 Task: Find connections with filter location Bagar with filter topic #socialentrepreneurshipwith filter profile language German with filter current company World Resources Institute with filter school St. Anthony's High School - India with filter industry Industrial Machinery Manufacturing with filter service category Mortgage Lending with filter keywords title Customer Care Associate
Action: Mouse moved to (604, 78)
Screenshot: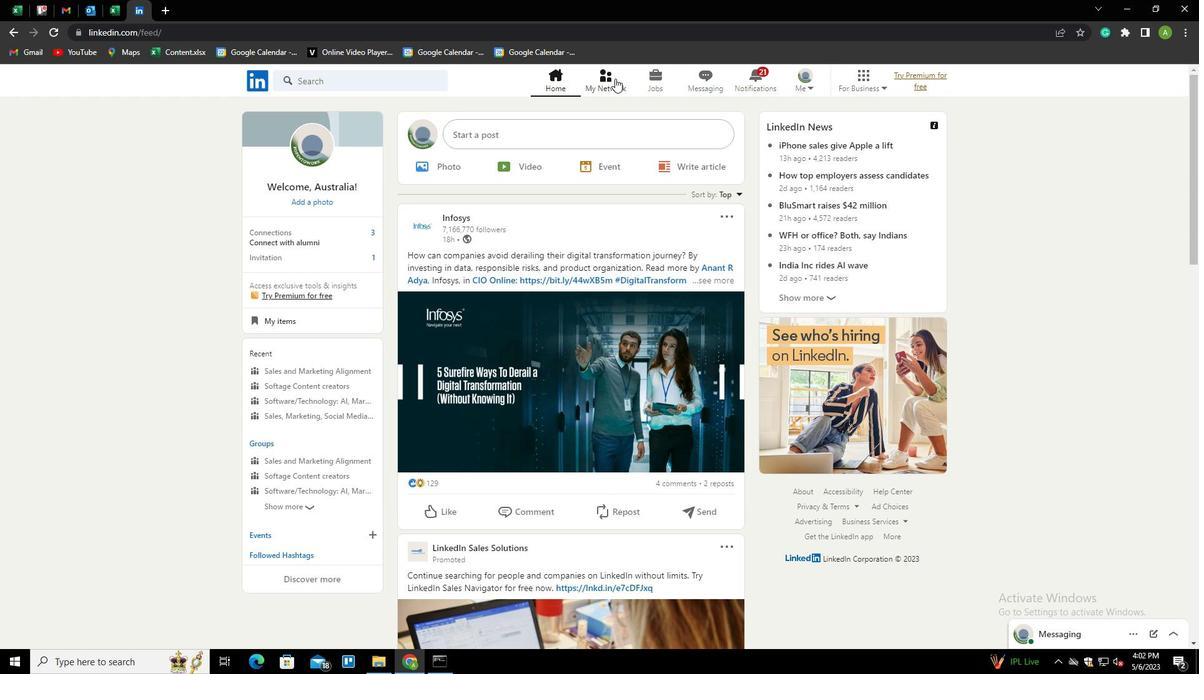 
Action: Mouse pressed left at (604, 78)
Screenshot: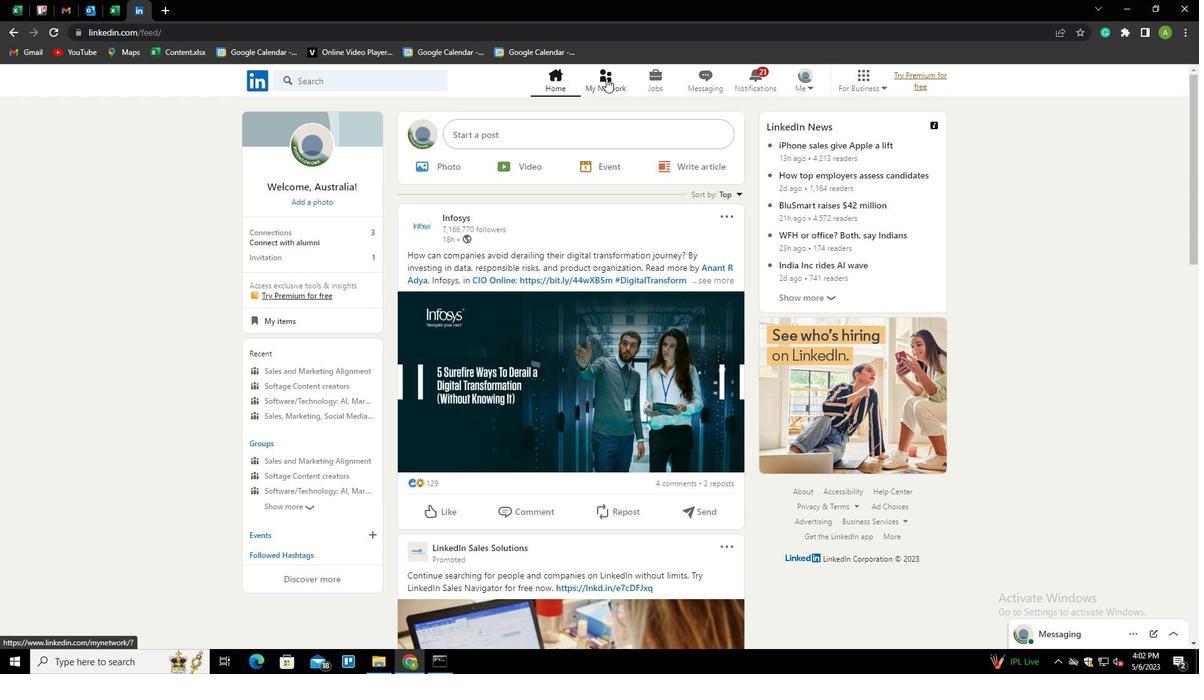 
Action: Mouse moved to (329, 148)
Screenshot: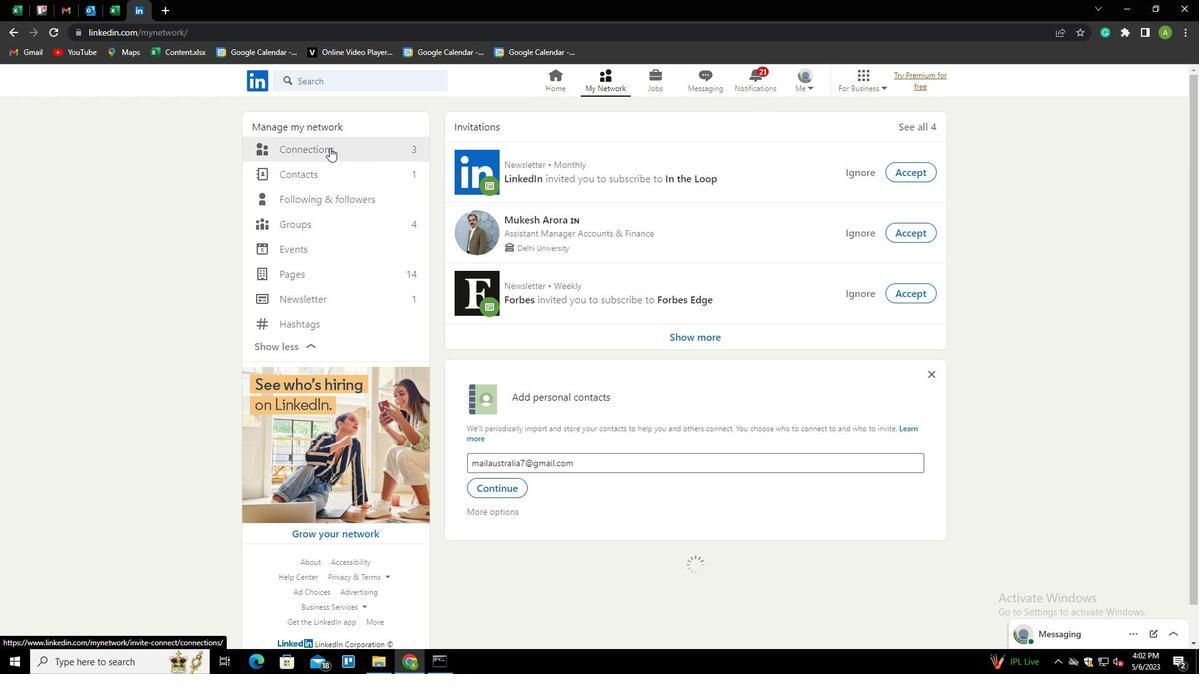 
Action: Mouse pressed left at (329, 148)
Screenshot: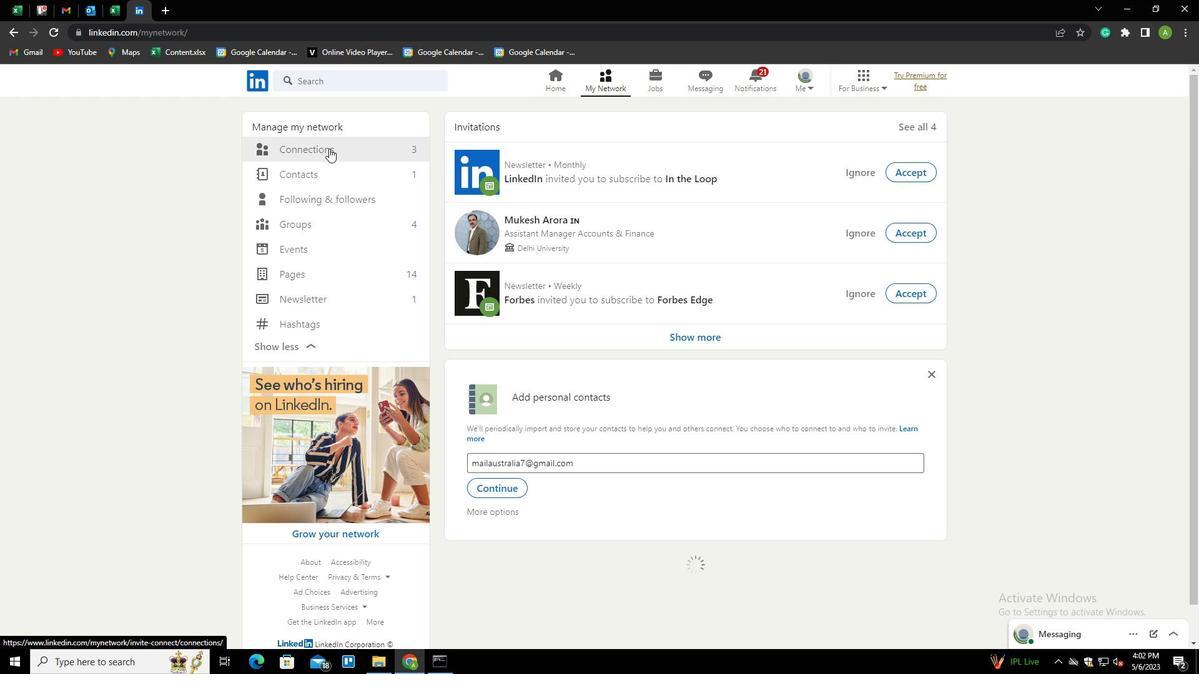 
Action: Mouse moved to (672, 148)
Screenshot: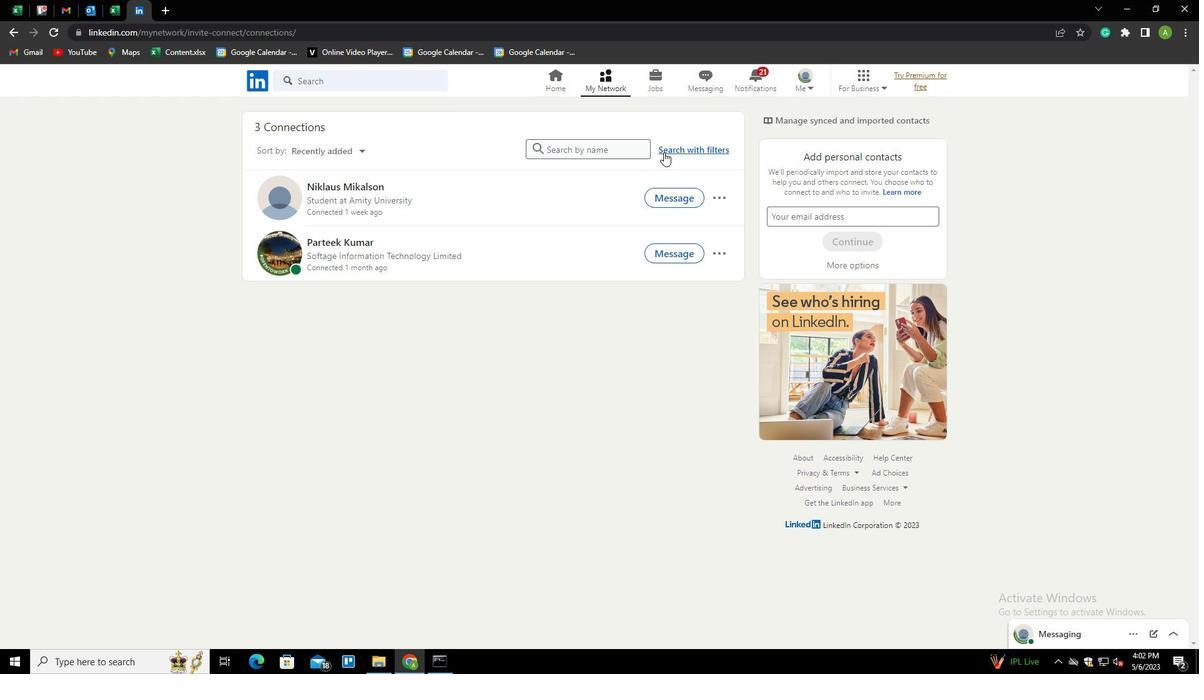 
Action: Mouse pressed left at (672, 148)
Screenshot: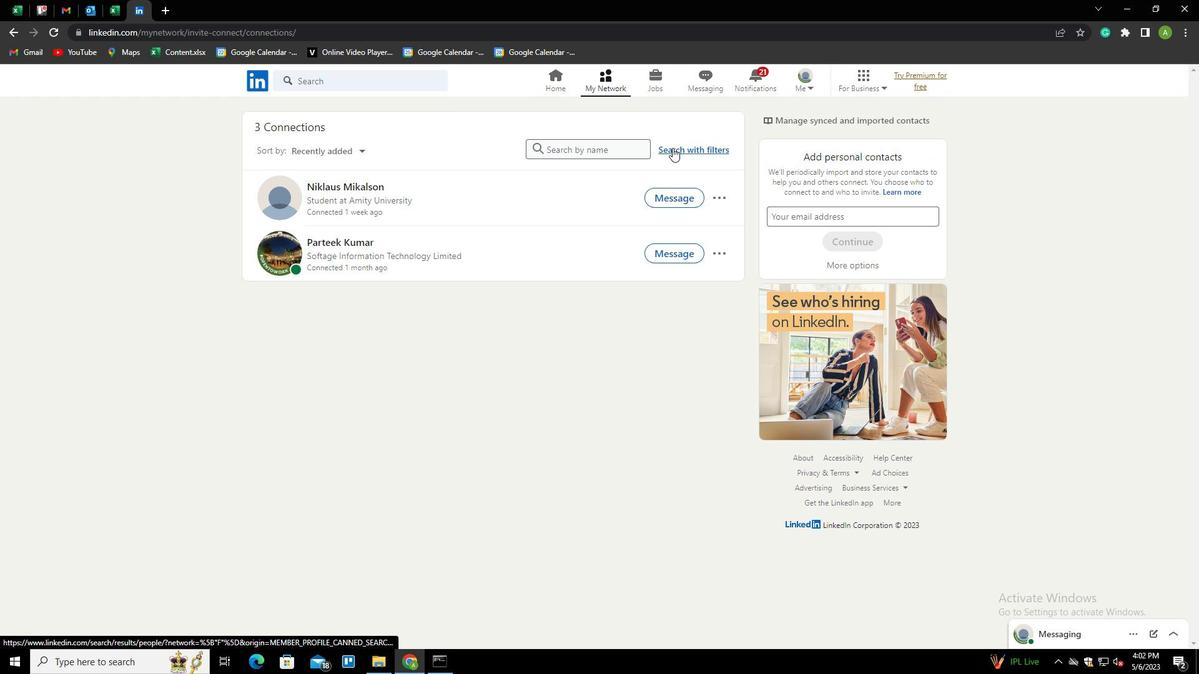 
Action: Mouse moved to (636, 114)
Screenshot: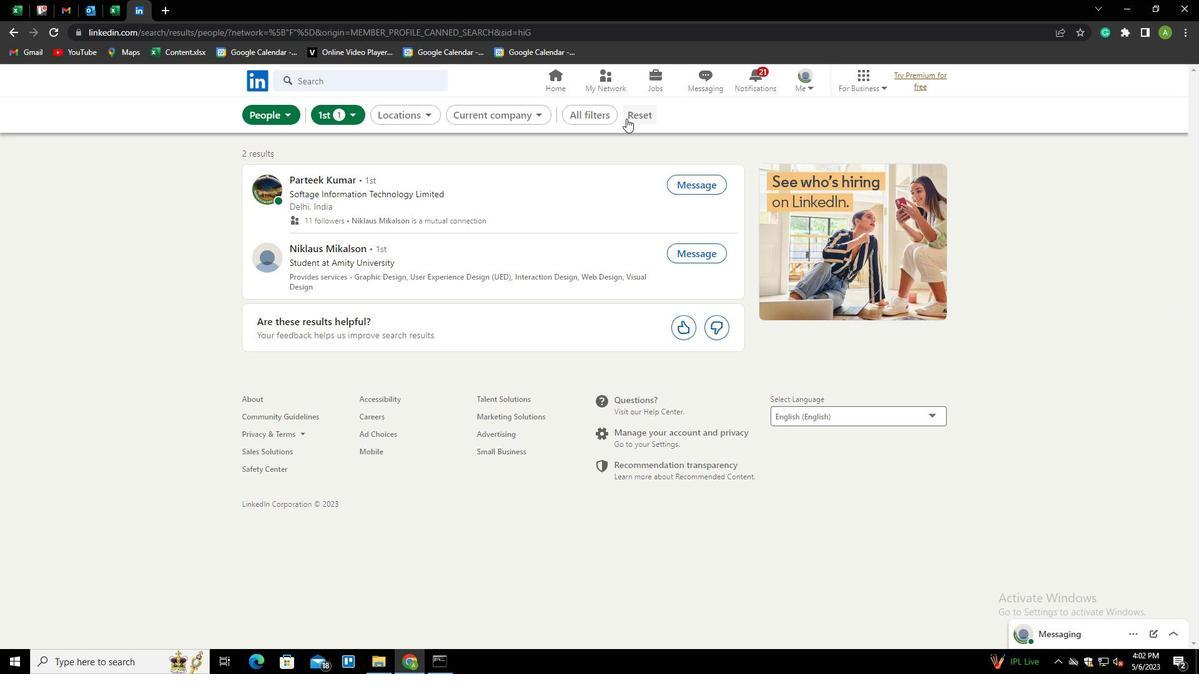 
Action: Mouse pressed left at (636, 114)
Screenshot: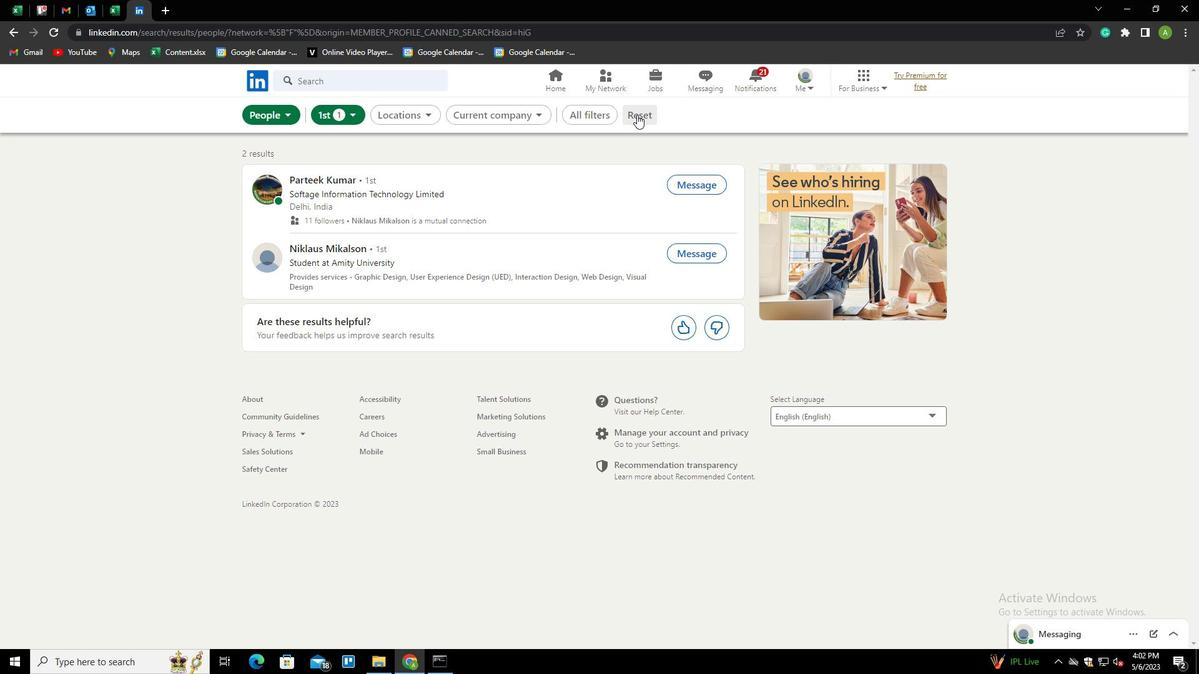 
Action: Mouse moved to (618, 116)
Screenshot: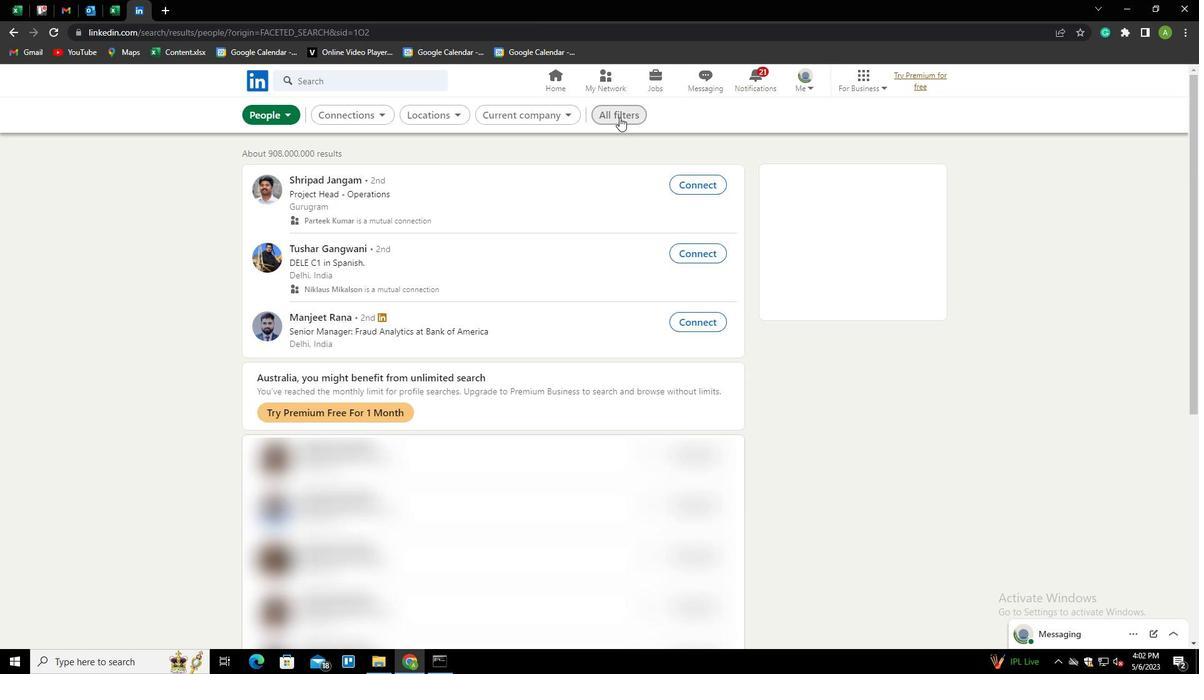 
Action: Mouse pressed left at (618, 116)
Screenshot: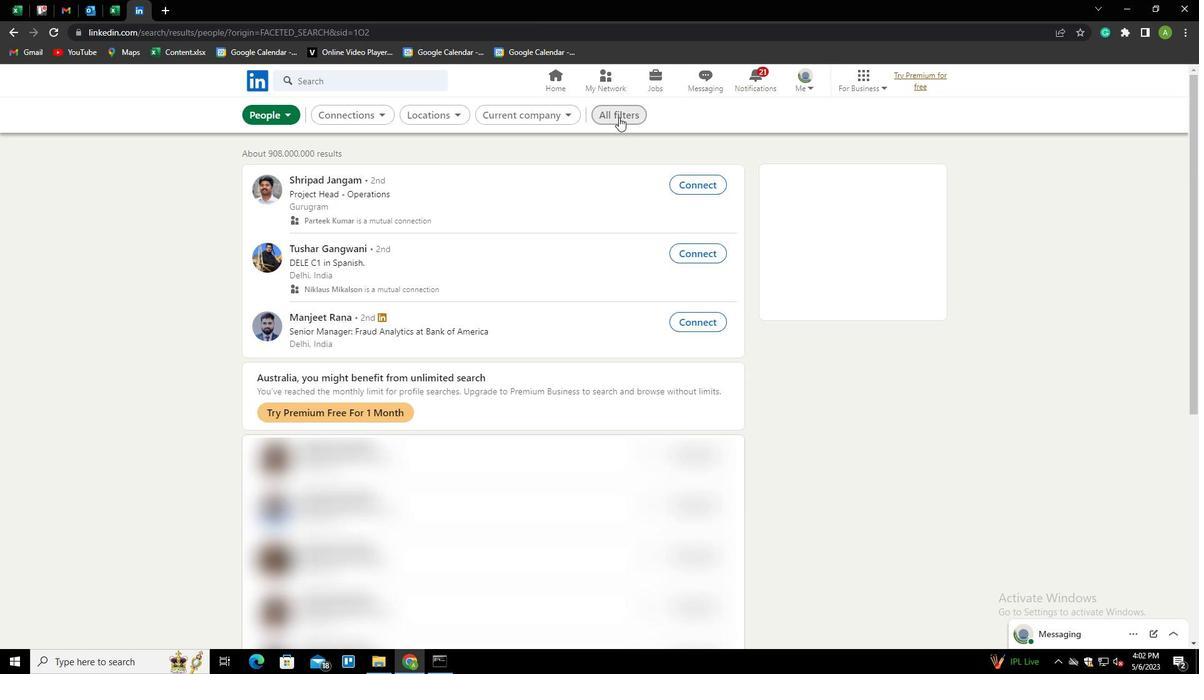 
Action: Mouse moved to (1054, 424)
Screenshot: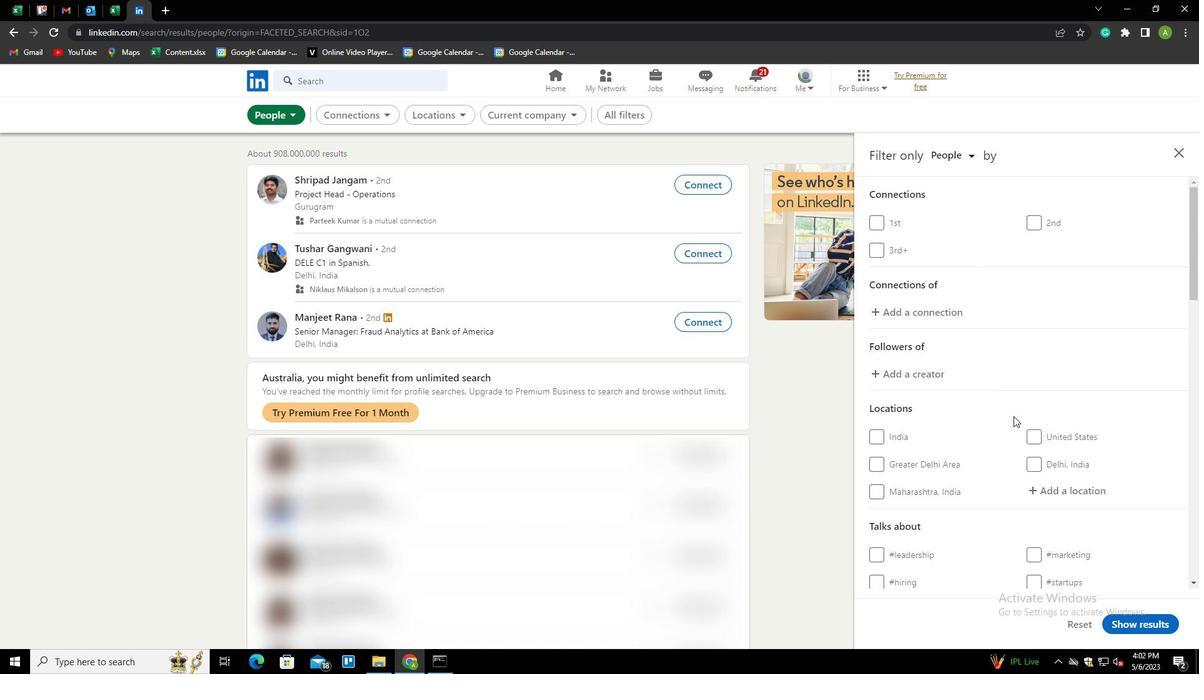 
Action: Mouse scrolled (1054, 424) with delta (0, 0)
Screenshot: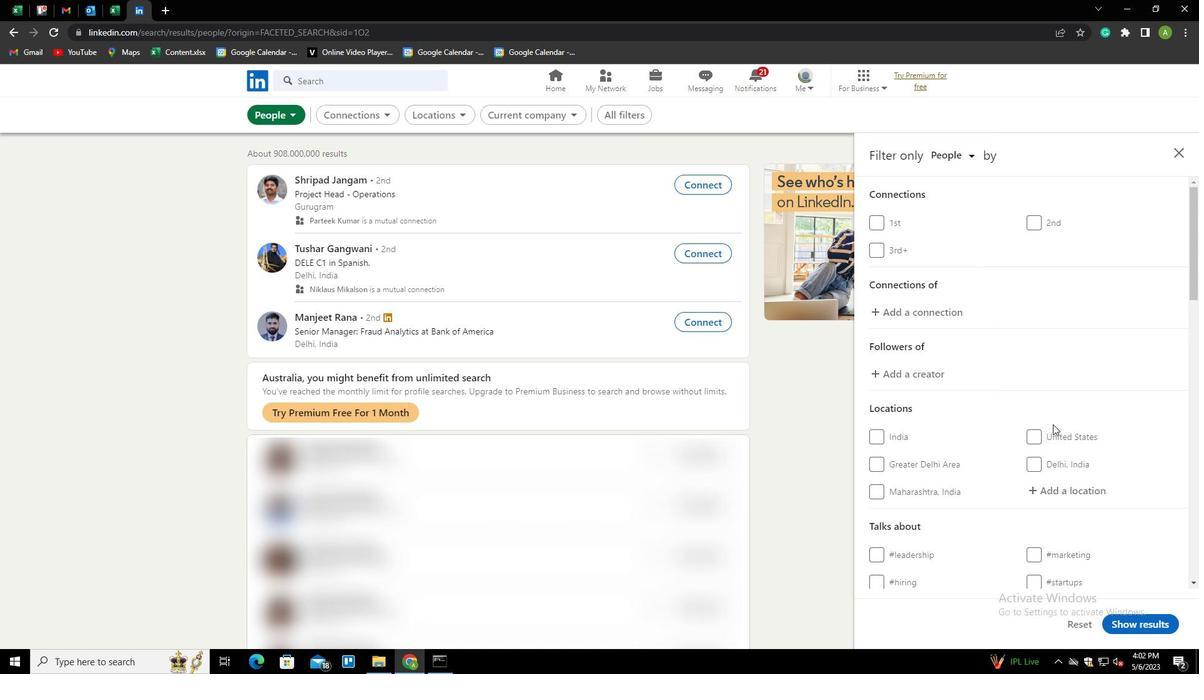 
Action: Mouse scrolled (1054, 424) with delta (0, 0)
Screenshot: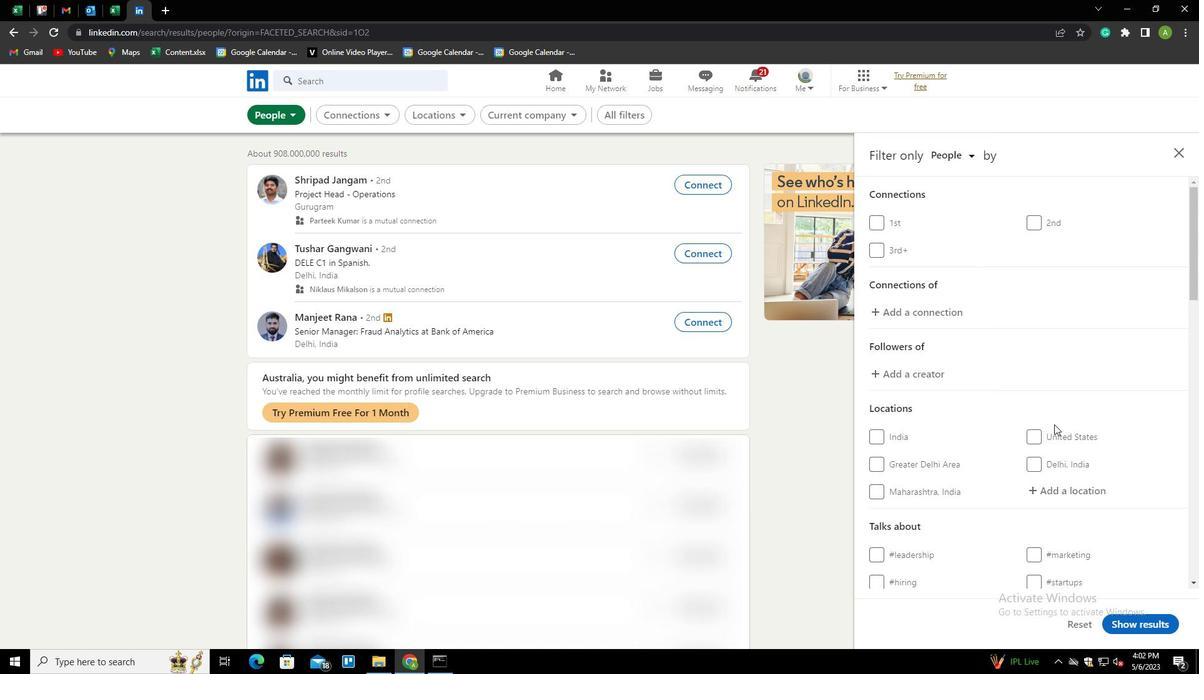 
Action: Mouse moved to (1058, 372)
Screenshot: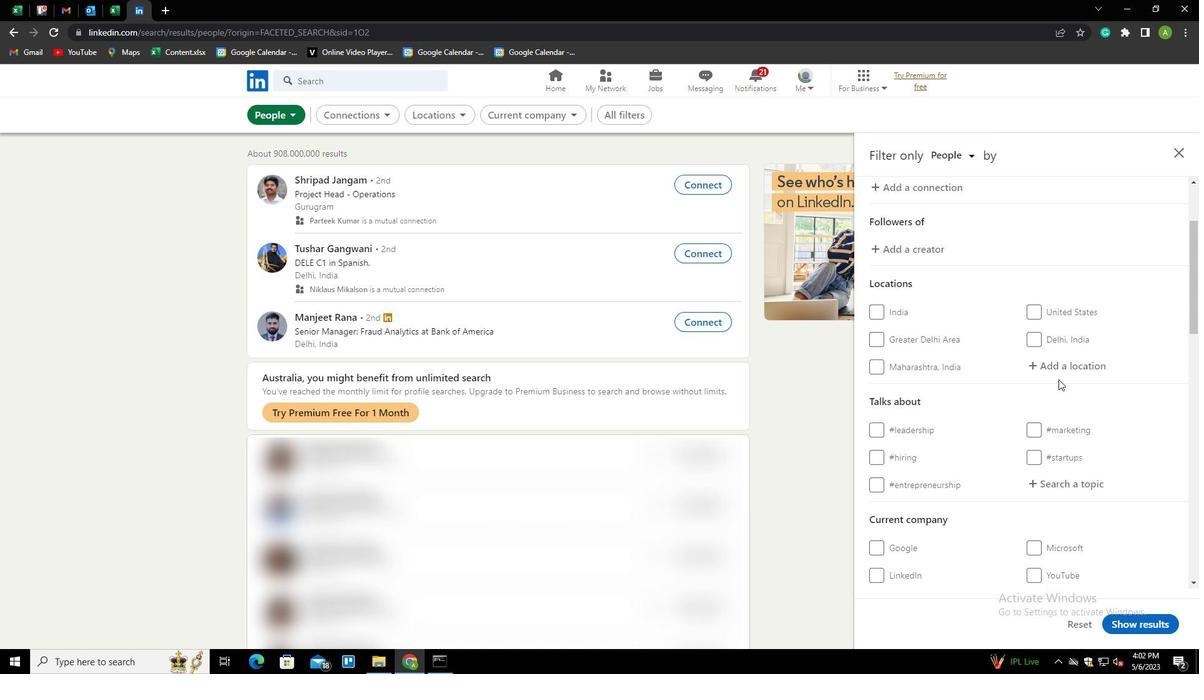 
Action: Mouse pressed left at (1058, 372)
Screenshot: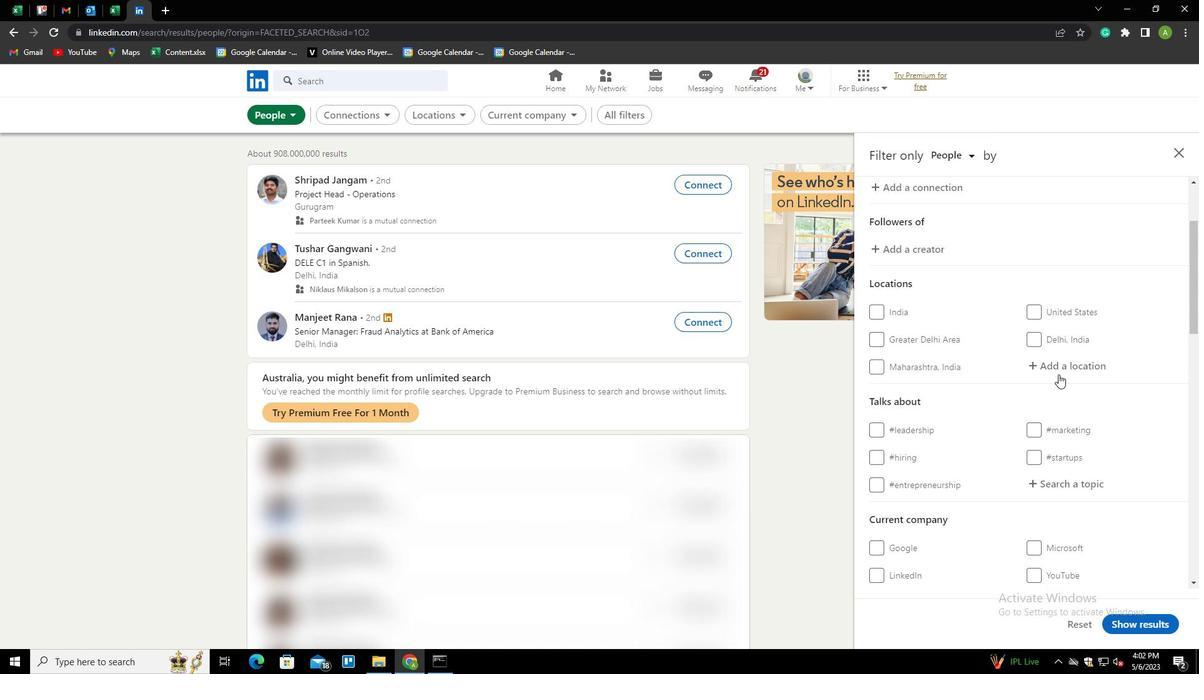 
Action: Key pressed <Key.shift><Key.shift>BA
Screenshot: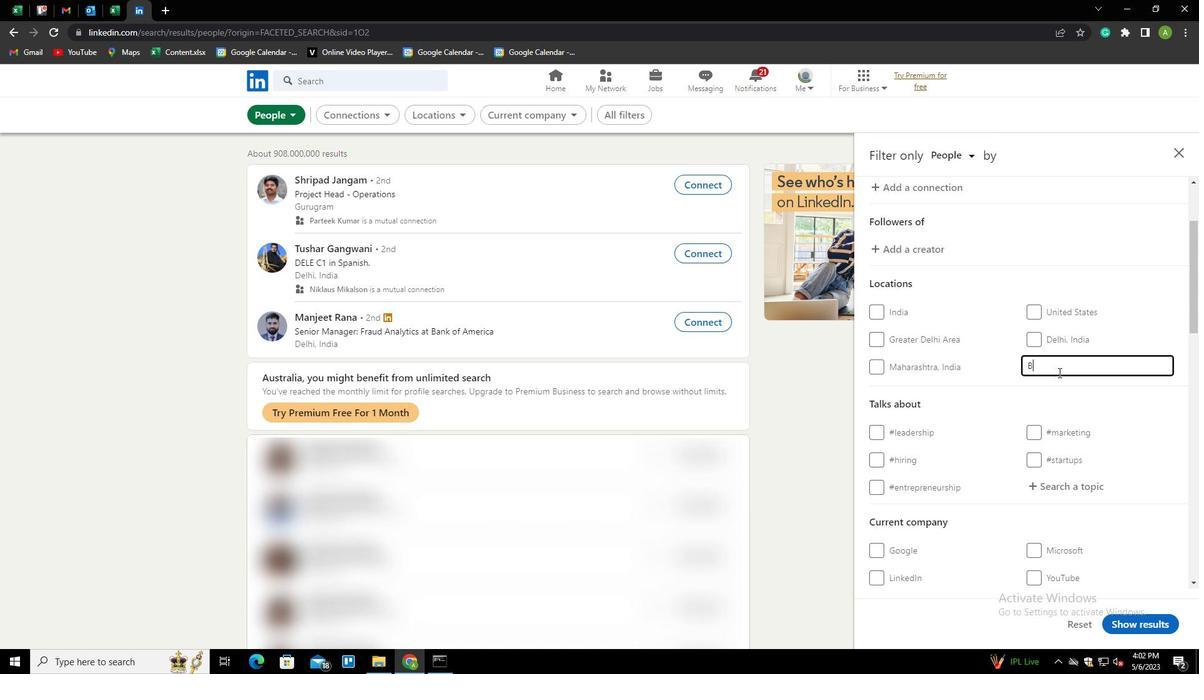 
Action: Mouse moved to (1134, 268)
Screenshot: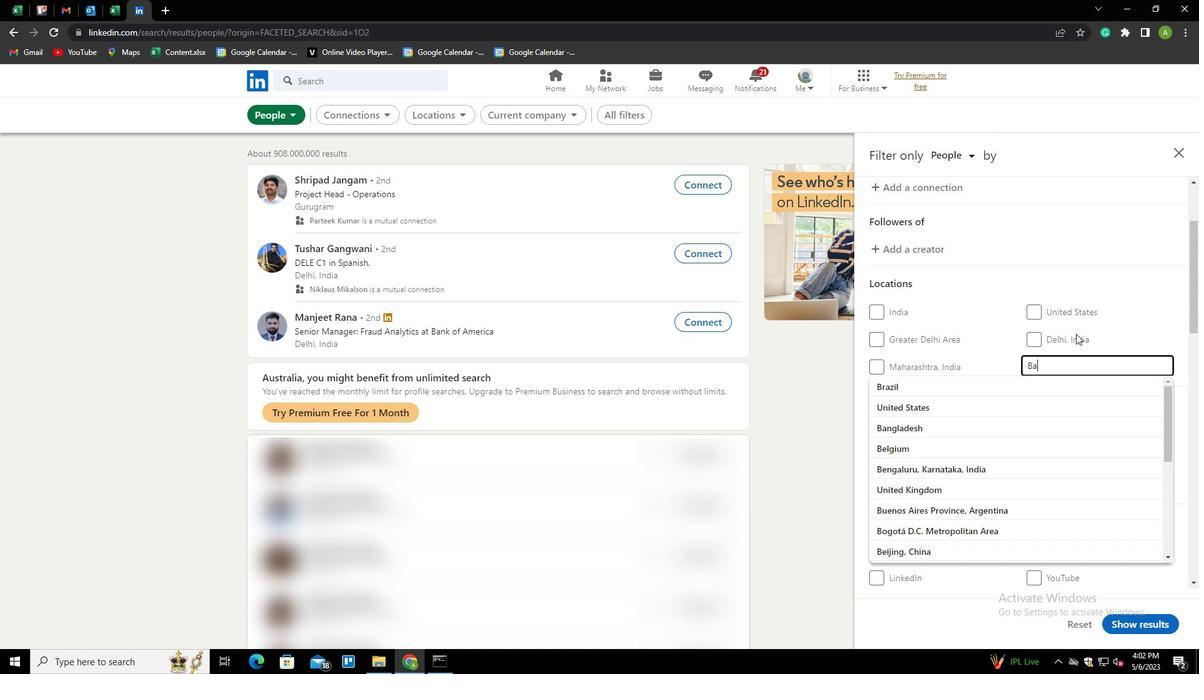 
Action: Key pressed GAR<Key.down><Key.enter>
Screenshot: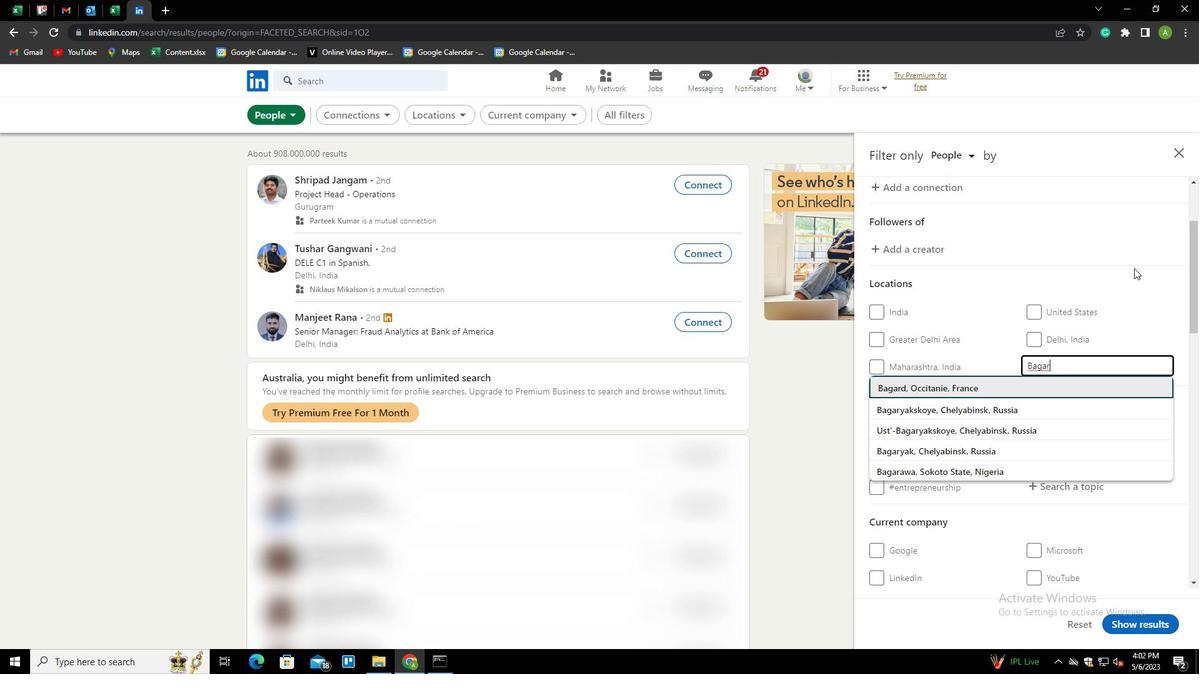 
Action: Mouse scrolled (1134, 267) with delta (0, 0)
Screenshot: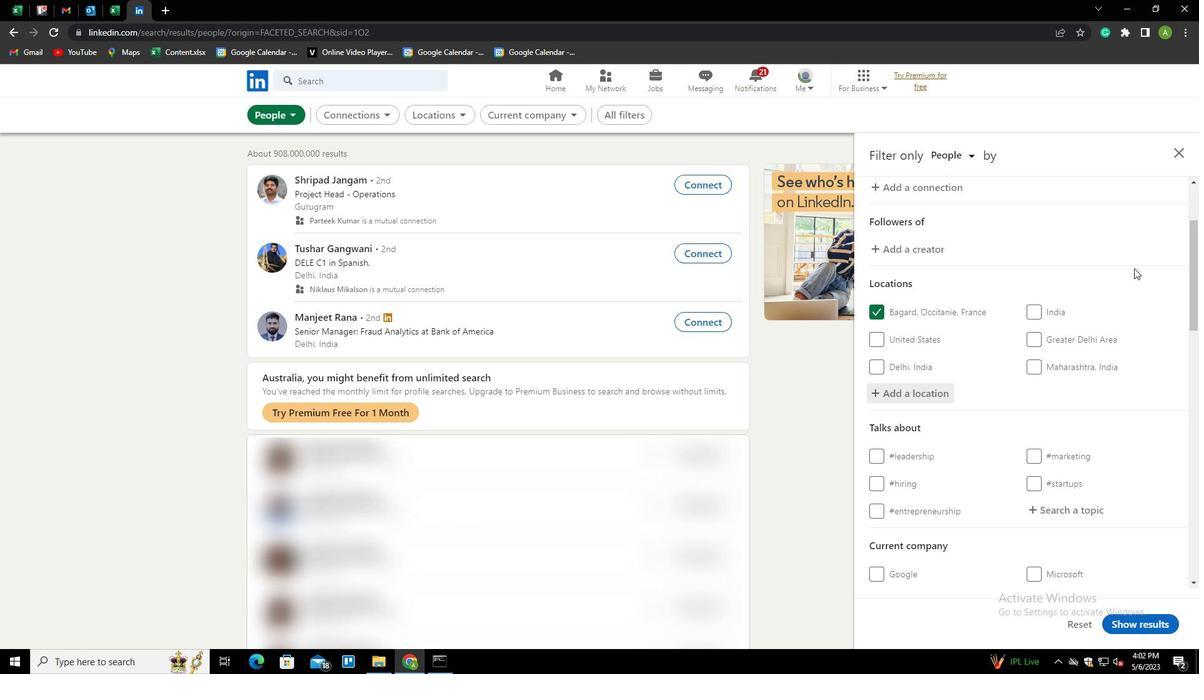 
Action: Mouse scrolled (1134, 267) with delta (0, 0)
Screenshot: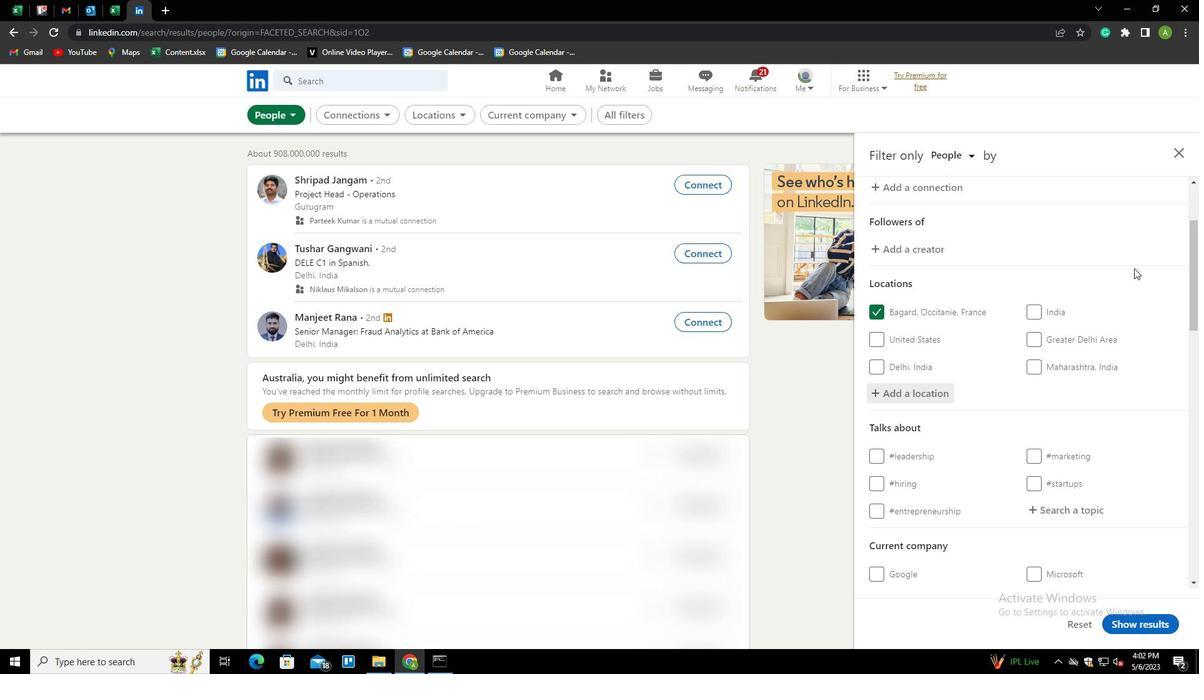 
Action: Mouse moved to (1071, 380)
Screenshot: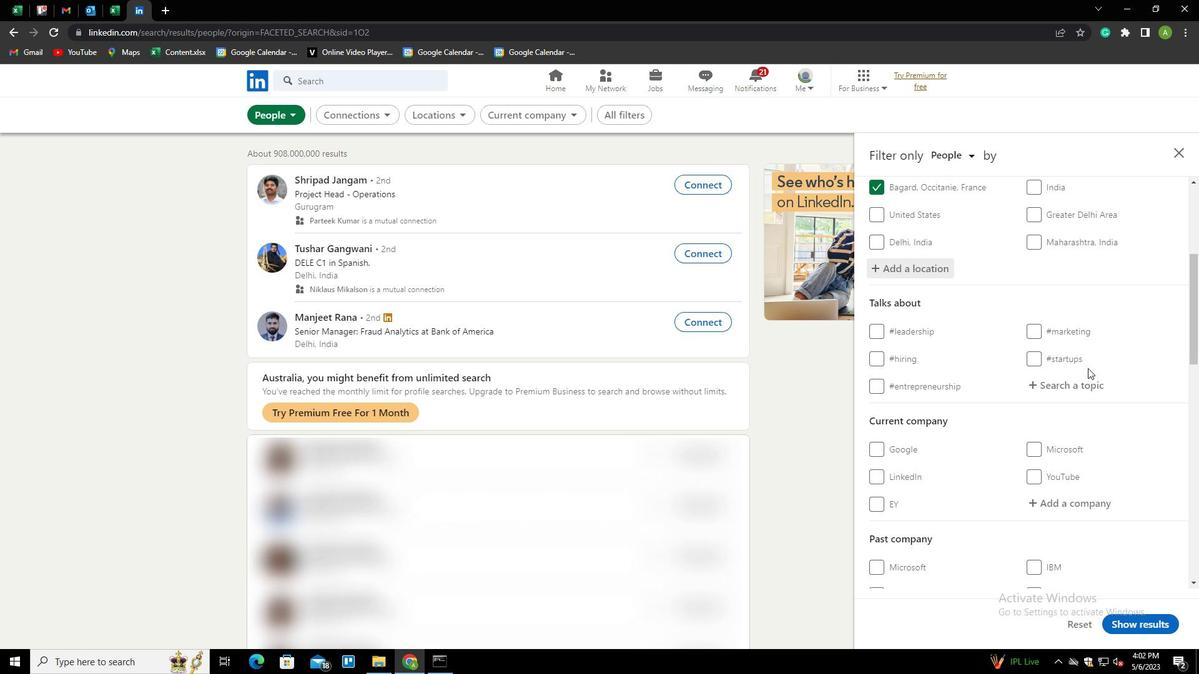 
Action: Mouse pressed left at (1071, 380)
Screenshot: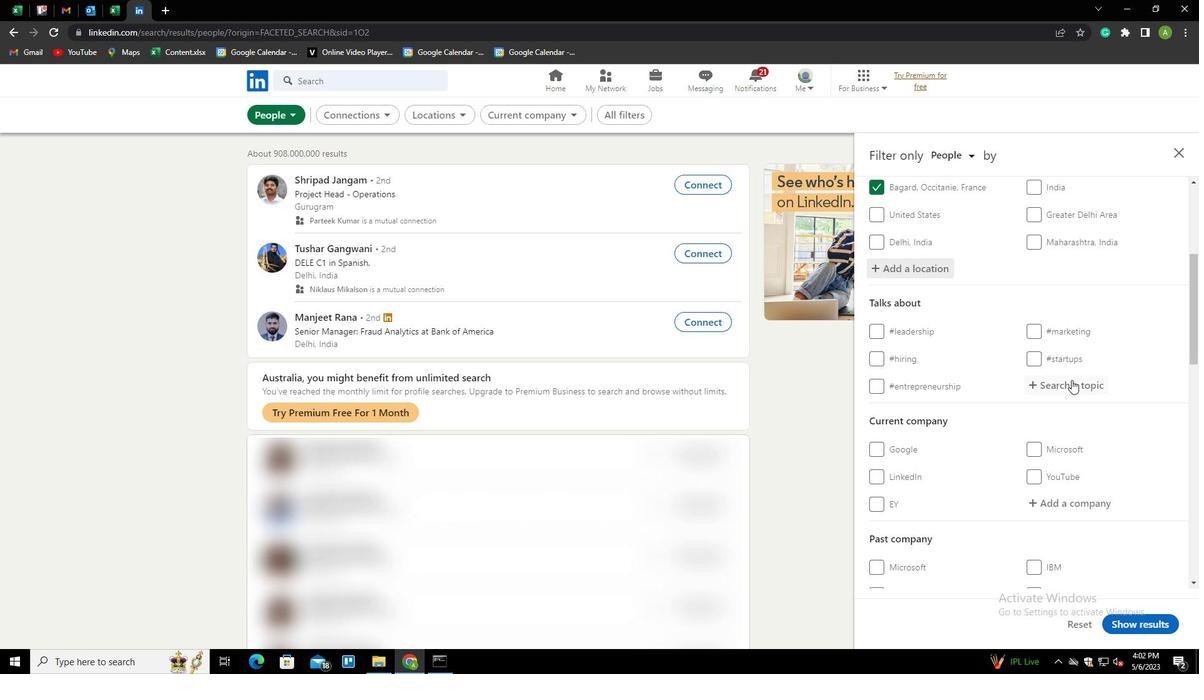 
Action: Key pressed S
Screenshot: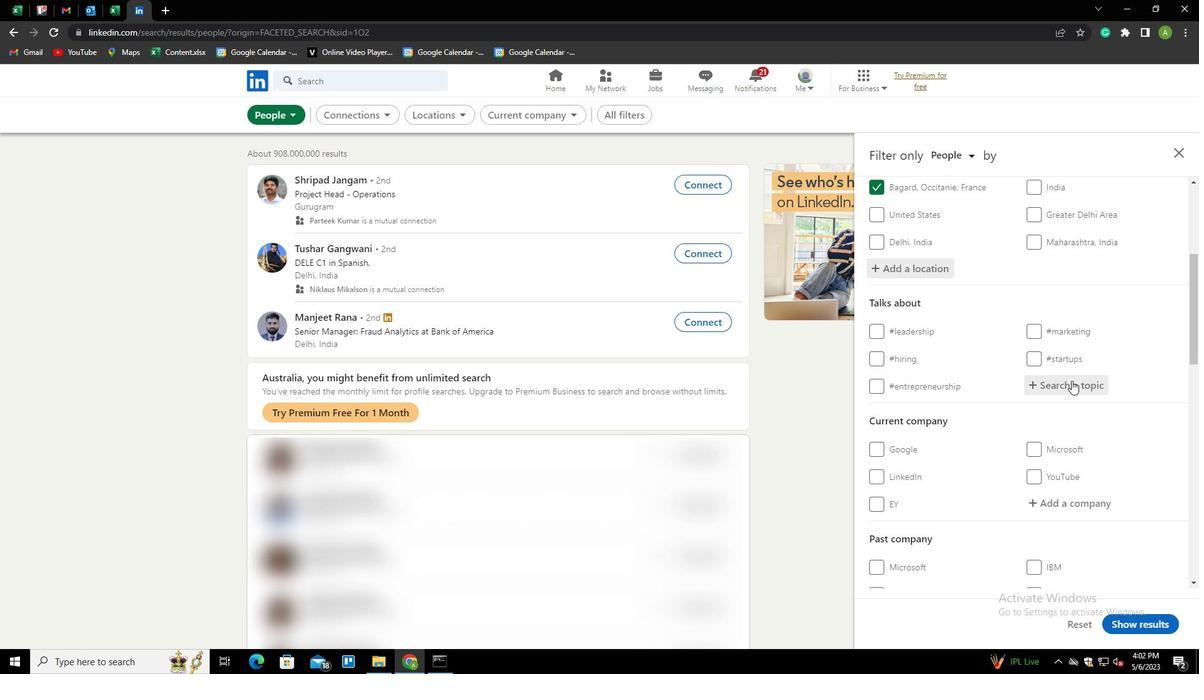 
Action: Mouse moved to (1071, 372)
Screenshot: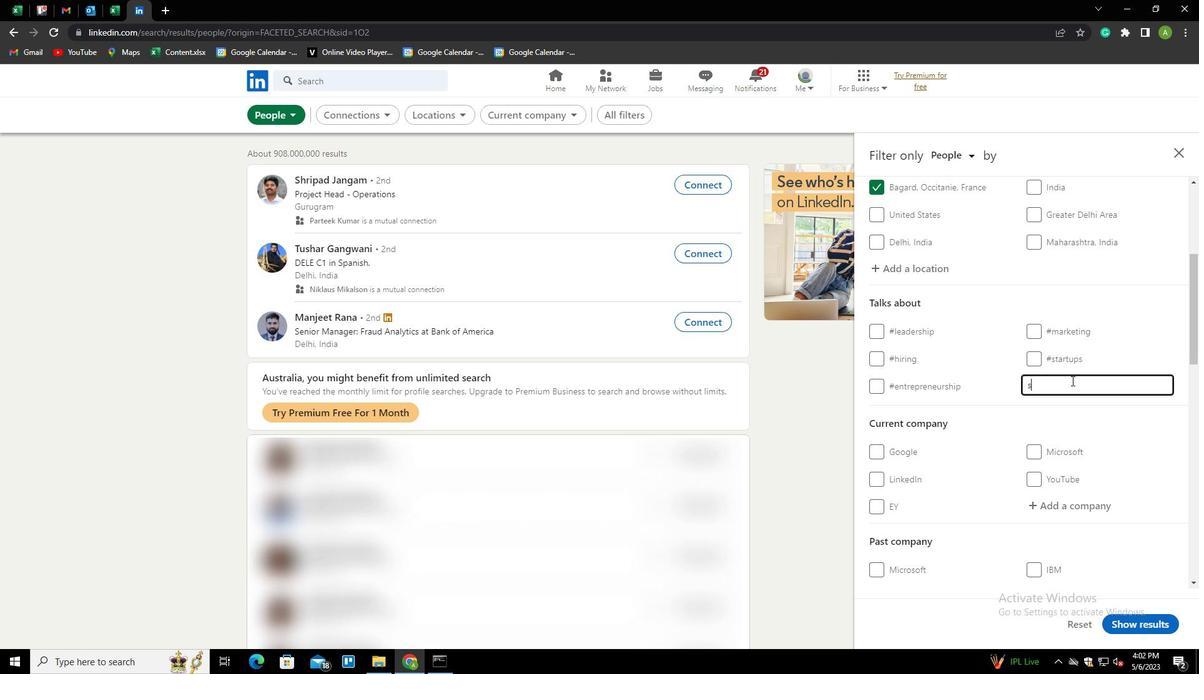 
Action: Key pressed OCIALENTREPRENEURSHIP<Key.down><Key.enter>
Screenshot: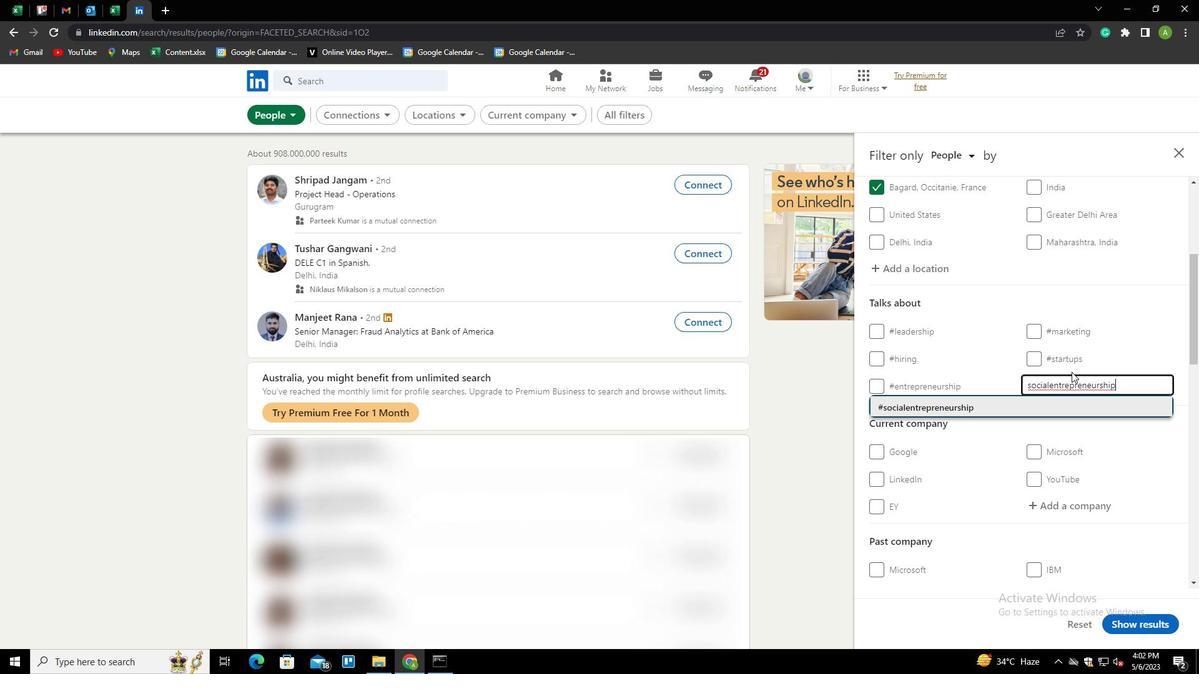 
Action: Mouse scrolled (1071, 371) with delta (0, 0)
Screenshot: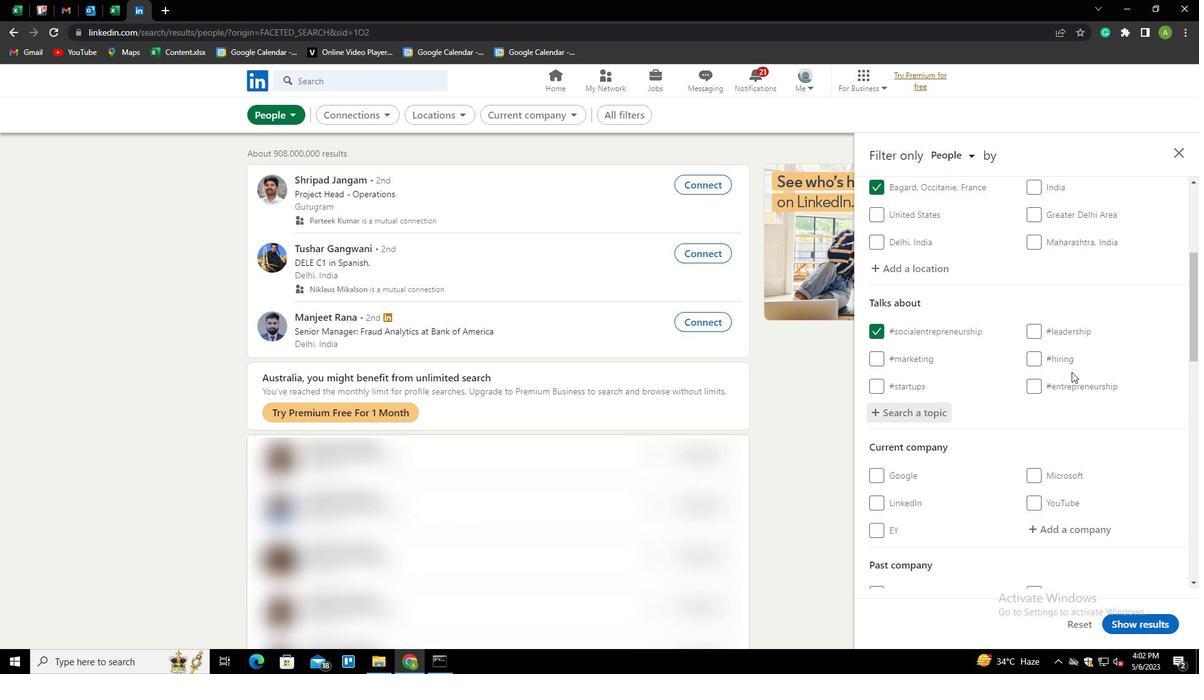
Action: Mouse scrolled (1071, 371) with delta (0, 0)
Screenshot: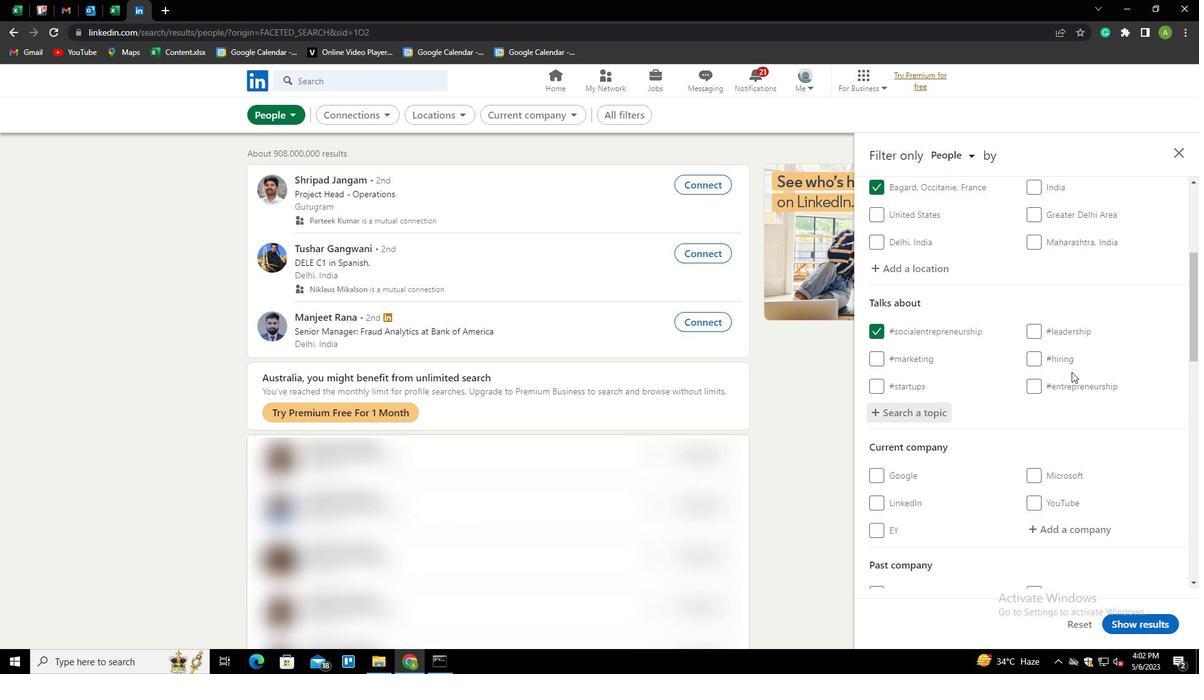 
Action: Mouse moved to (1071, 372)
Screenshot: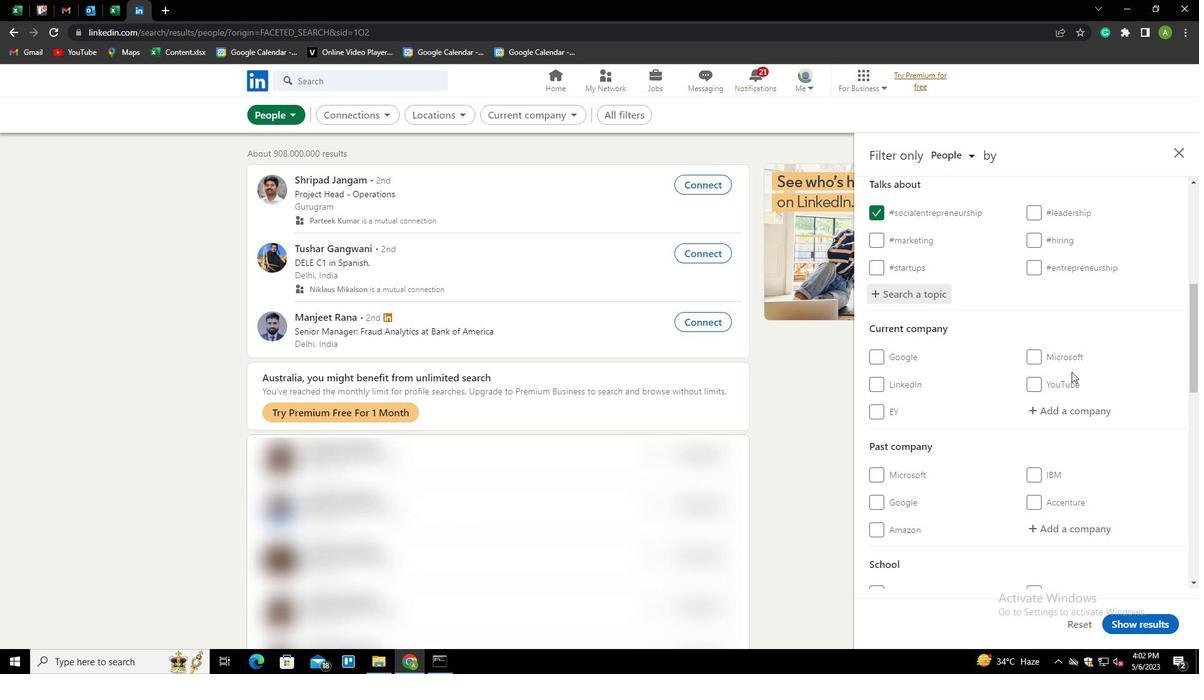 
Action: Mouse scrolled (1071, 371) with delta (0, 0)
Screenshot: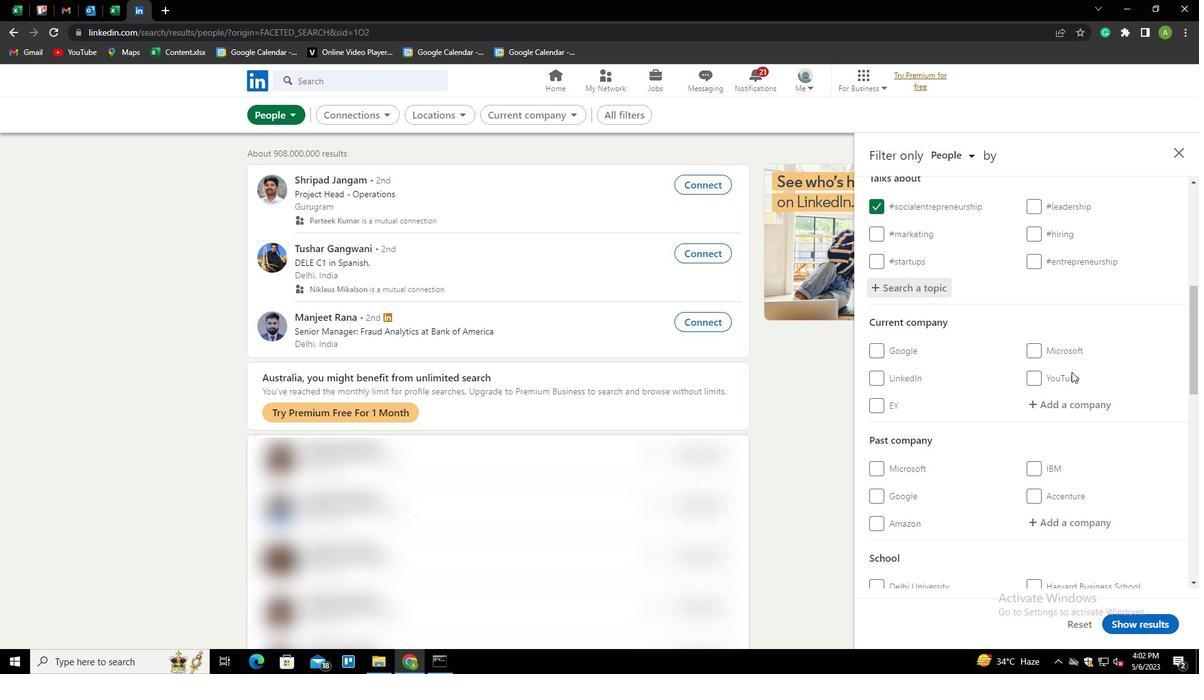 
Action: Mouse moved to (1070, 375)
Screenshot: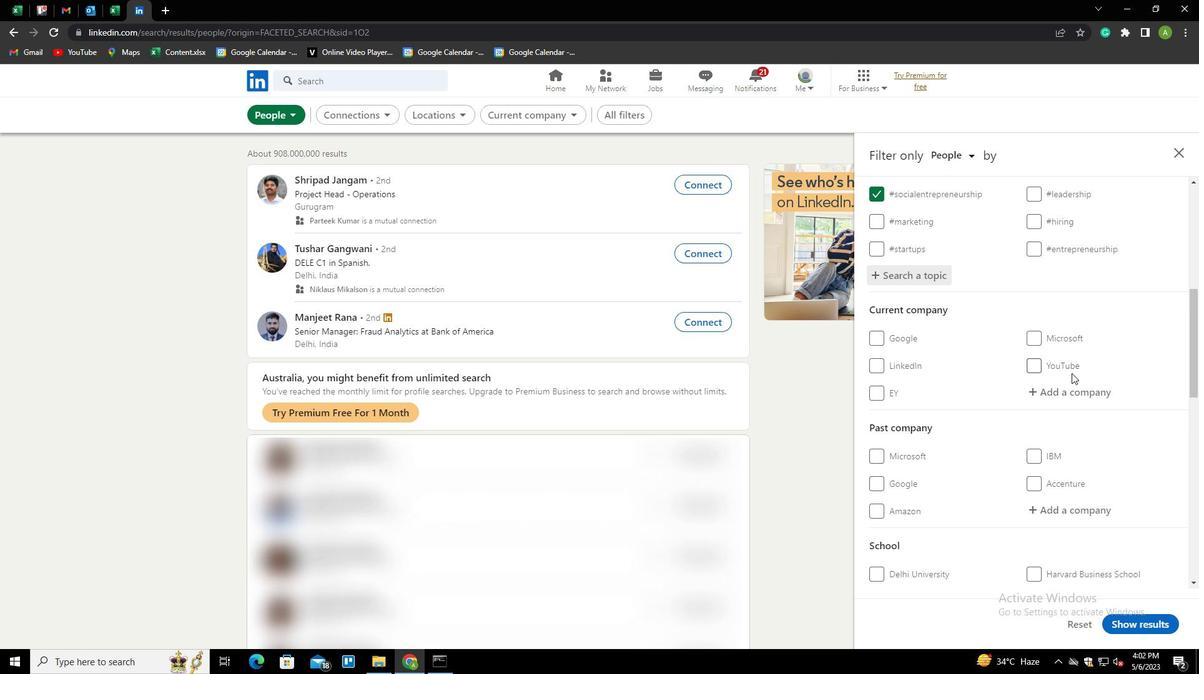 
Action: Mouse scrolled (1070, 375) with delta (0, 0)
Screenshot: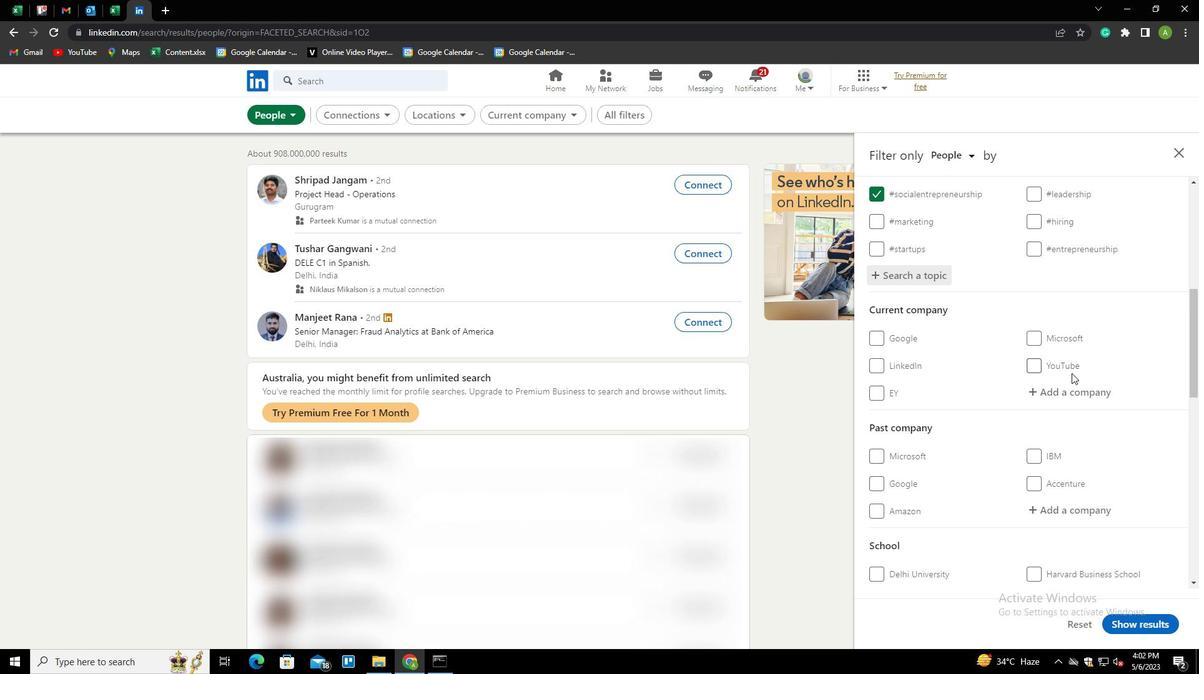 
Action: Mouse scrolled (1070, 375) with delta (0, 0)
Screenshot: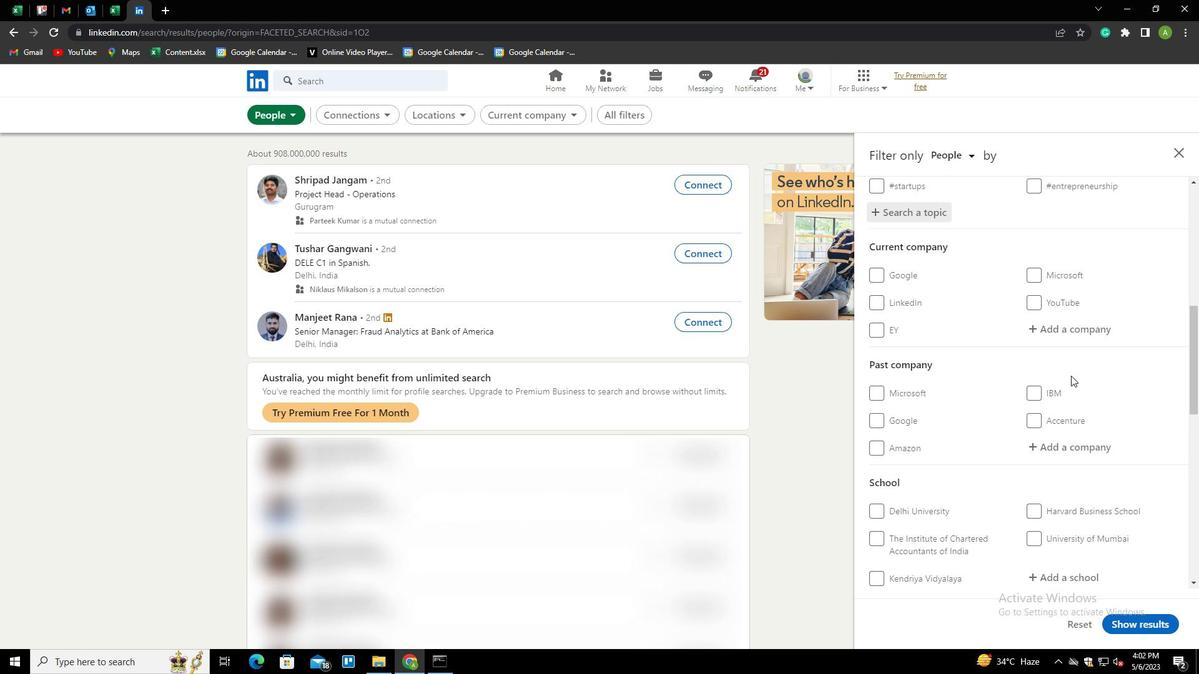 
Action: Mouse scrolled (1070, 375) with delta (0, 0)
Screenshot: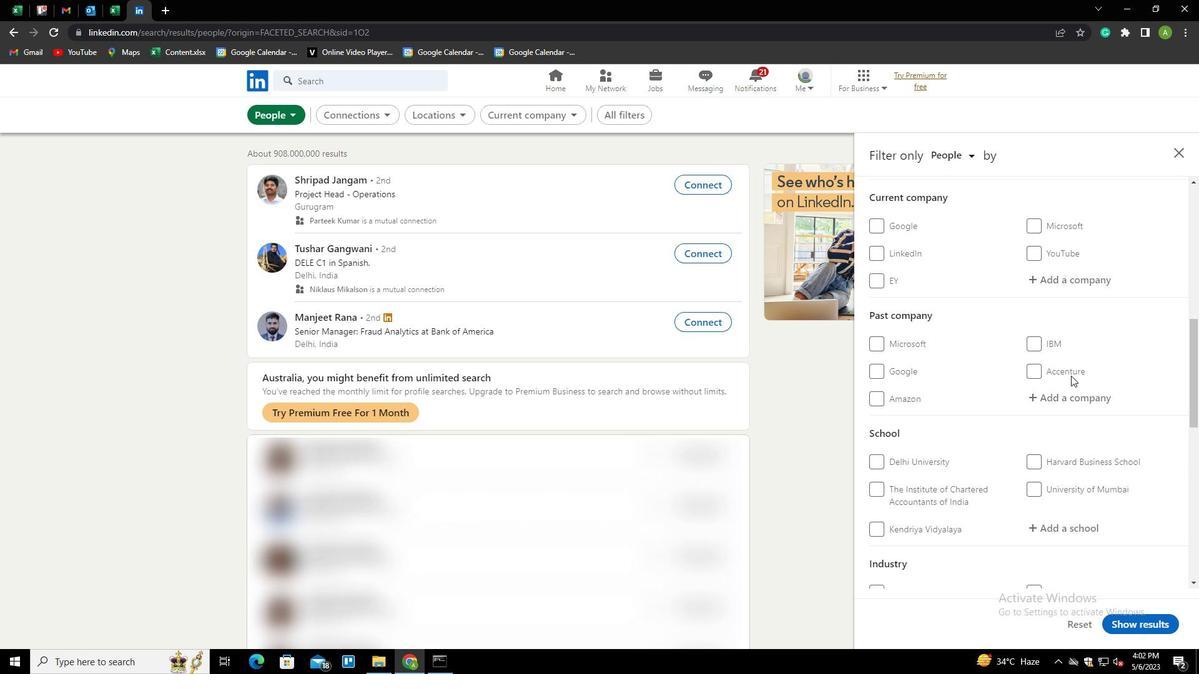 
Action: Mouse scrolled (1070, 375) with delta (0, 0)
Screenshot: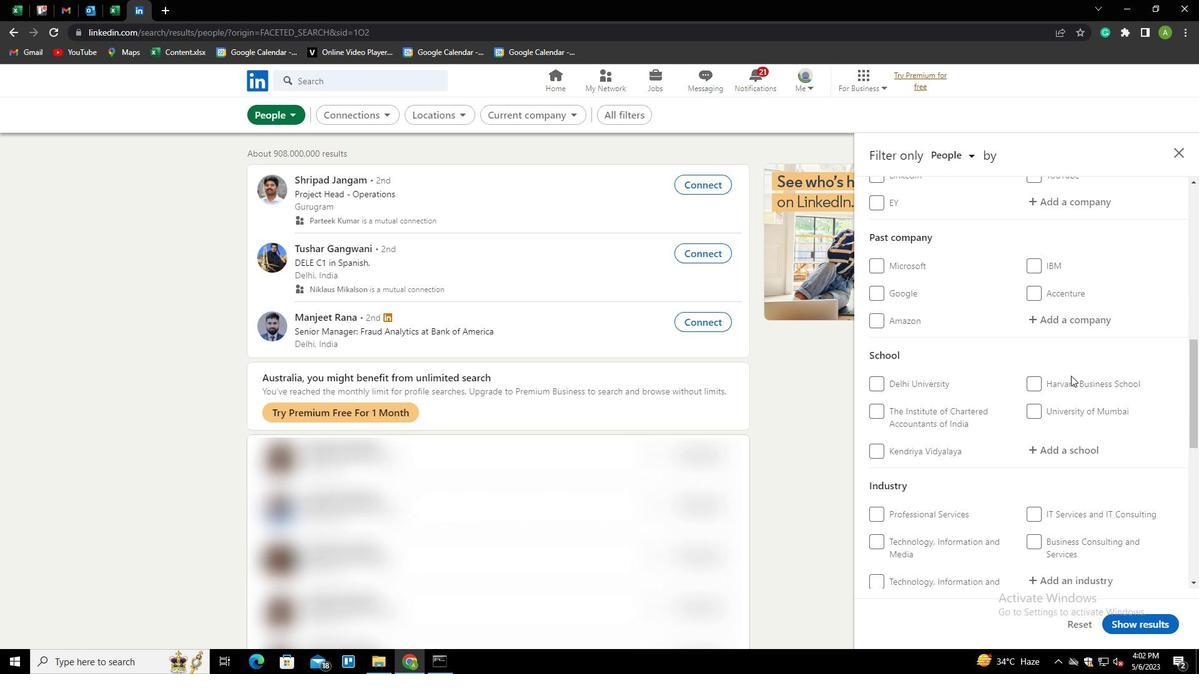 
Action: Mouse scrolled (1070, 375) with delta (0, 0)
Screenshot: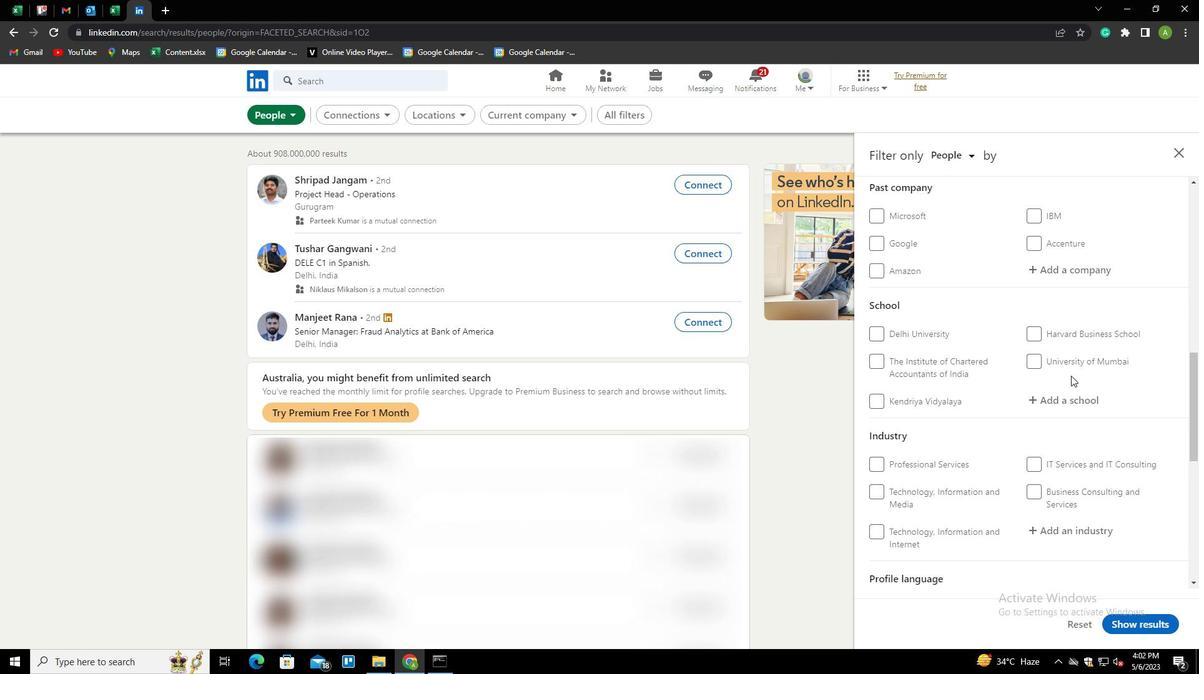 
Action: Mouse scrolled (1070, 375) with delta (0, 0)
Screenshot: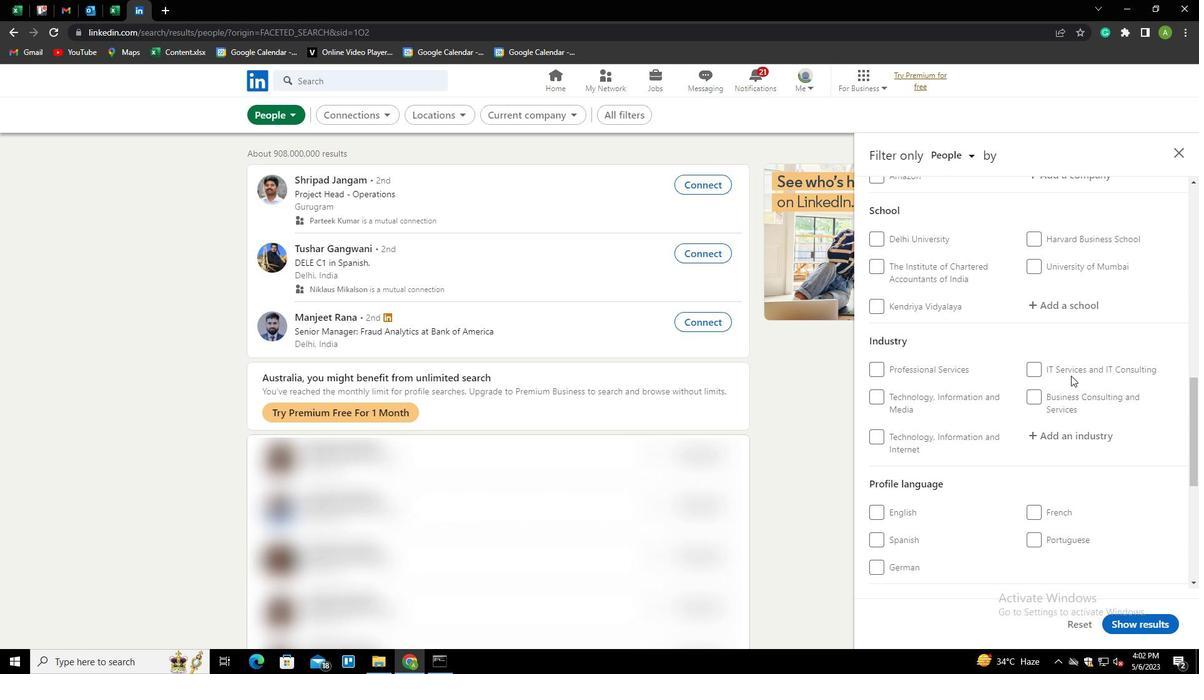 
Action: Mouse moved to (886, 470)
Screenshot: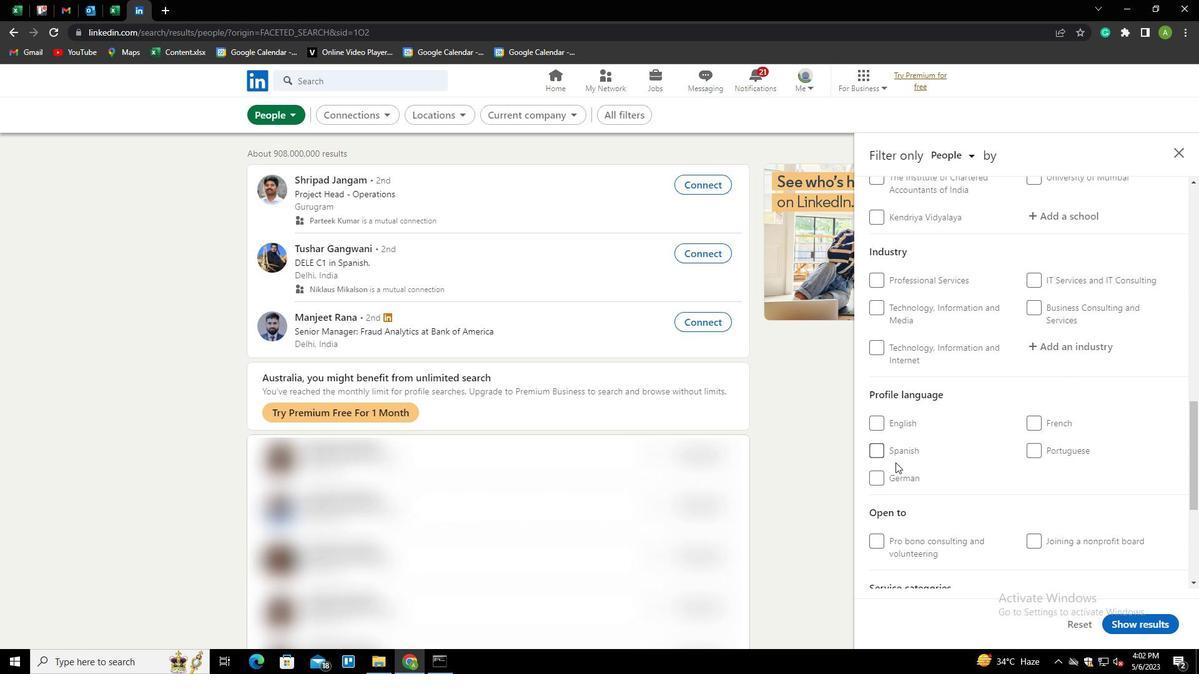
Action: Mouse pressed left at (886, 470)
Screenshot: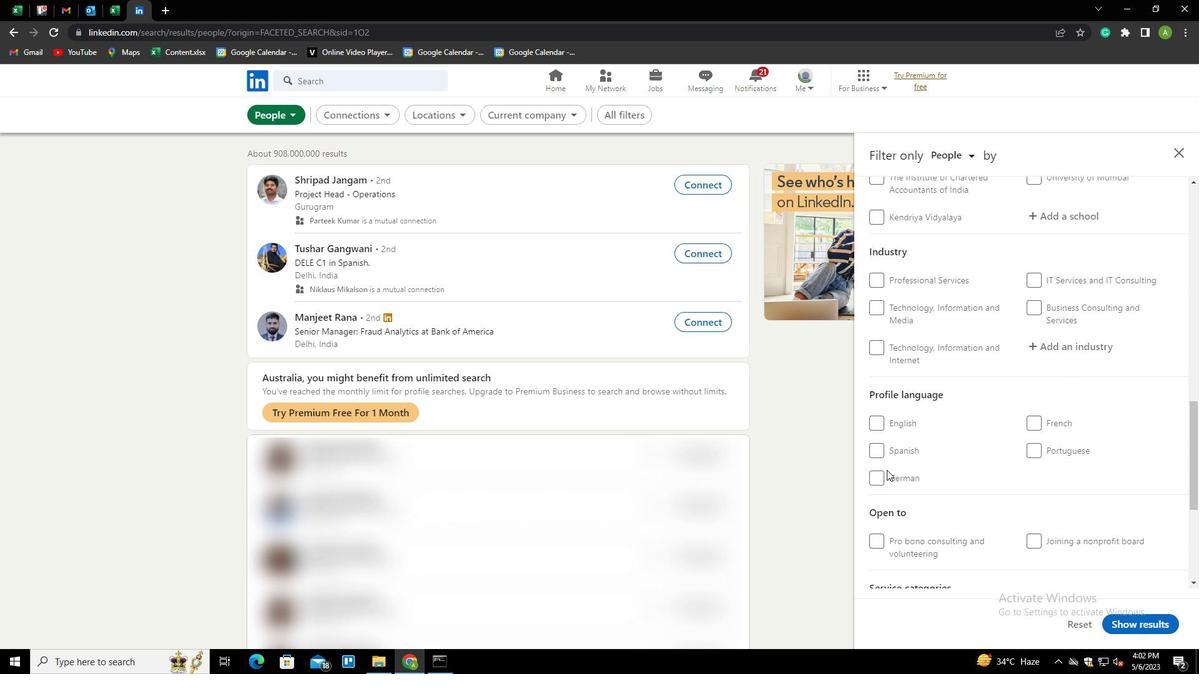 
Action: Mouse moved to (879, 477)
Screenshot: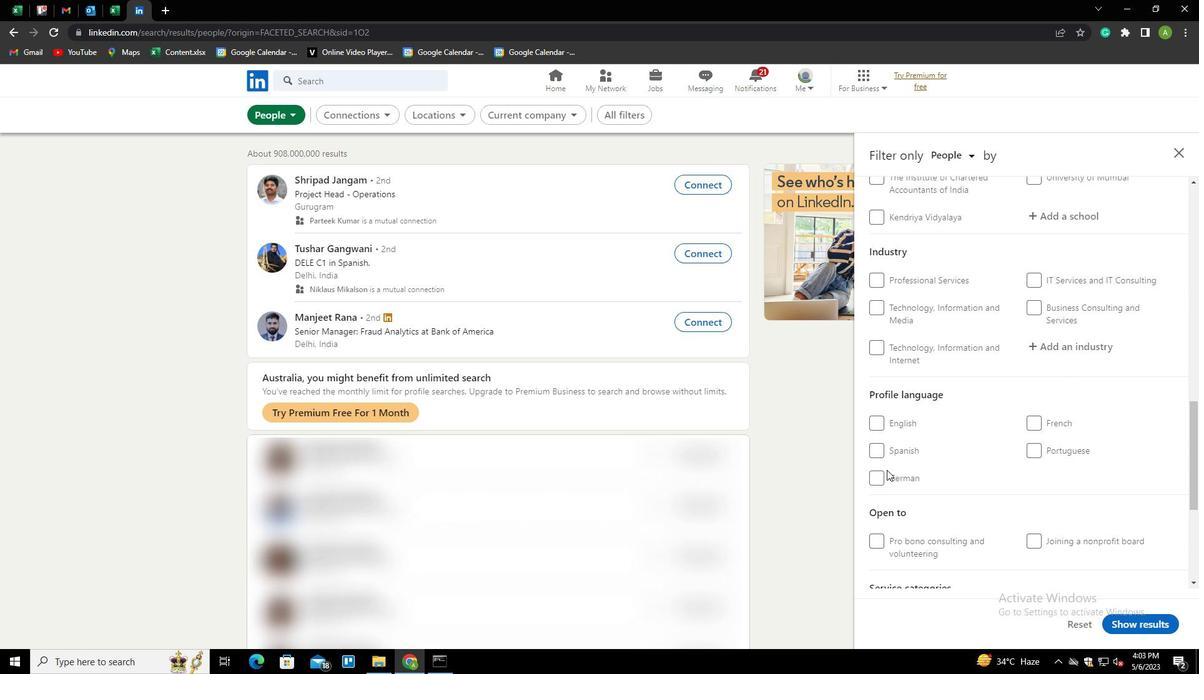 
Action: Mouse pressed left at (879, 477)
Screenshot: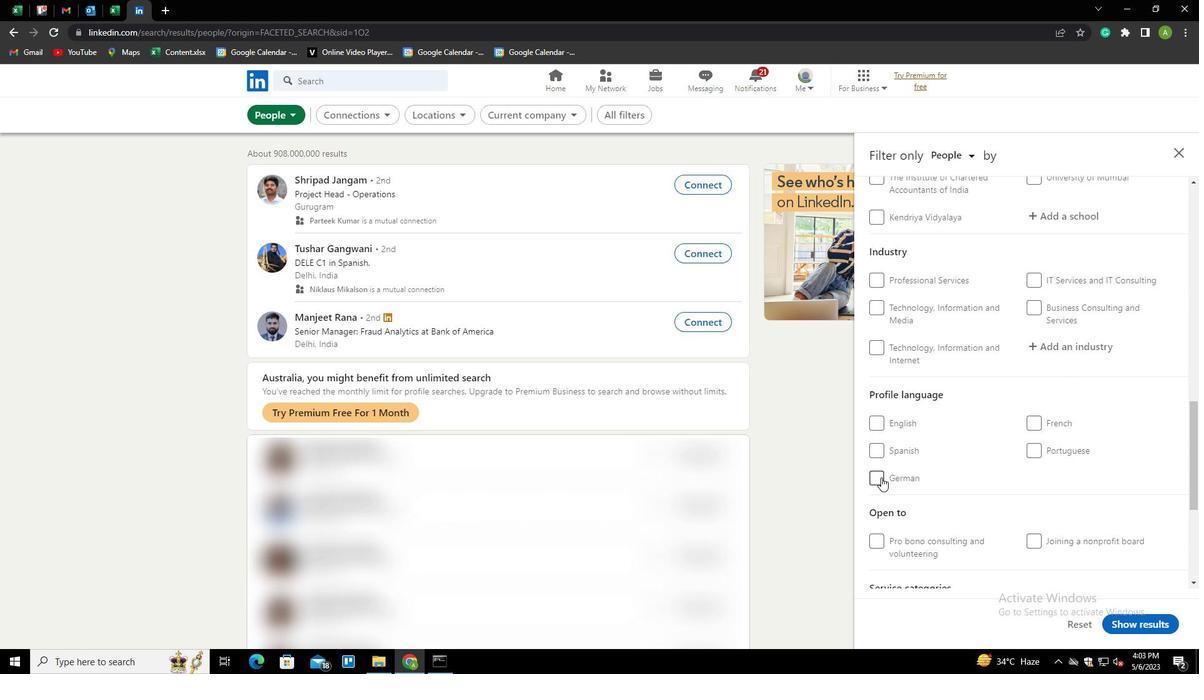 
Action: Mouse moved to (1051, 429)
Screenshot: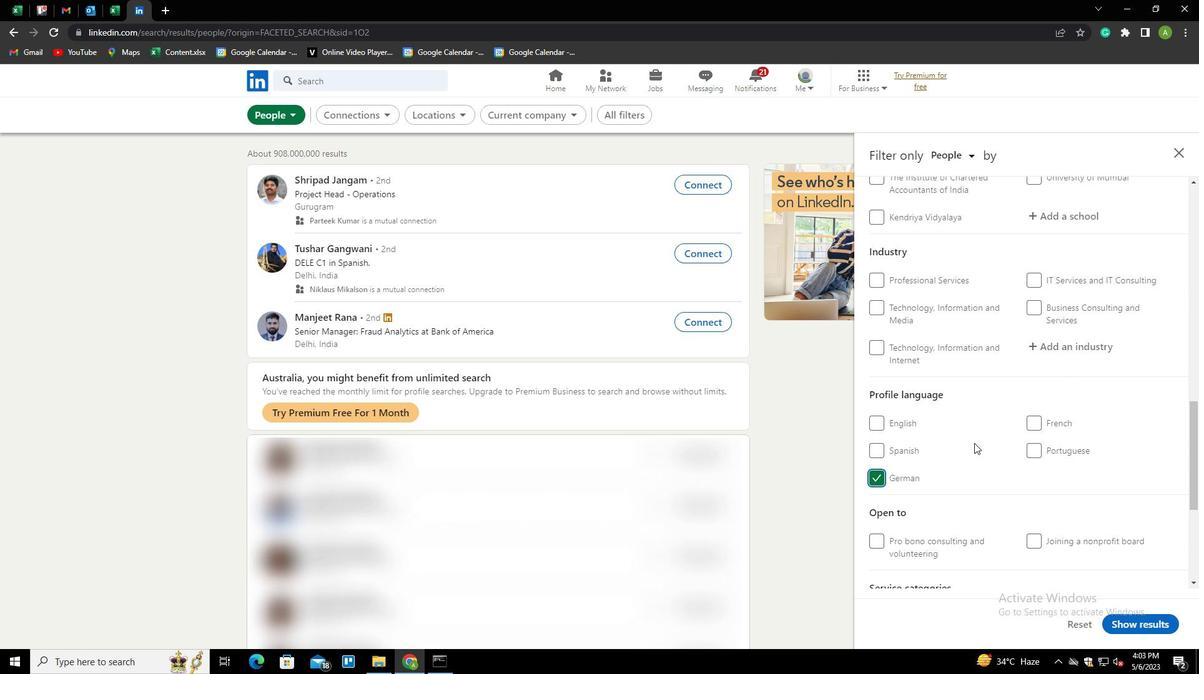 
Action: Mouse scrolled (1051, 429) with delta (0, 0)
Screenshot: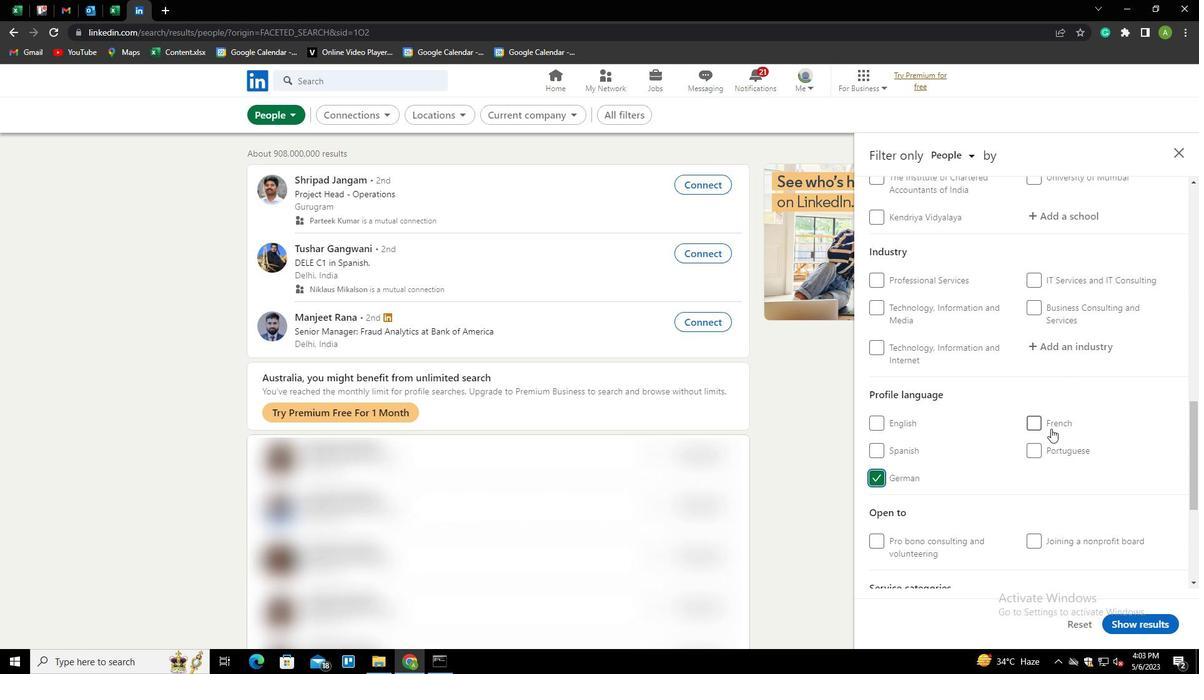 
Action: Mouse scrolled (1051, 429) with delta (0, 0)
Screenshot: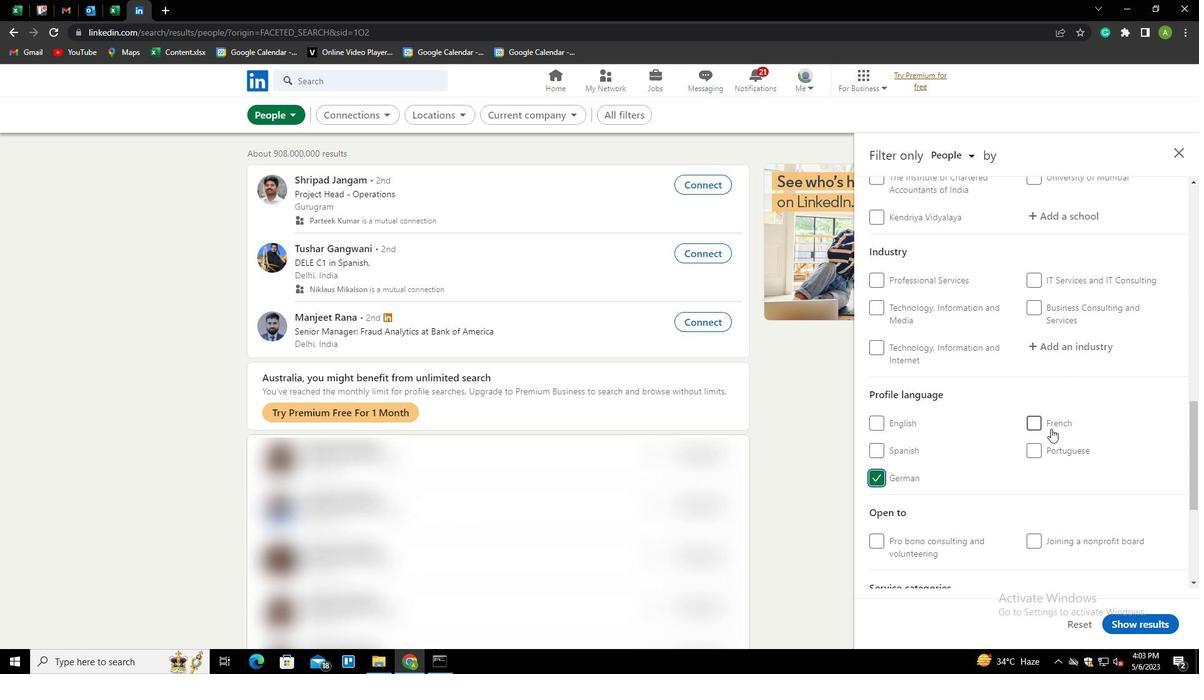 
Action: Mouse scrolled (1051, 429) with delta (0, 0)
Screenshot: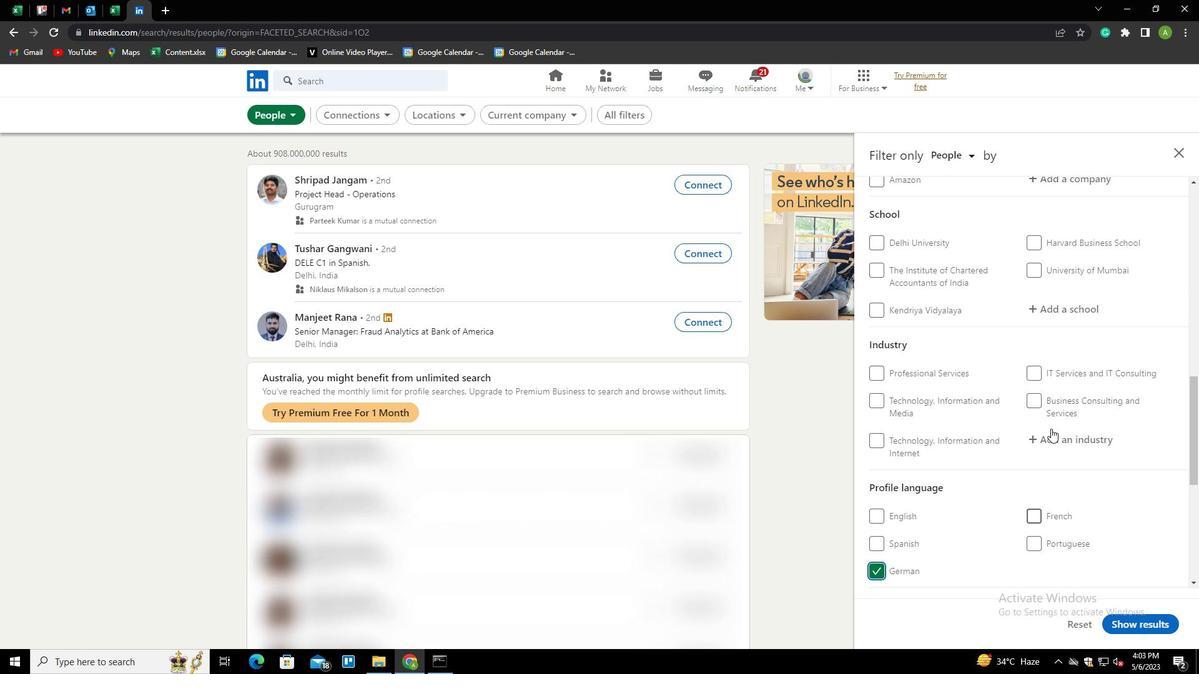 
Action: Mouse scrolled (1051, 429) with delta (0, 0)
Screenshot: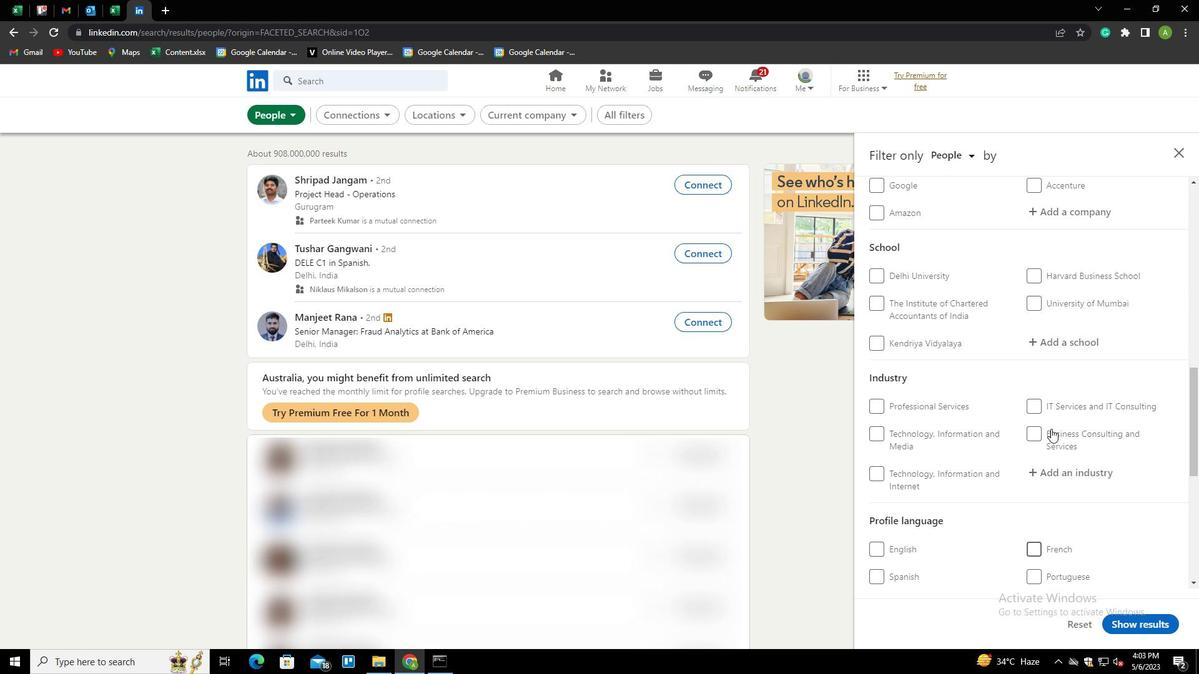 
Action: Mouse scrolled (1051, 429) with delta (0, 0)
Screenshot: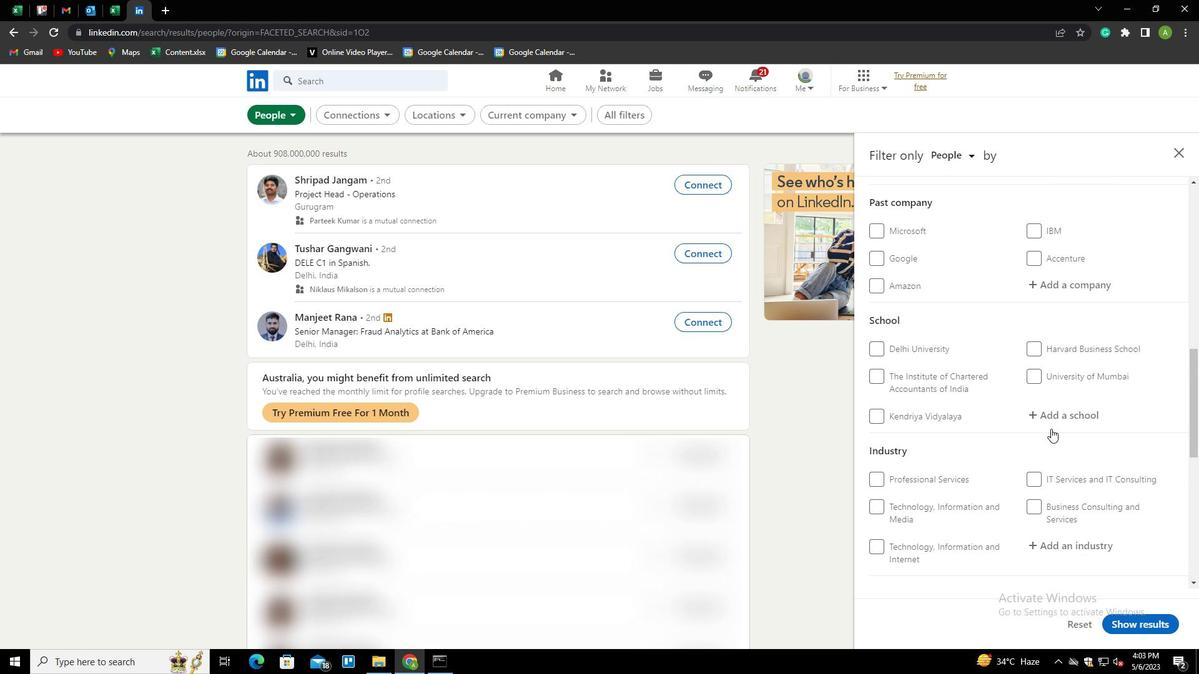 
Action: Mouse moved to (1051, 426)
Screenshot: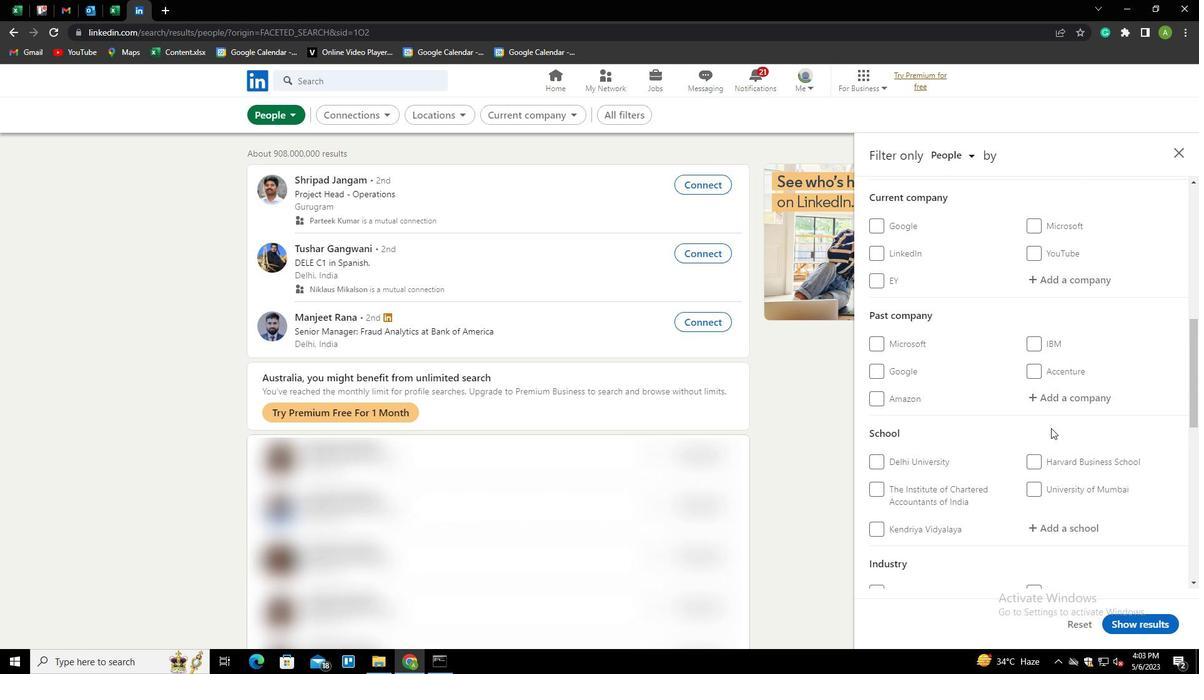 
Action: Mouse scrolled (1051, 427) with delta (0, 0)
Screenshot: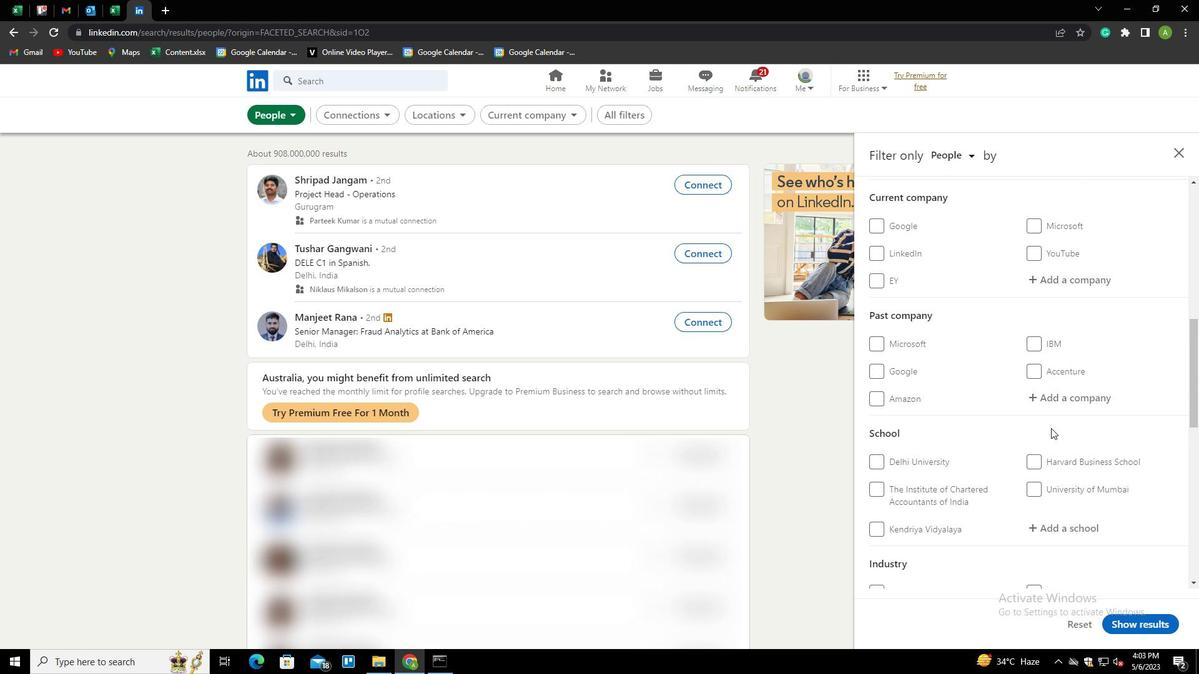 
Action: Mouse moved to (1056, 339)
Screenshot: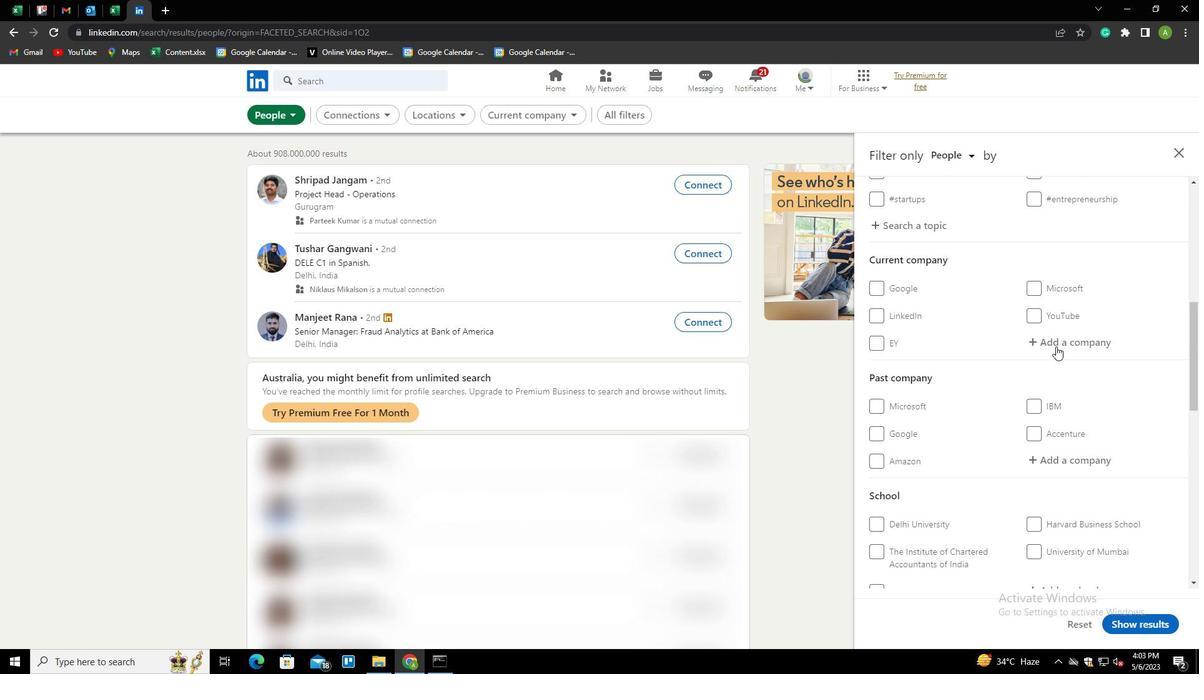 
Action: Mouse pressed left at (1056, 339)
Screenshot: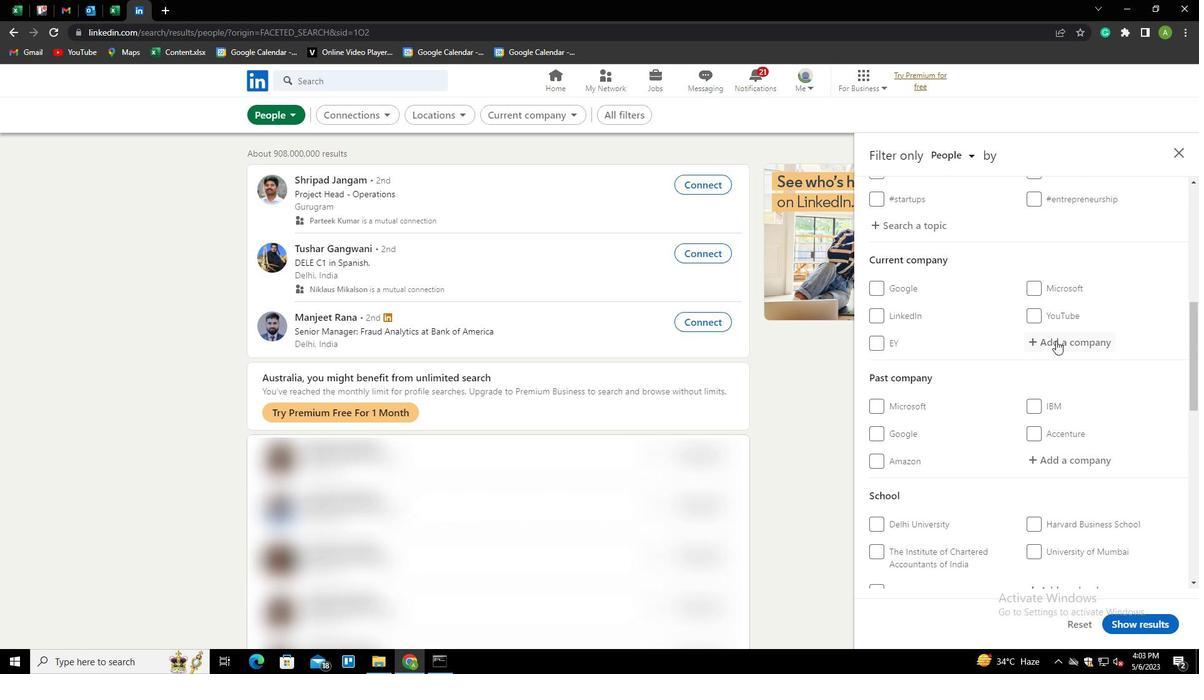 
Action: Key pressed <Key.shift>WOU<Key.backspace>RLD<Key.space><Key.shift>RESOURCES<Key.space><Key.shift>INSTITUTE<Key.down><Key.enter>
Screenshot: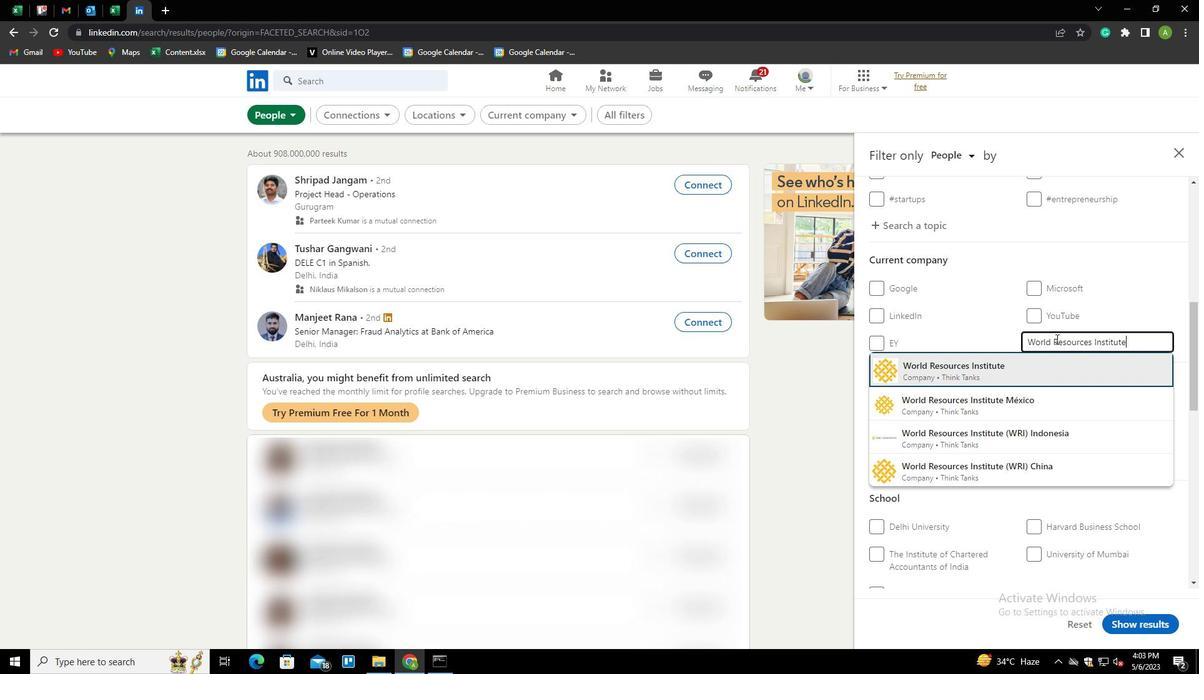 
Action: Mouse moved to (1051, 345)
Screenshot: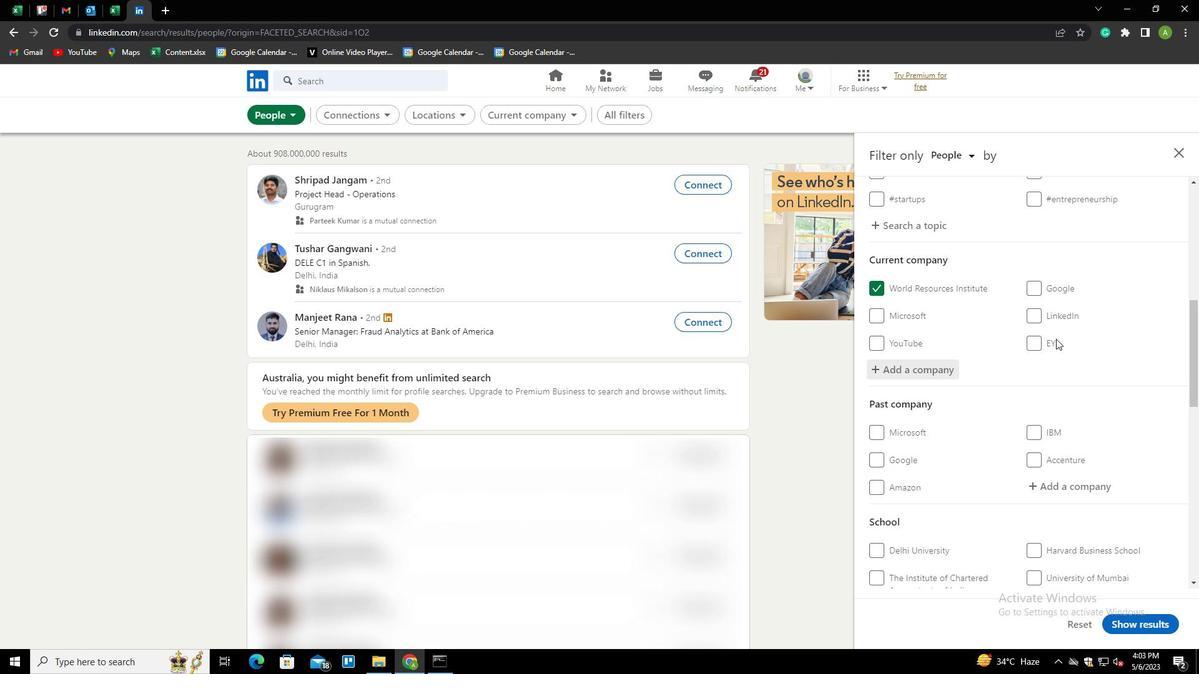 
Action: Mouse scrolled (1051, 344) with delta (0, 0)
Screenshot: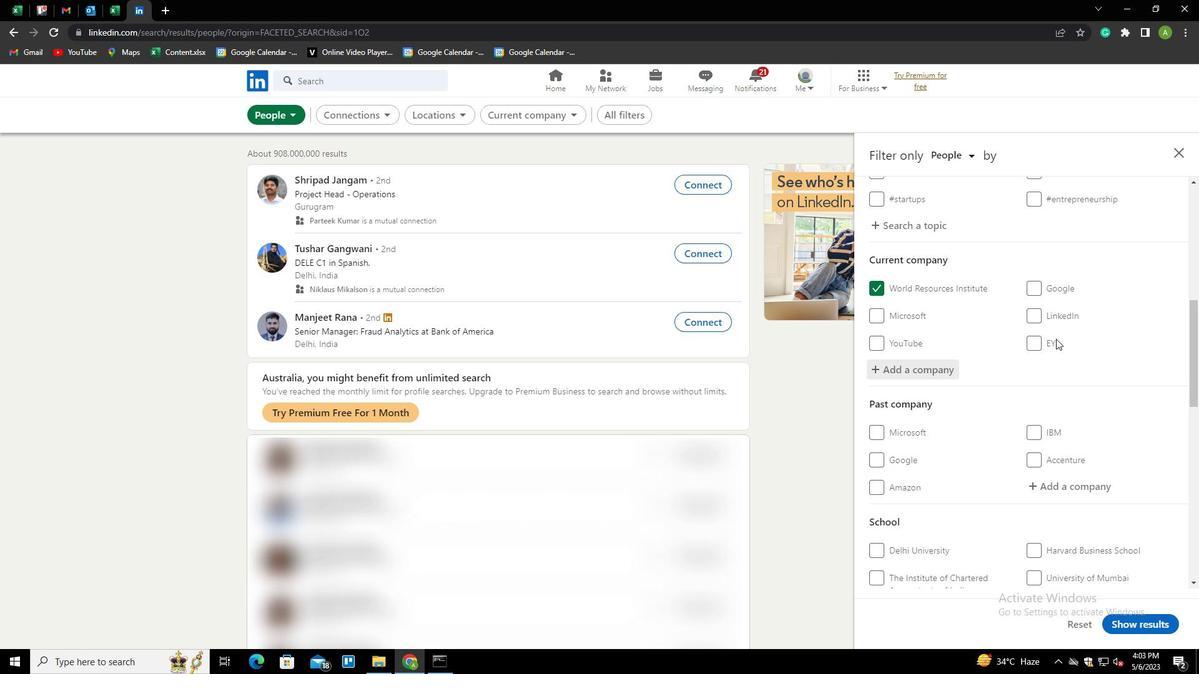 
Action: Mouse scrolled (1051, 344) with delta (0, 0)
Screenshot: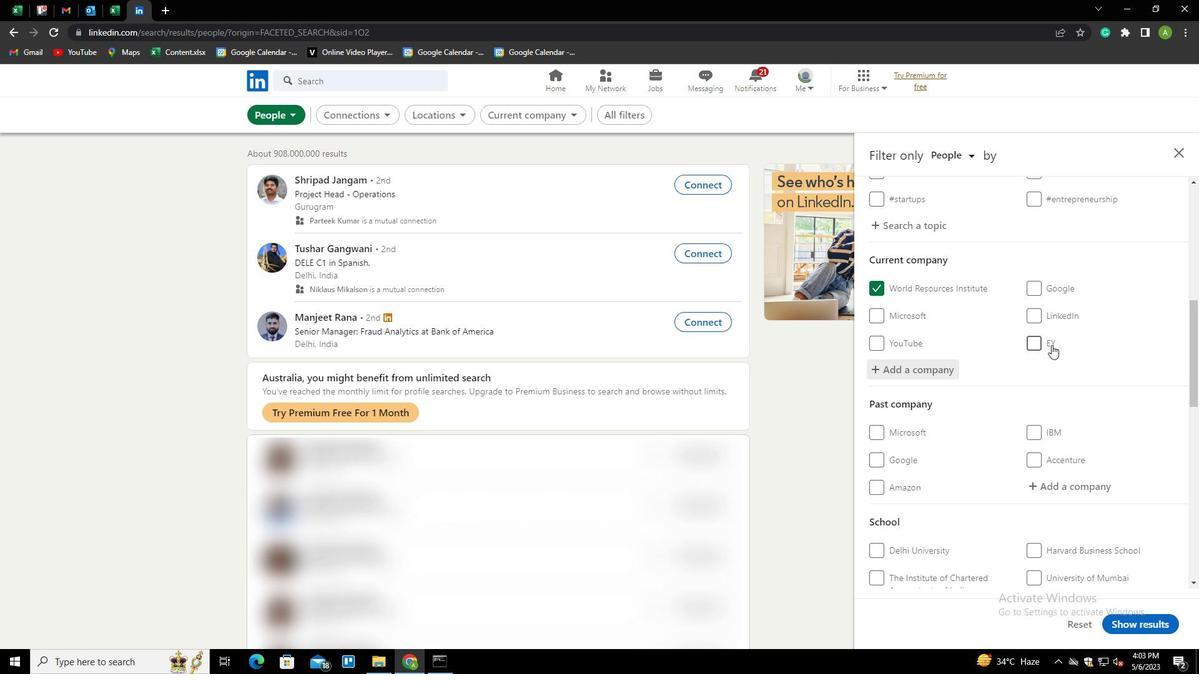 
Action: Mouse scrolled (1051, 344) with delta (0, 0)
Screenshot: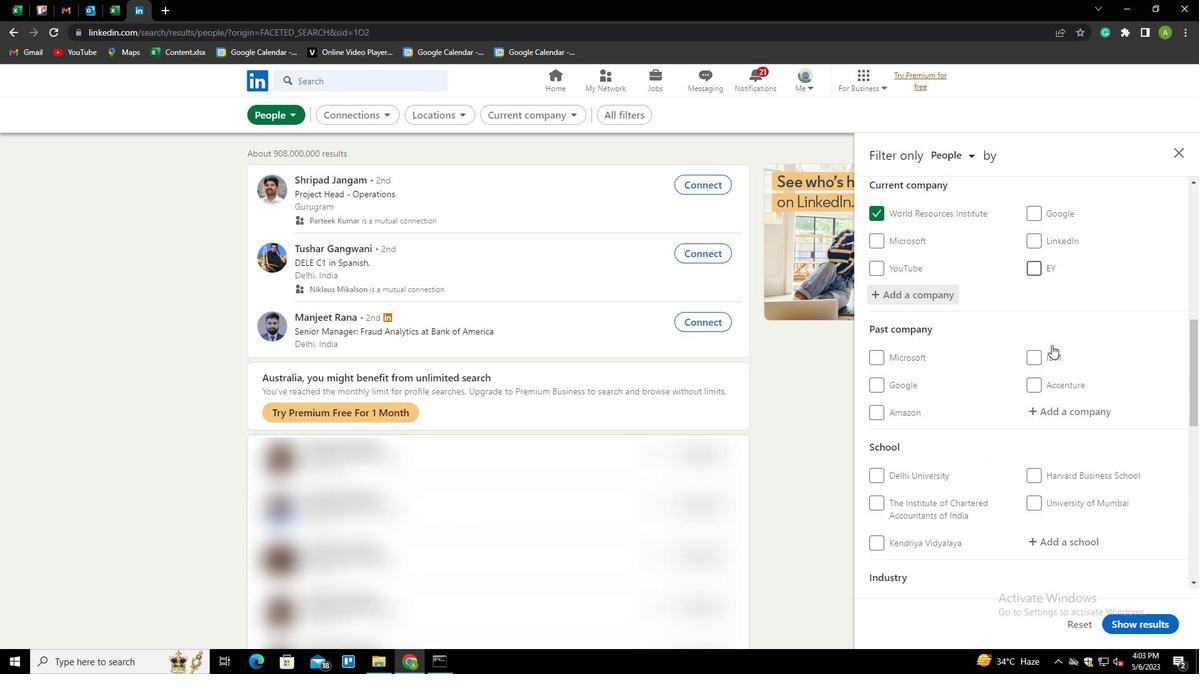 
Action: Mouse scrolled (1051, 344) with delta (0, 0)
Screenshot: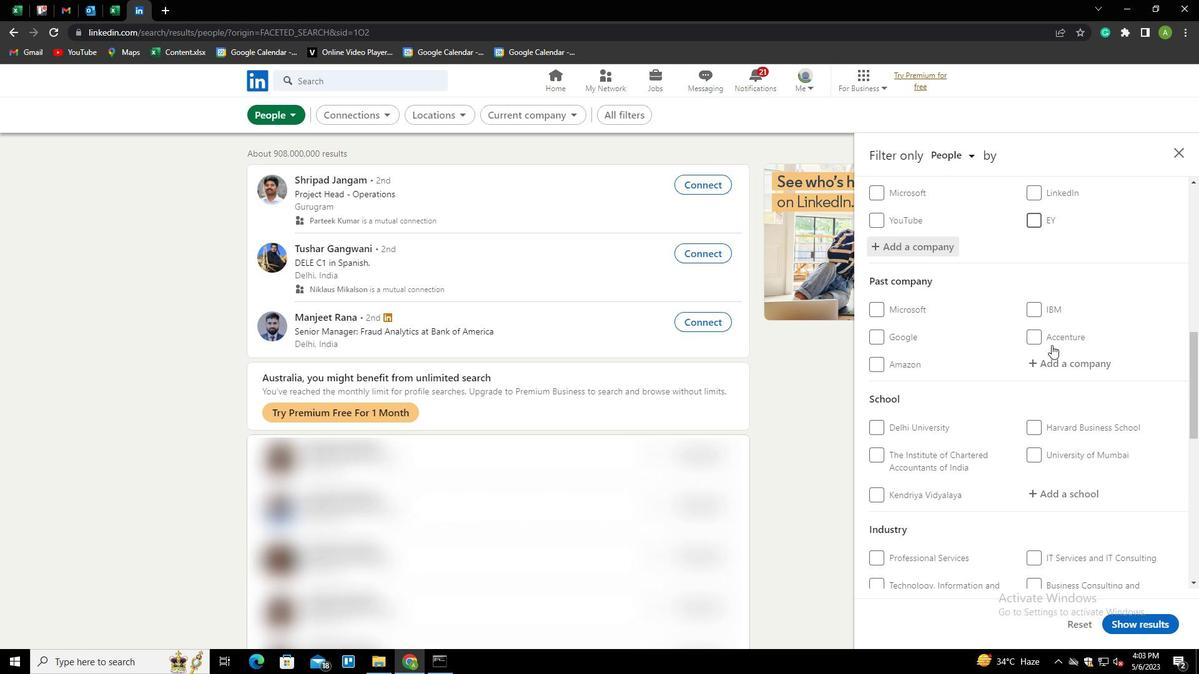 
Action: Mouse moved to (1044, 360)
Screenshot: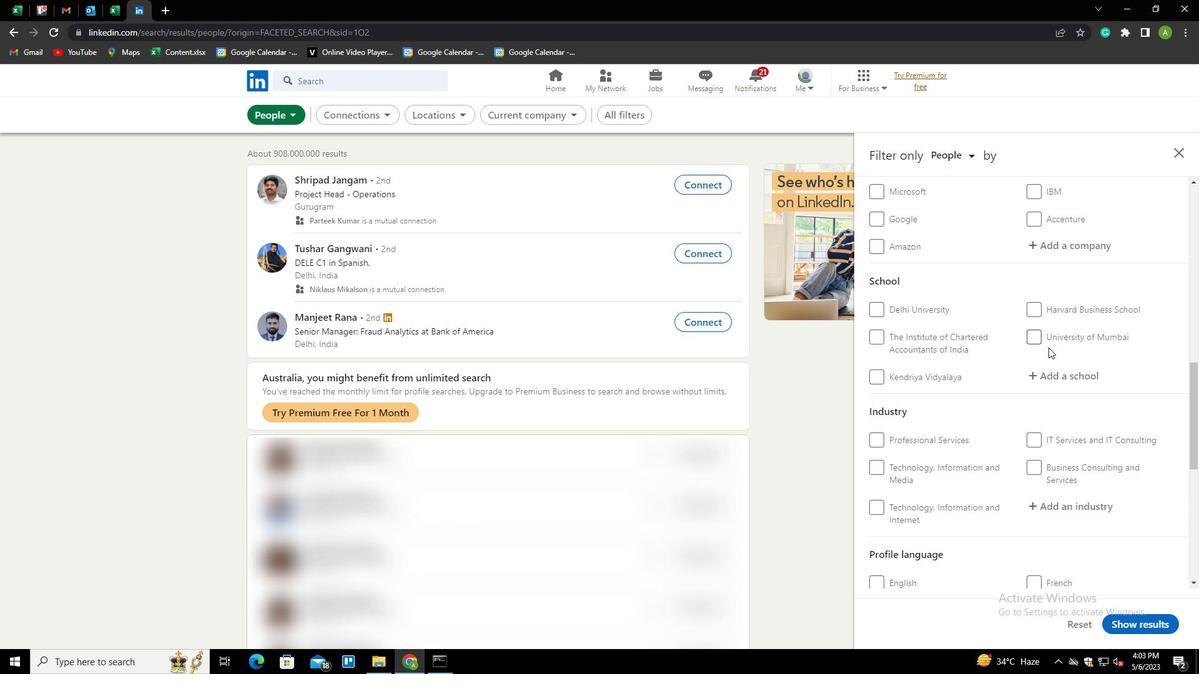 
Action: Mouse pressed left at (1044, 360)
Screenshot: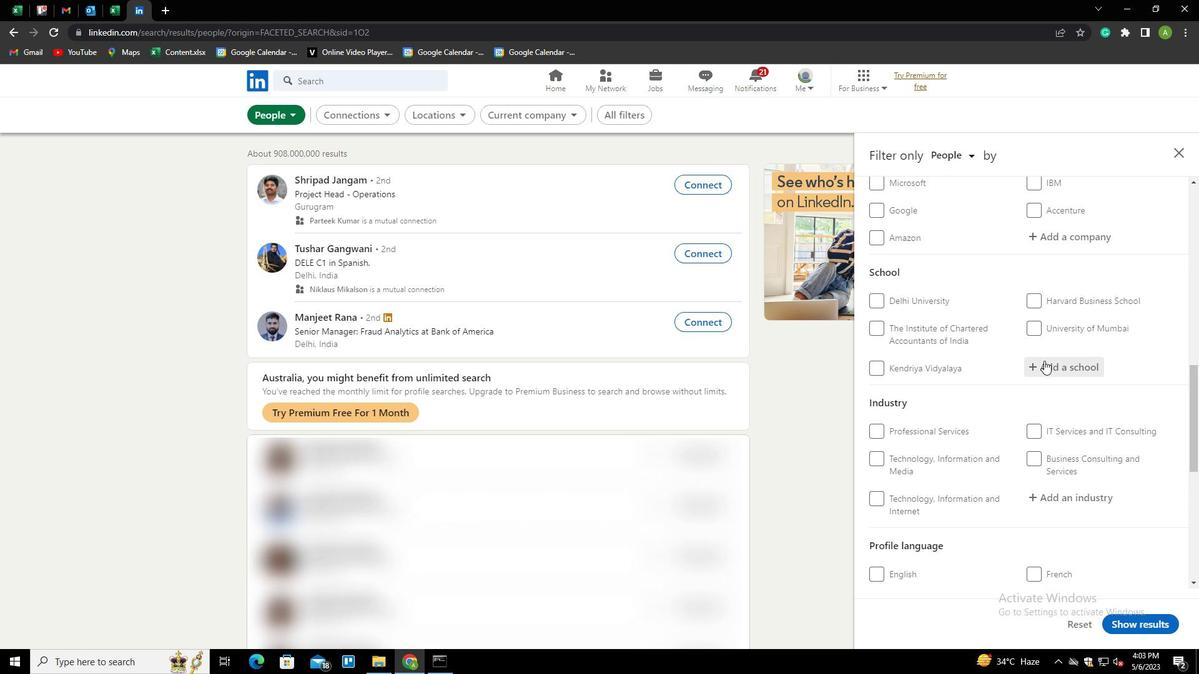 
Action: Key pressed <Key.shift>S
Screenshot: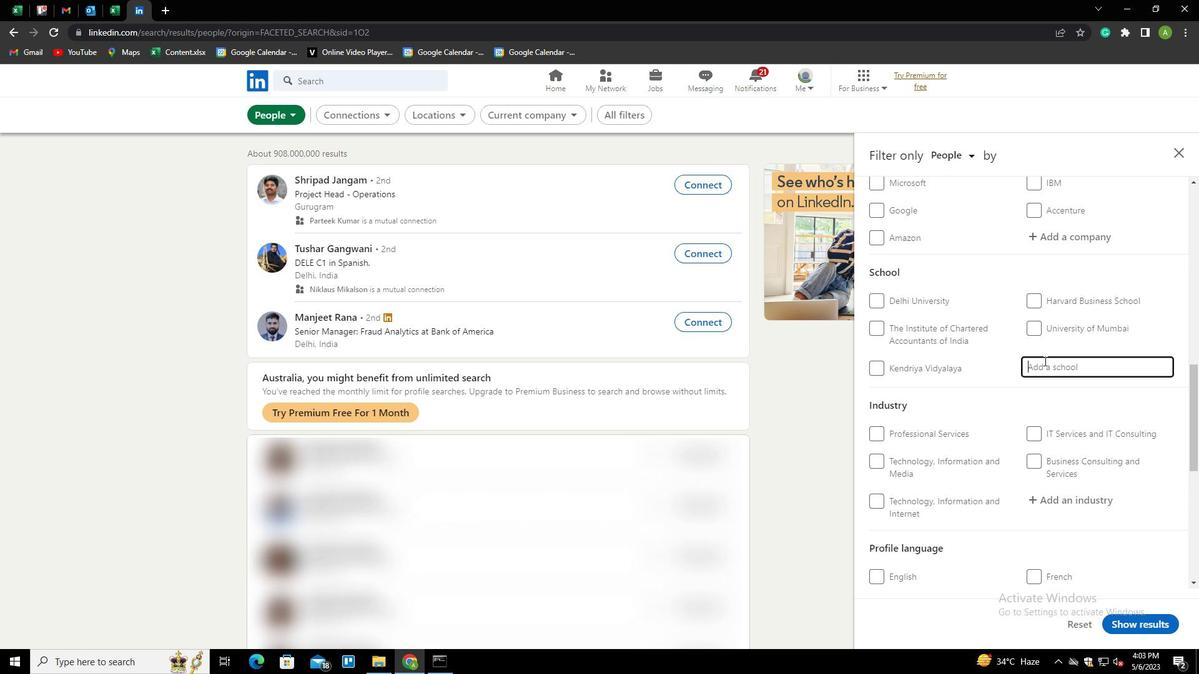 
Action: Mouse moved to (1044, 361)
Screenshot: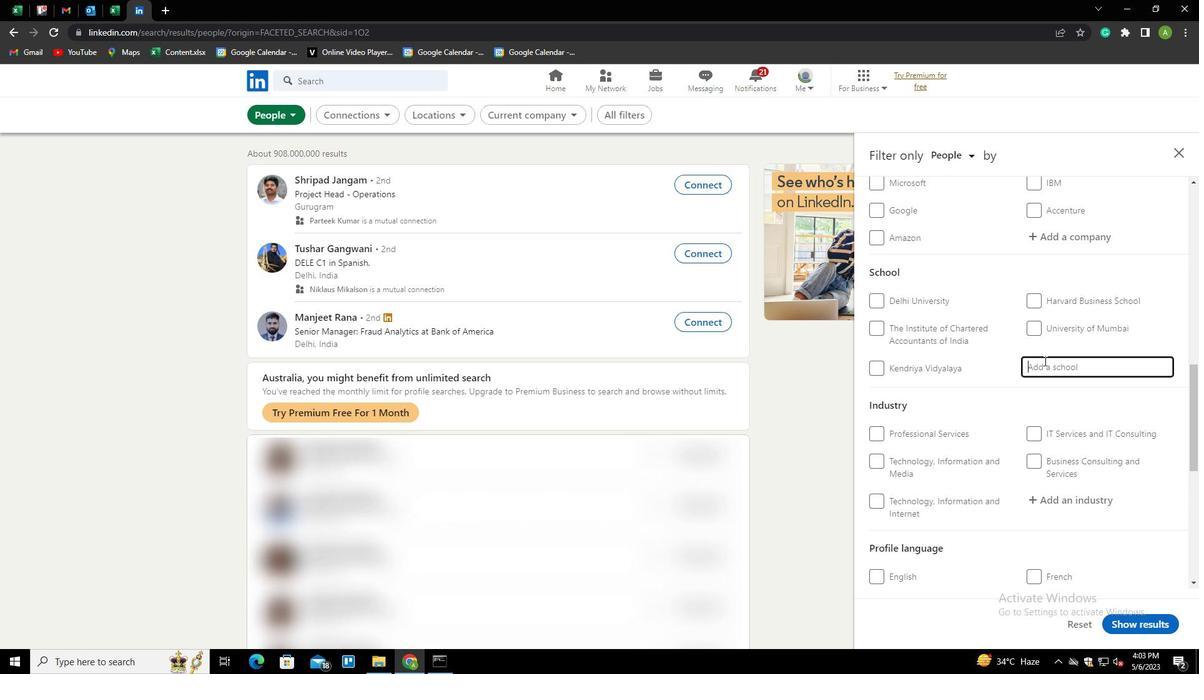 
Action: Key pressed T
Screenshot: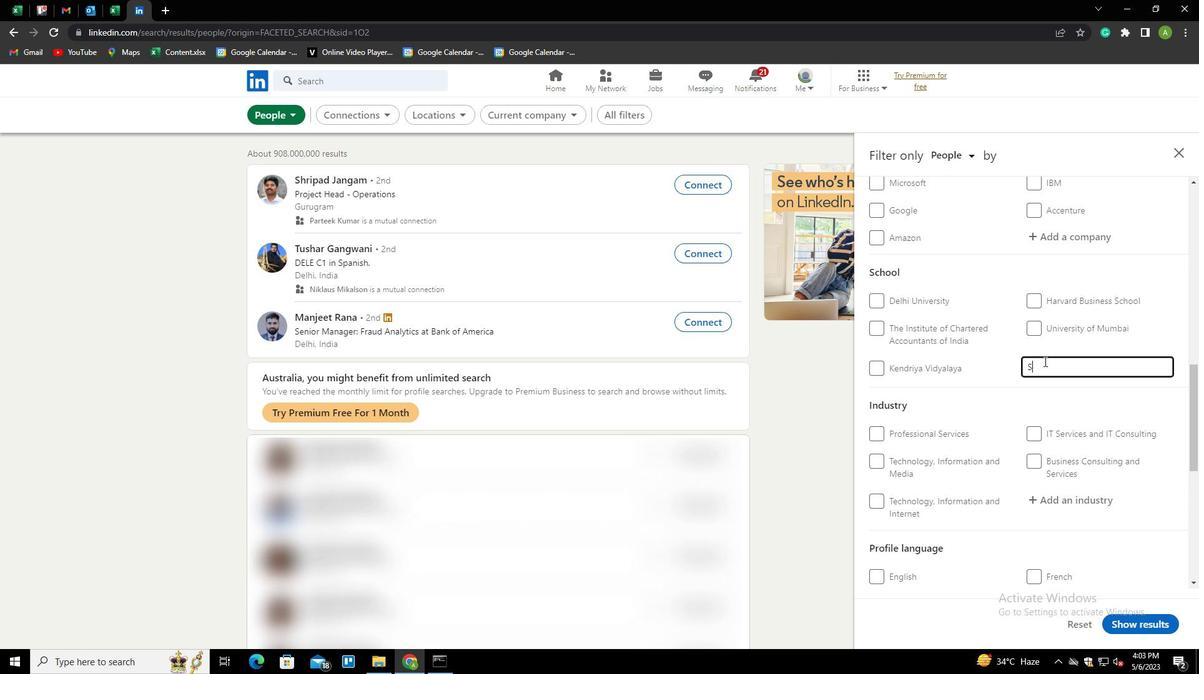 
Action: Mouse moved to (1064, 349)
Screenshot: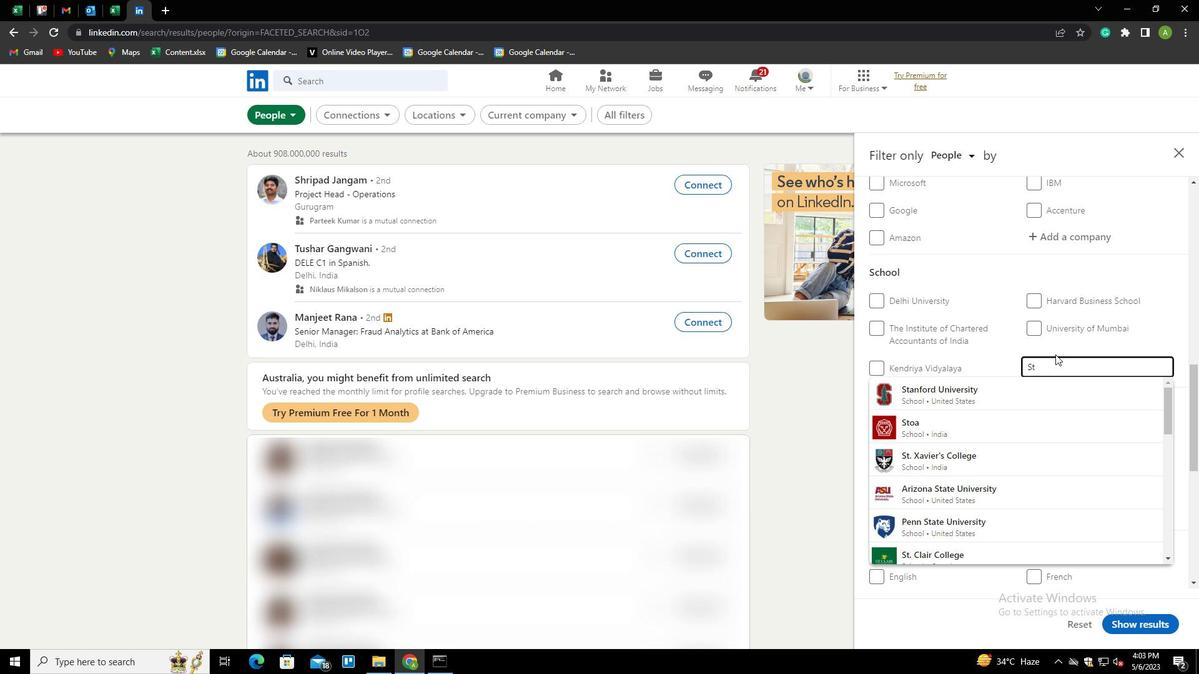 
Action: Key pressed .<Key.space><Key.shift>ANTHONY'S<Key.space><Key.shift>HIGH<Key.space><Key.shift>SCHOOL<Key.space>-<Key.space><Key.shift>INDIA<Key.down><Key.enter>
Screenshot: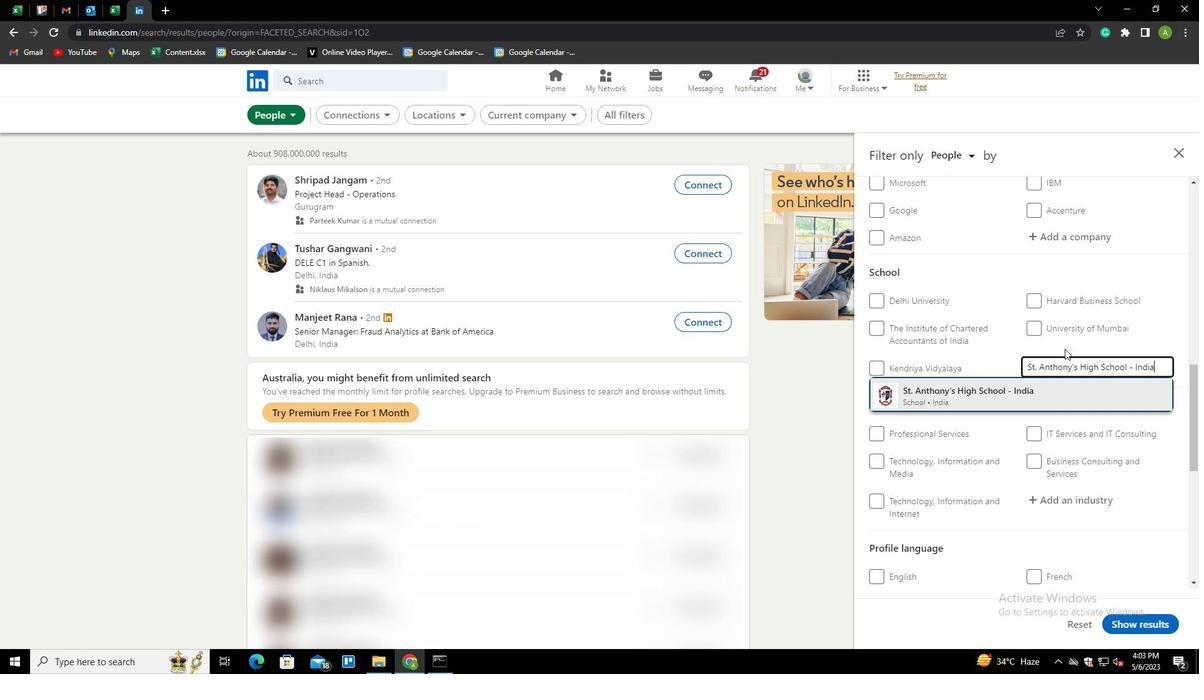 
Action: Mouse moved to (1070, 351)
Screenshot: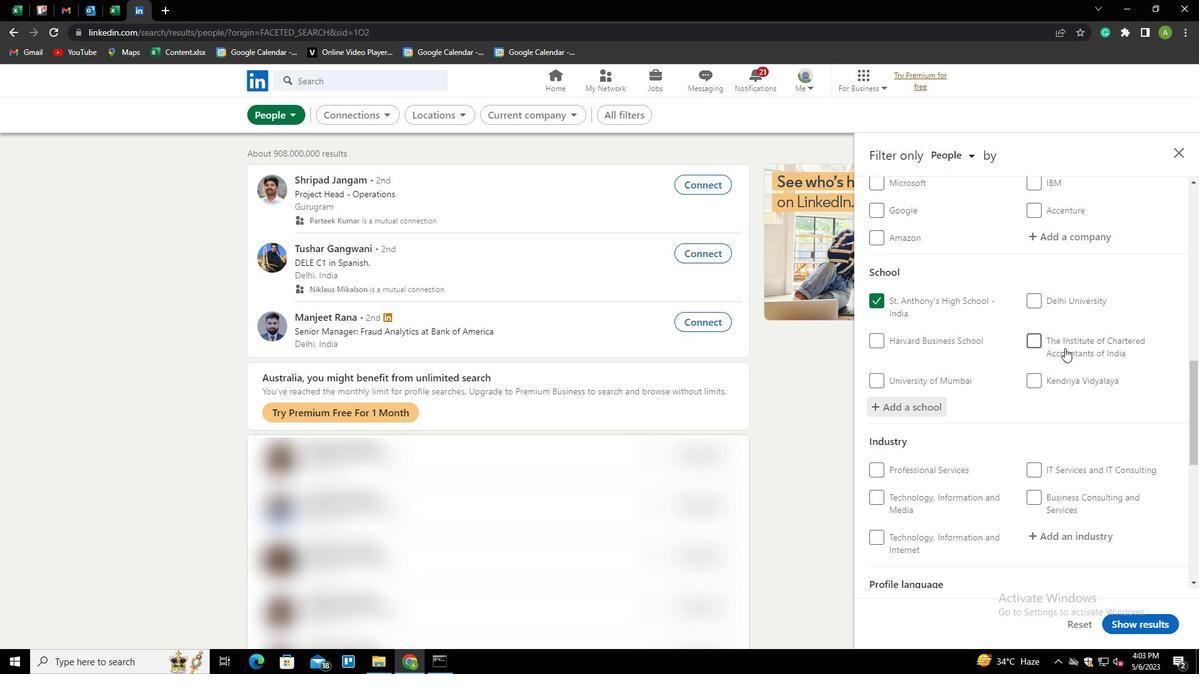 
Action: Mouse scrolled (1070, 350) with delta (0, 0)
Screenshot: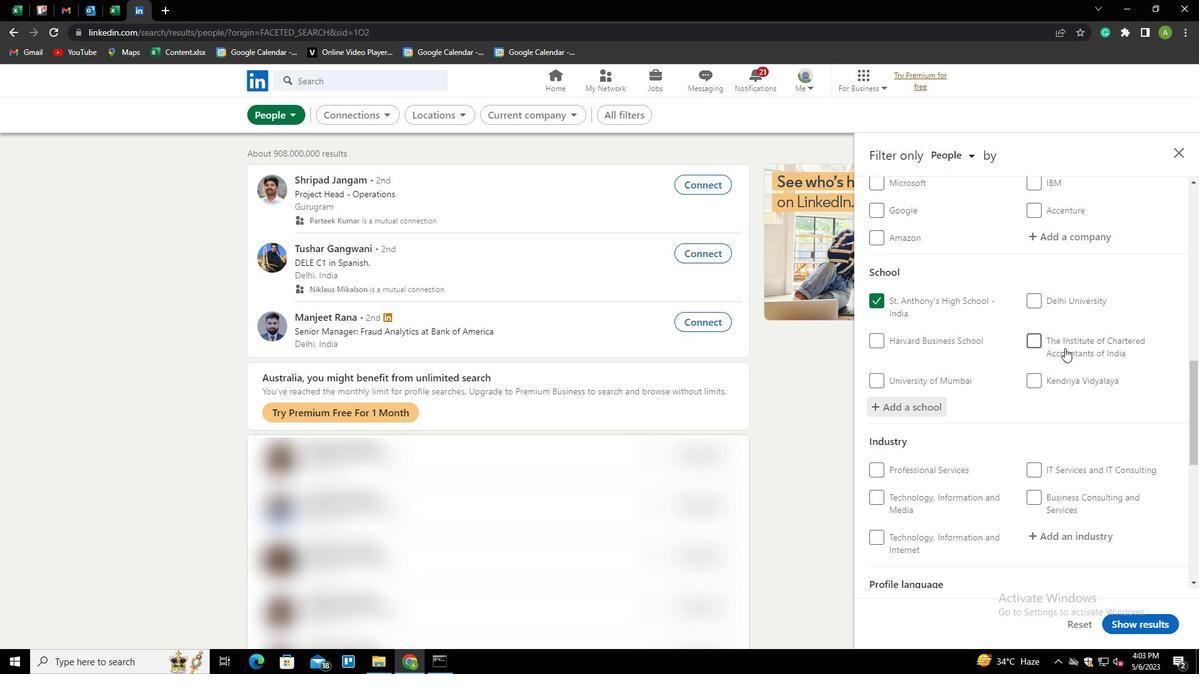 
Action: Mouse moved to (1070, 352)
Screenshot: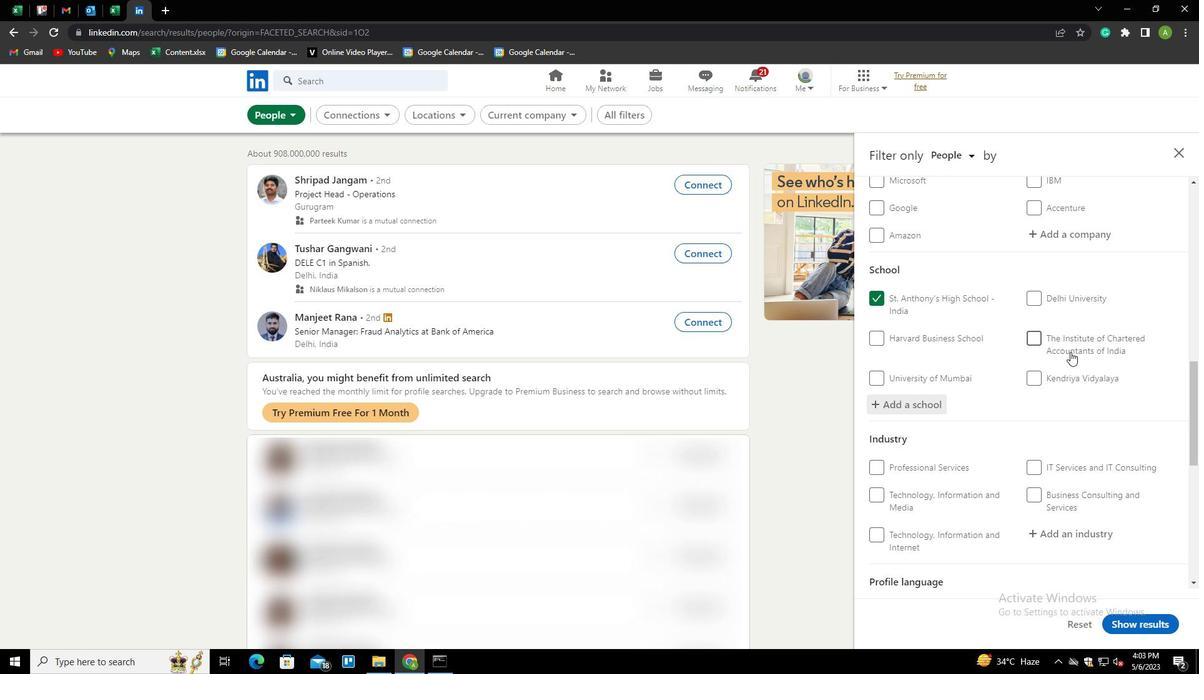 
Action: Mouse scrolled (1070, 351) with delta (0, 0)
Screenshot: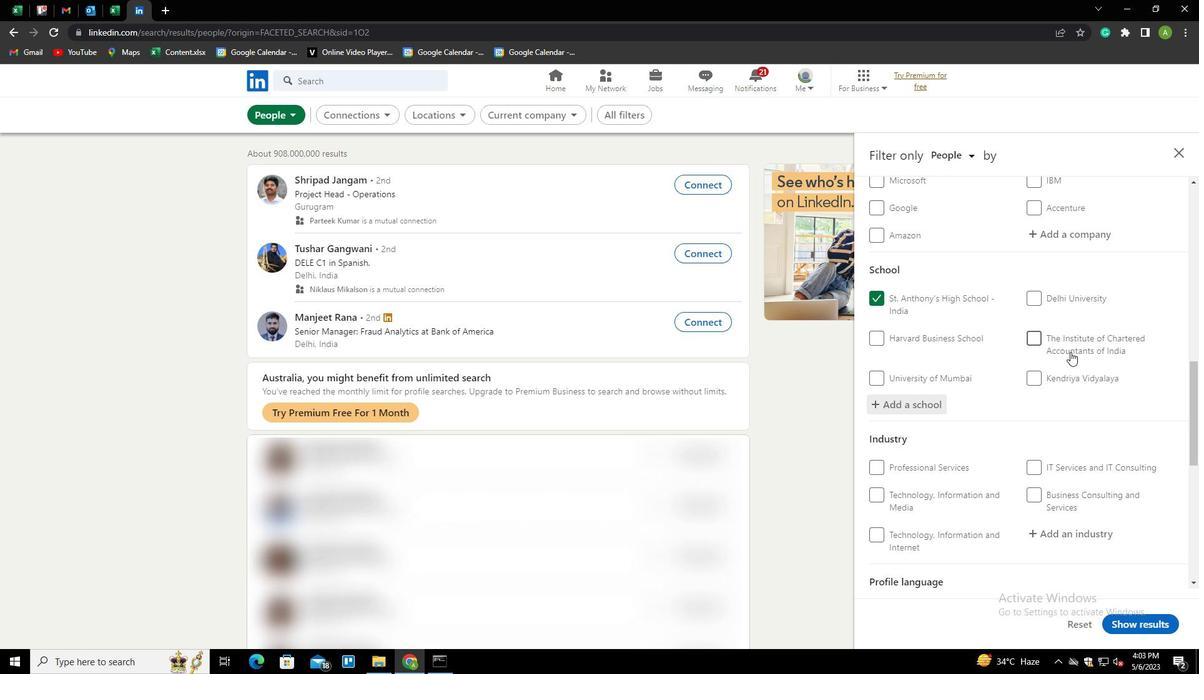 
Action: Mouse moved to (1069, 355)
Screenshot: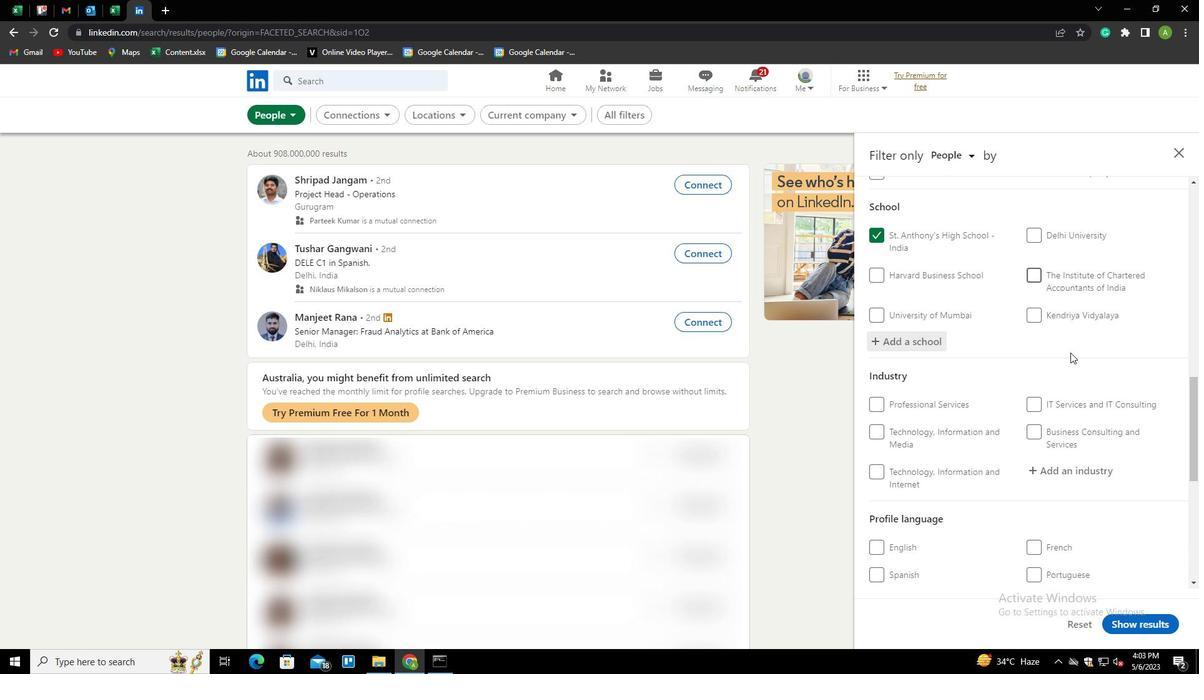 
Action: Mouse scrolled (1069, 354) with delta (0, 0)
Screenshot: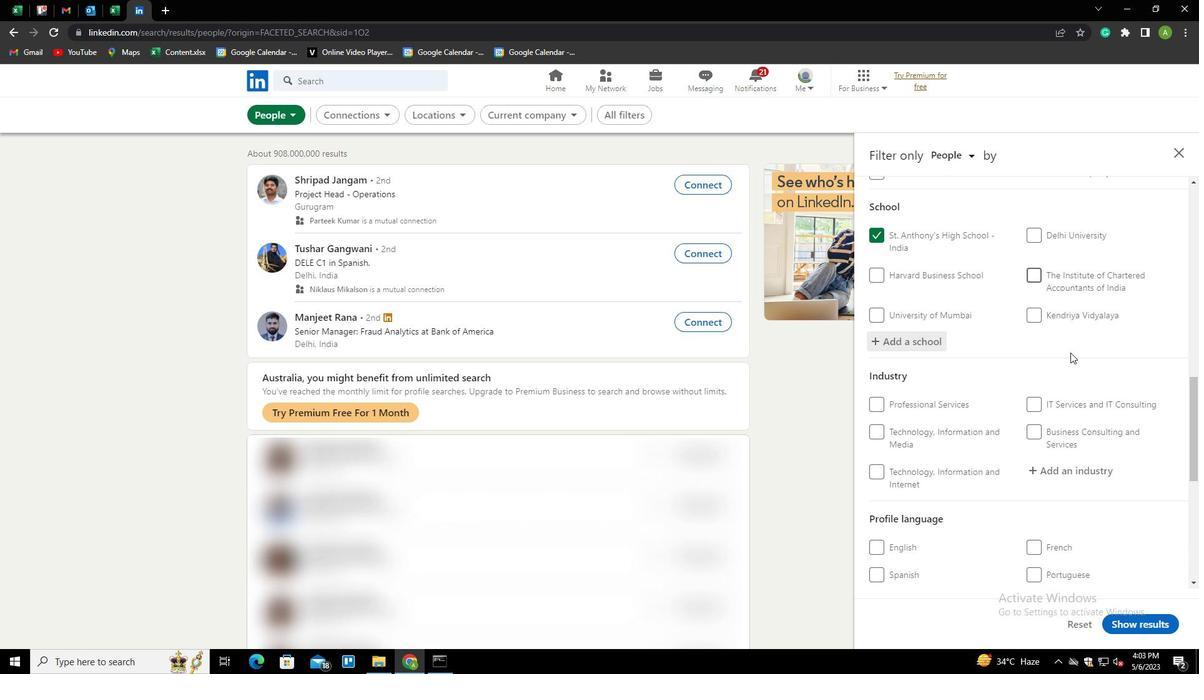 
Action: Mouse moved to (1064, 351)
Screenshot: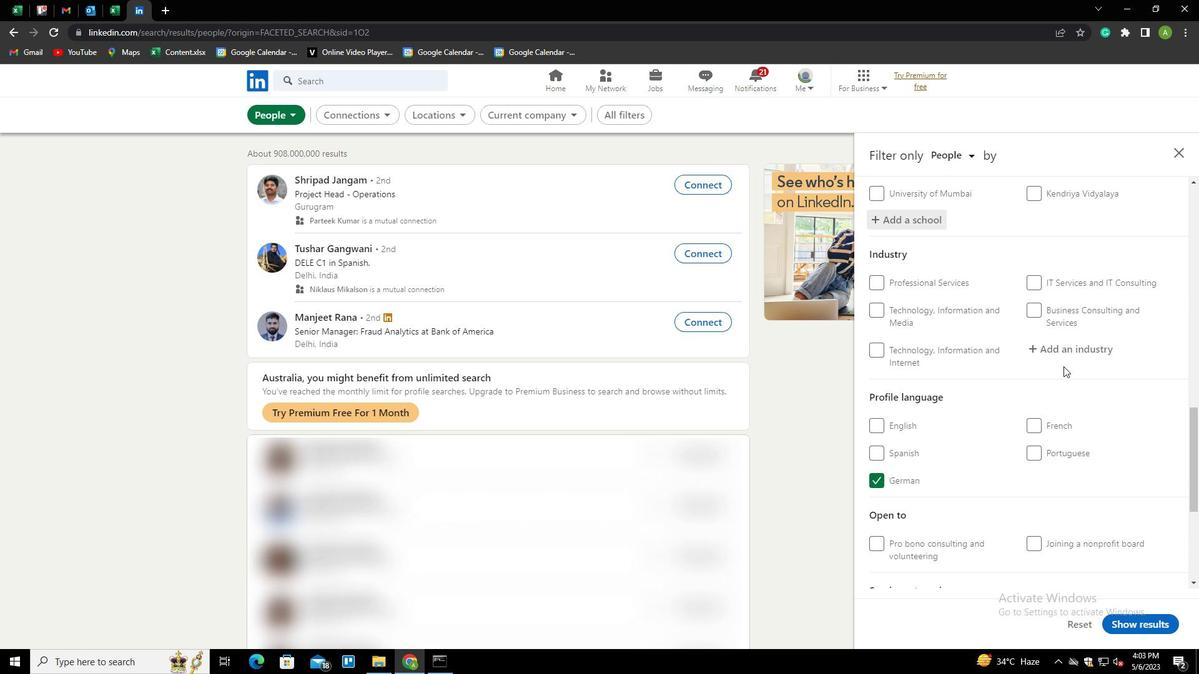 
Action: Mouse pressed left at (1064, 351)
Screenshot: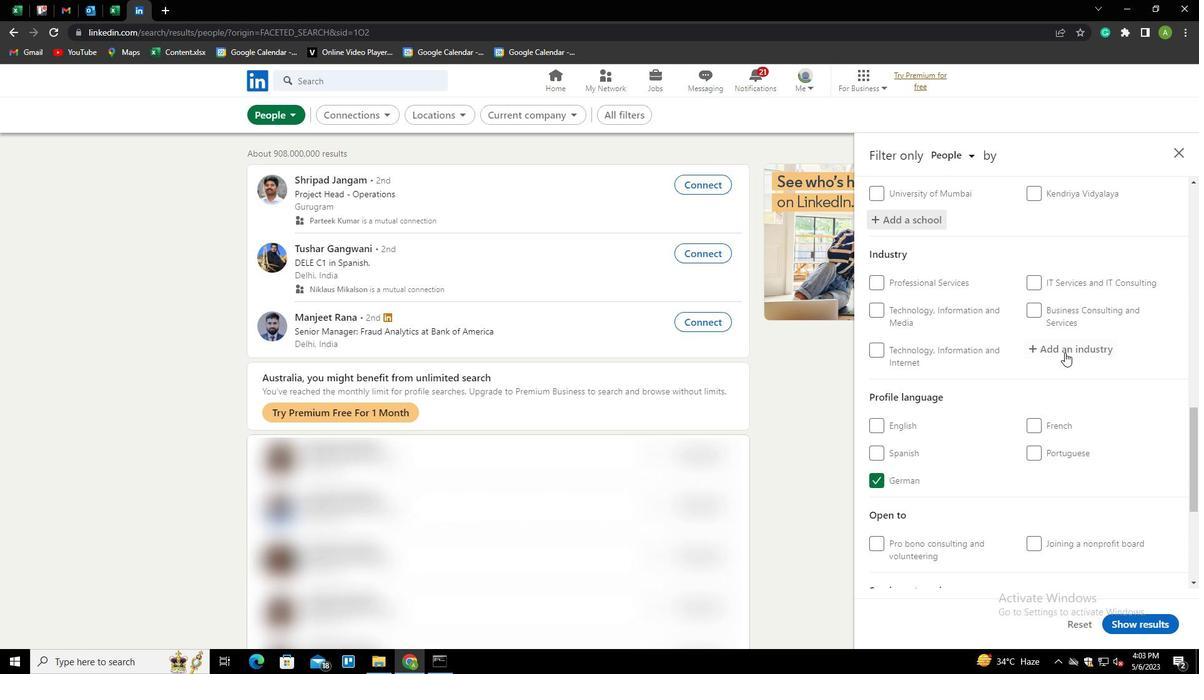 
Action: Mouse moved to (1066, 350)
Screenshot: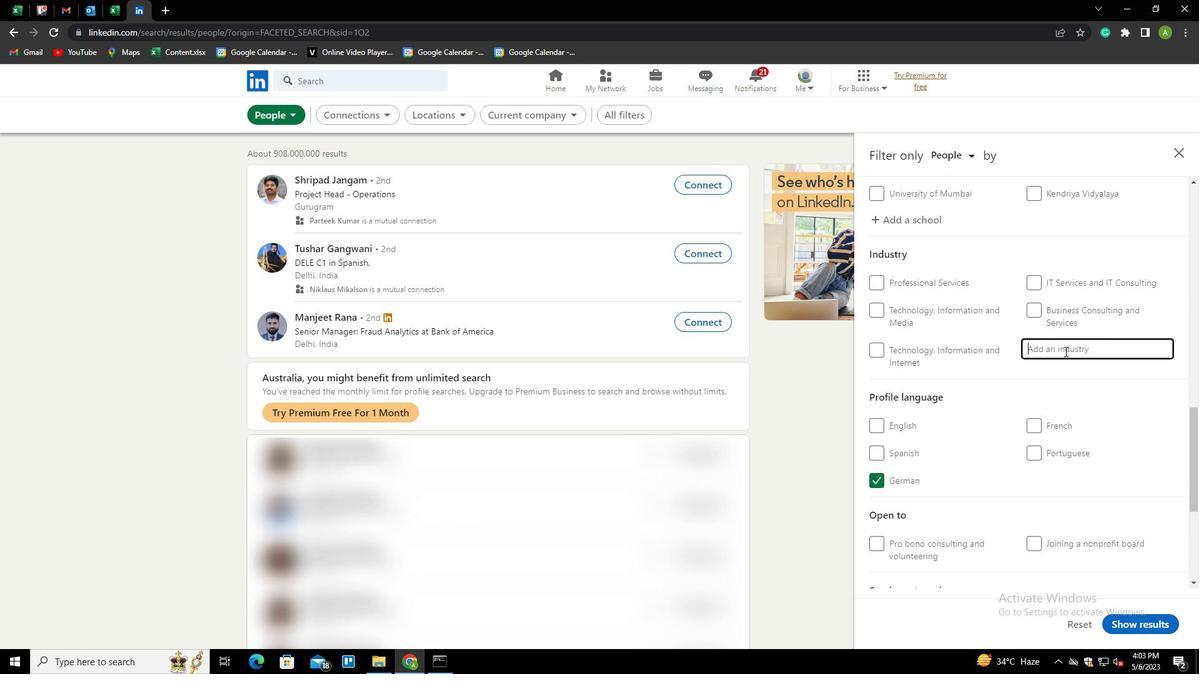 
Action: Key pressed <Key.shift>INDUD<Key.backspace>STRIAL<Key.space><Key.shift>MACHINE
Screenshot: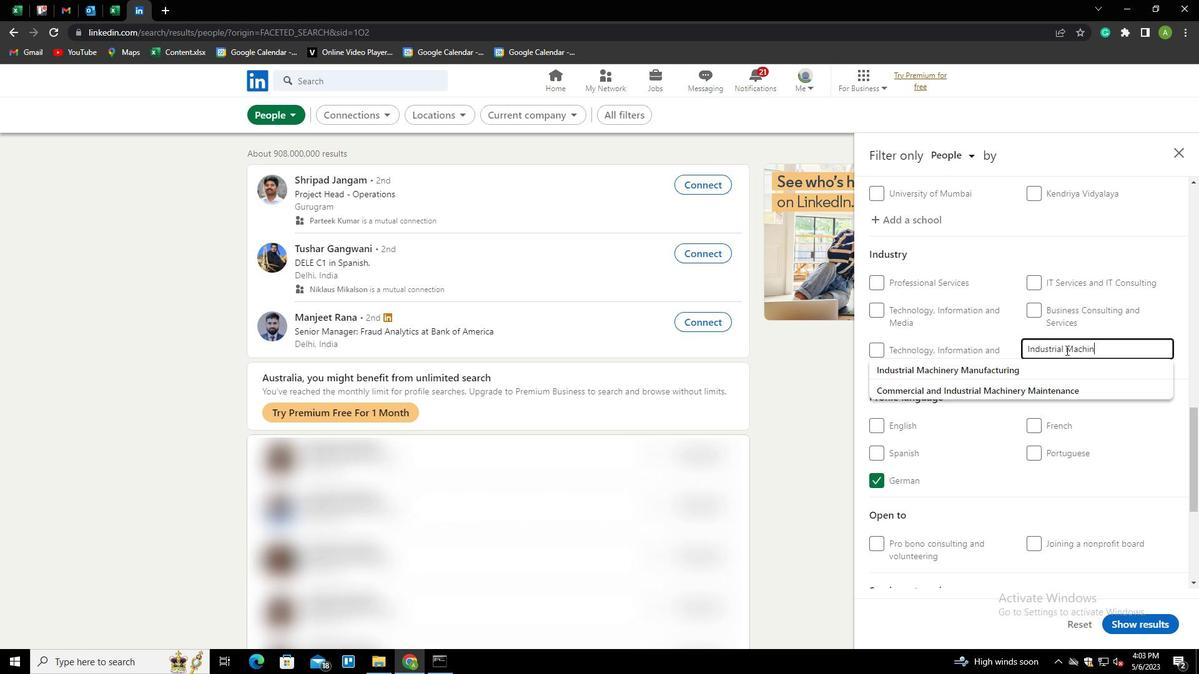 
Action: Mouse moved to (1066, 350)
Screenshot: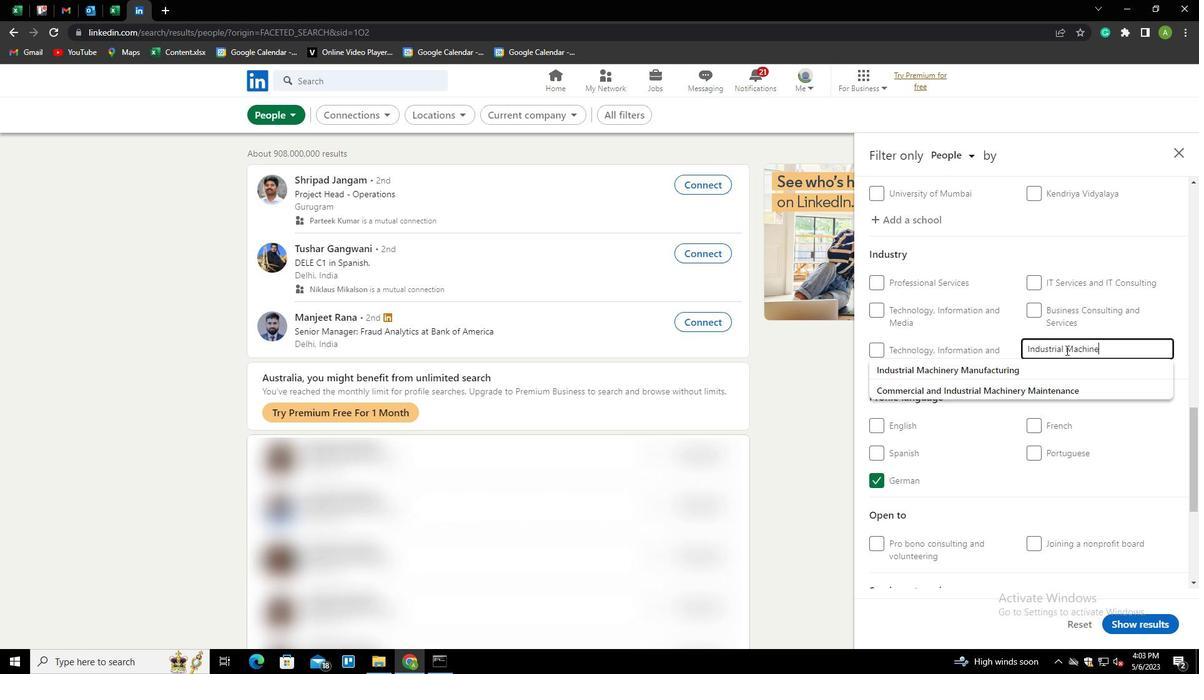 
Action: Key pressed RY<Key.space><Key.shift>MANUFACTURING<Key.down><Key.enter>
Screenshot: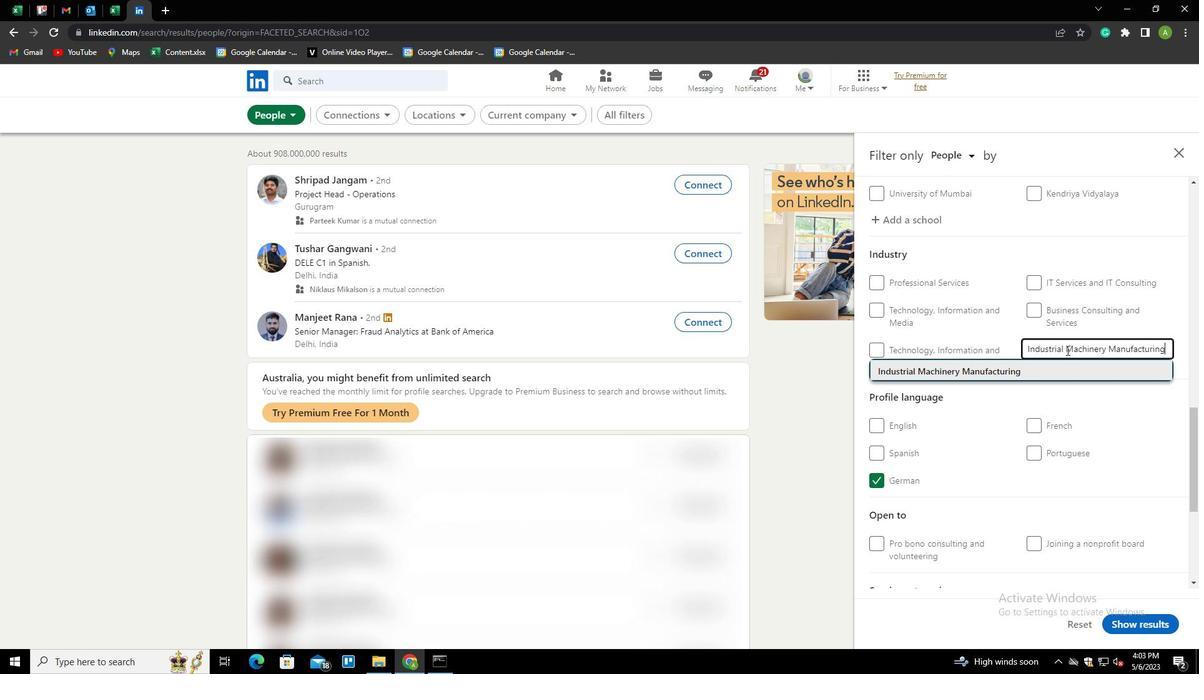 
Action: Mouse scrolled (1066, 349) with delta (0, 0)
Screenshot: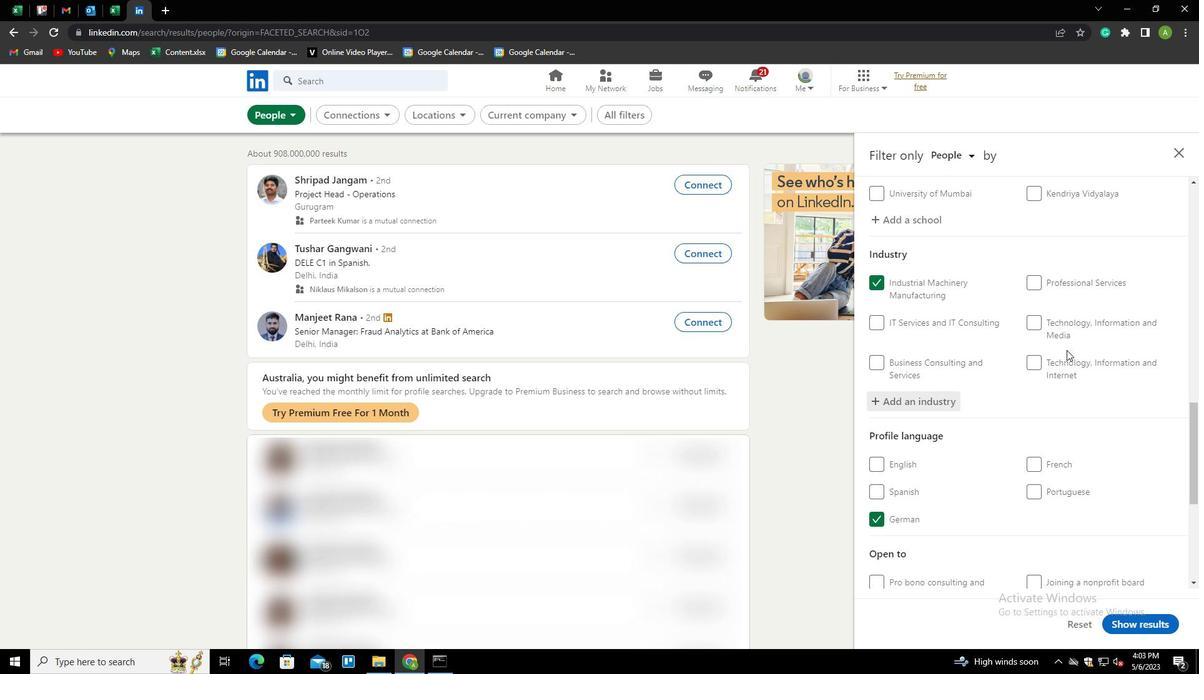 
Action: Mouse scrolled (1066, 349) with delta (0, 0)
Screenshot: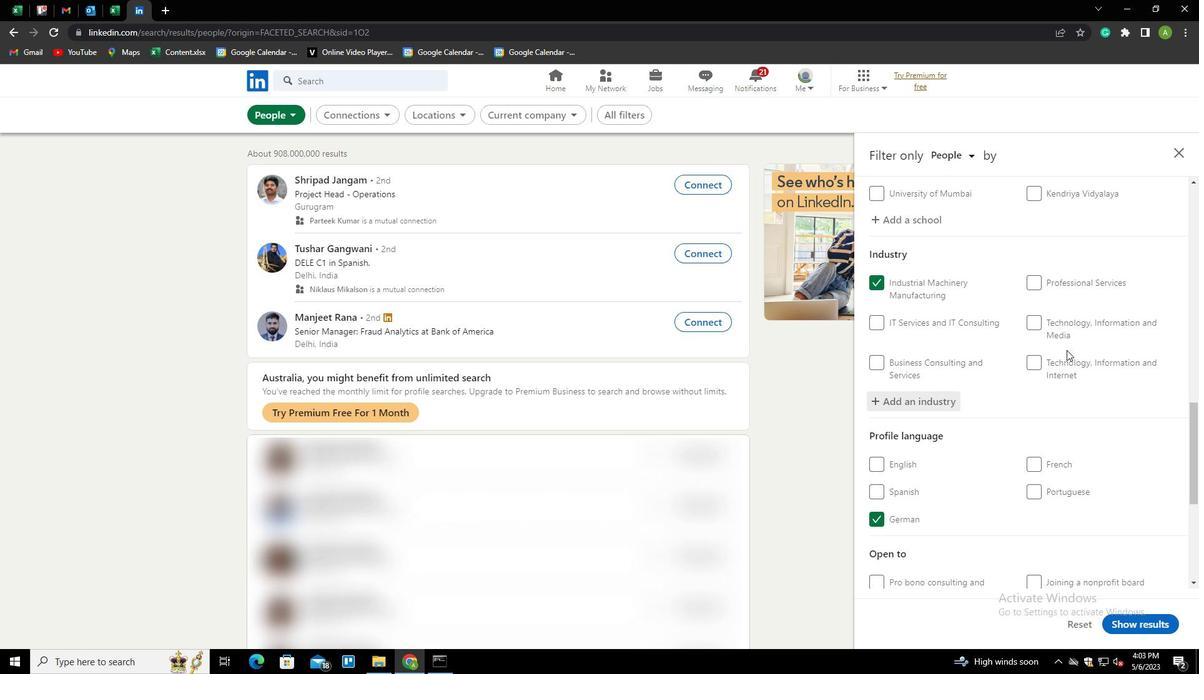 
Action: Mouse scrolled (1066, 349) with delta (0, 0)
Screenshot: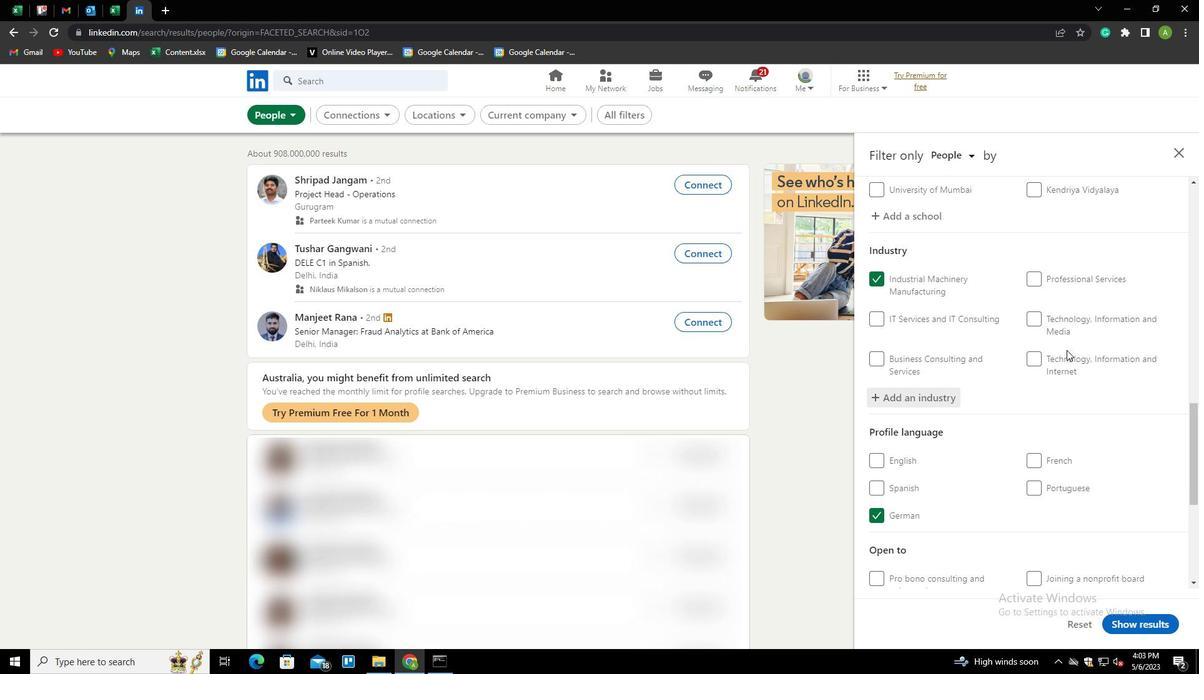 
Action: Mouse moved to (1066, 356)
Screenshot: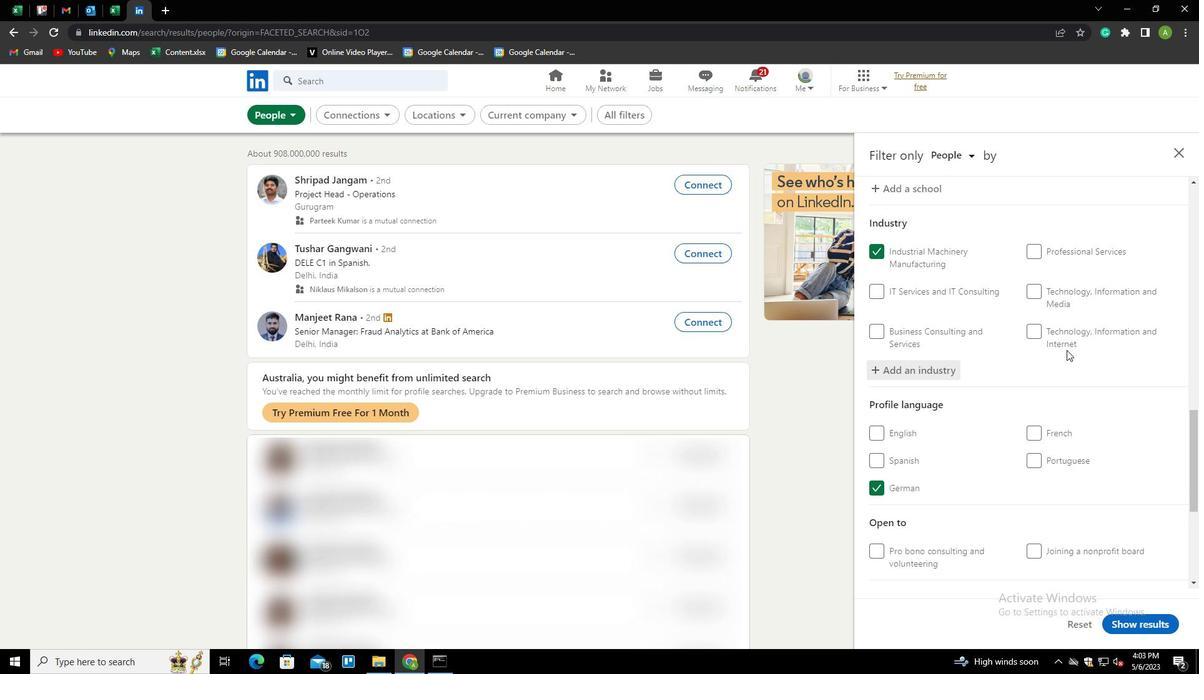 
Action: Mouse scrolled (1066, 355) with delta (0, 0)
Screenshot: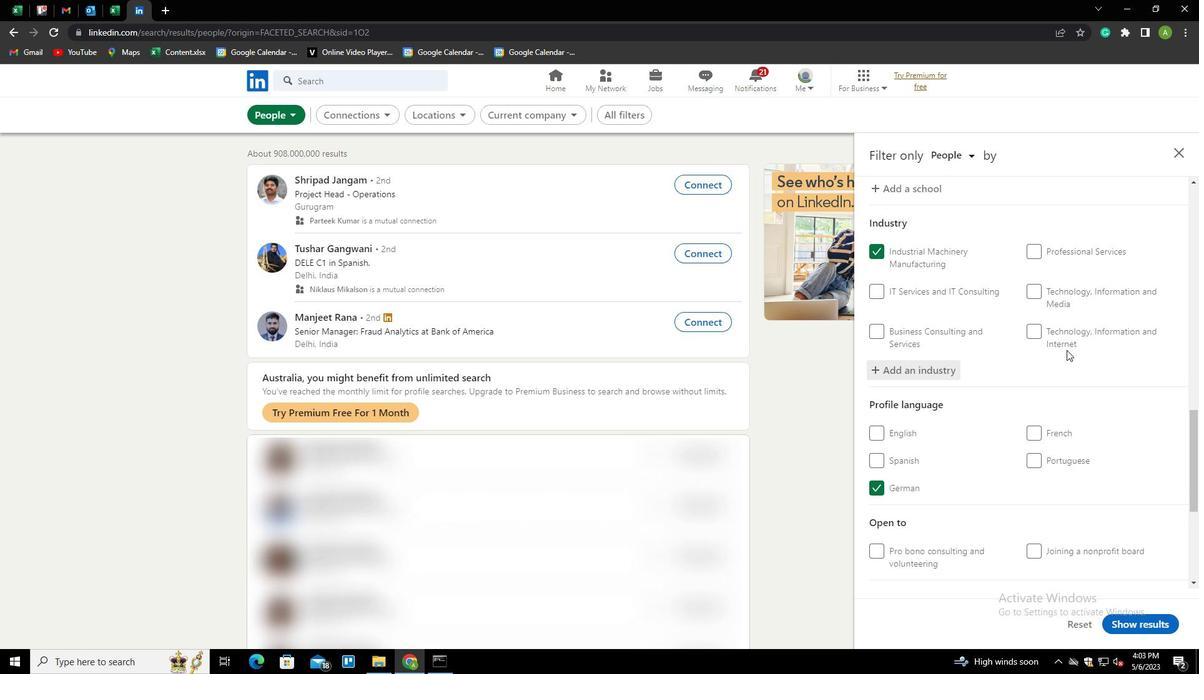 
Action: Mouse moved to (1065, 361)
Screenshot: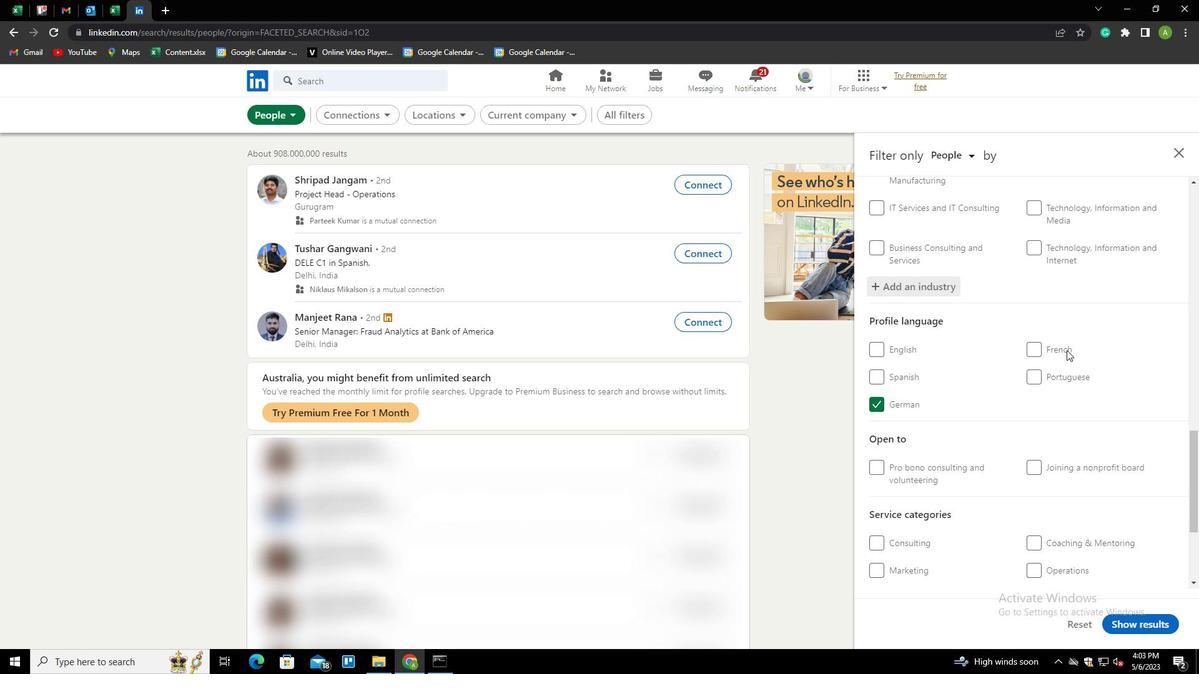 
Action: Mouse scrolled (1065, 360) with delta (0, 0)
Screenshot: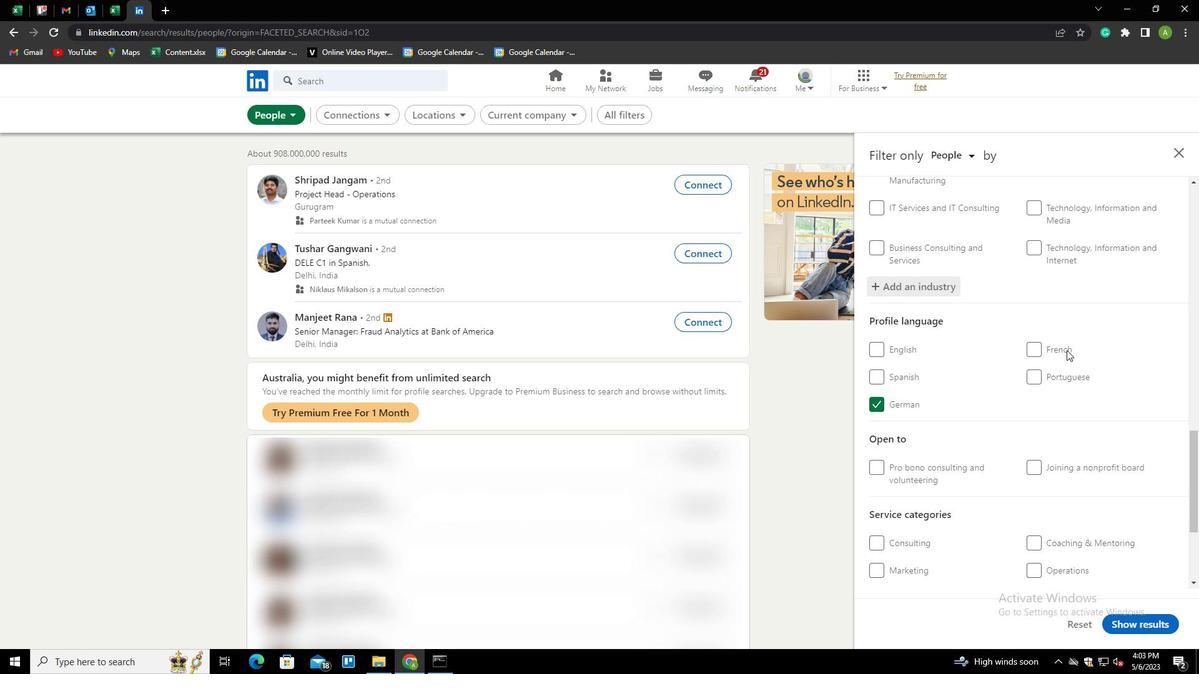 
Action: Mouse moved to (1064, 361)
Screenshot: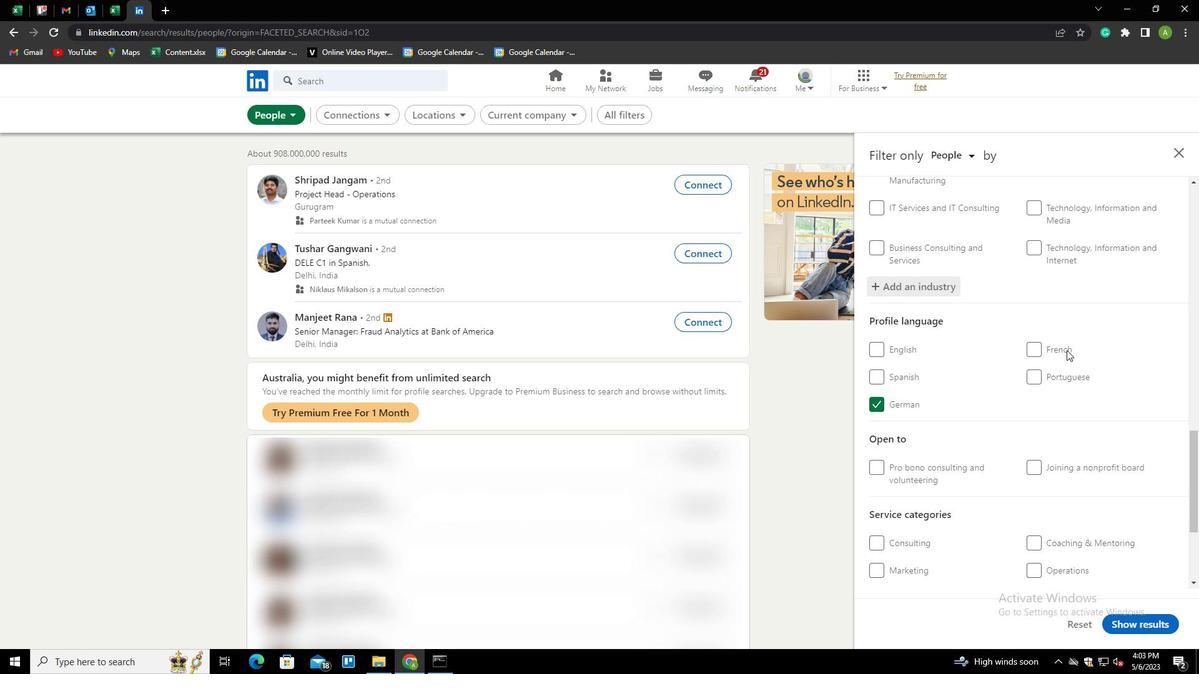 
Action: Mouse scrolled (1064, 360) with delta (0, 0)
Screenshot: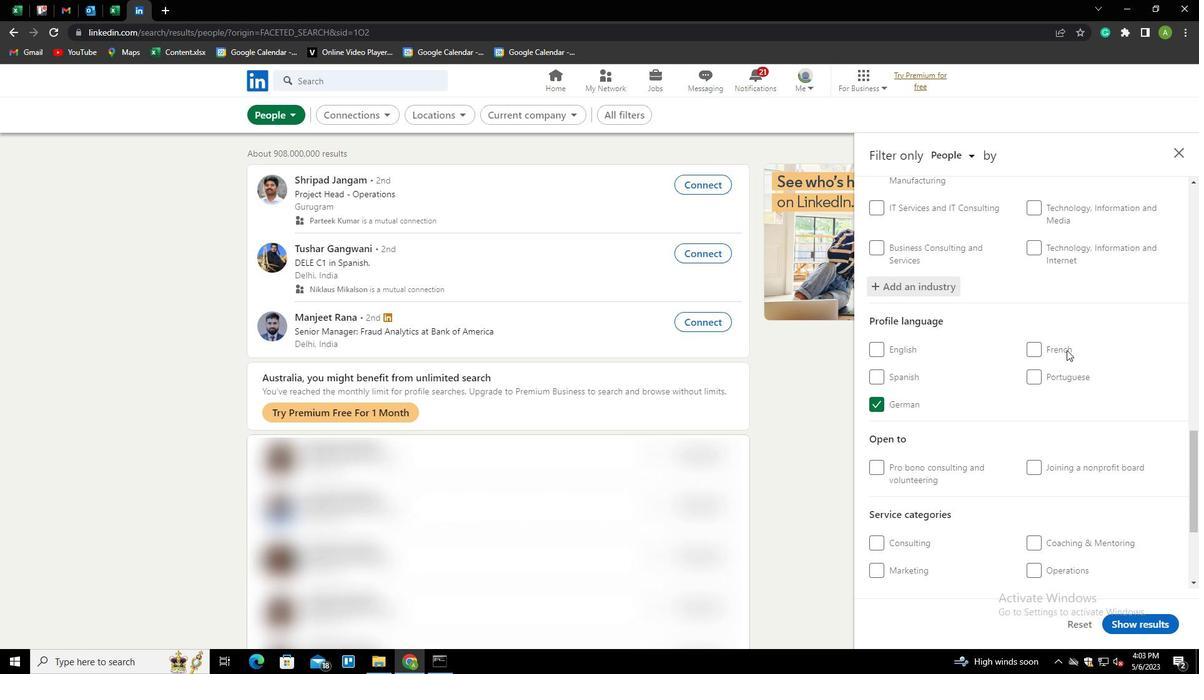 
Action: Mouse scrolled (1064, 360) with delta (0, 0)
Screenshot: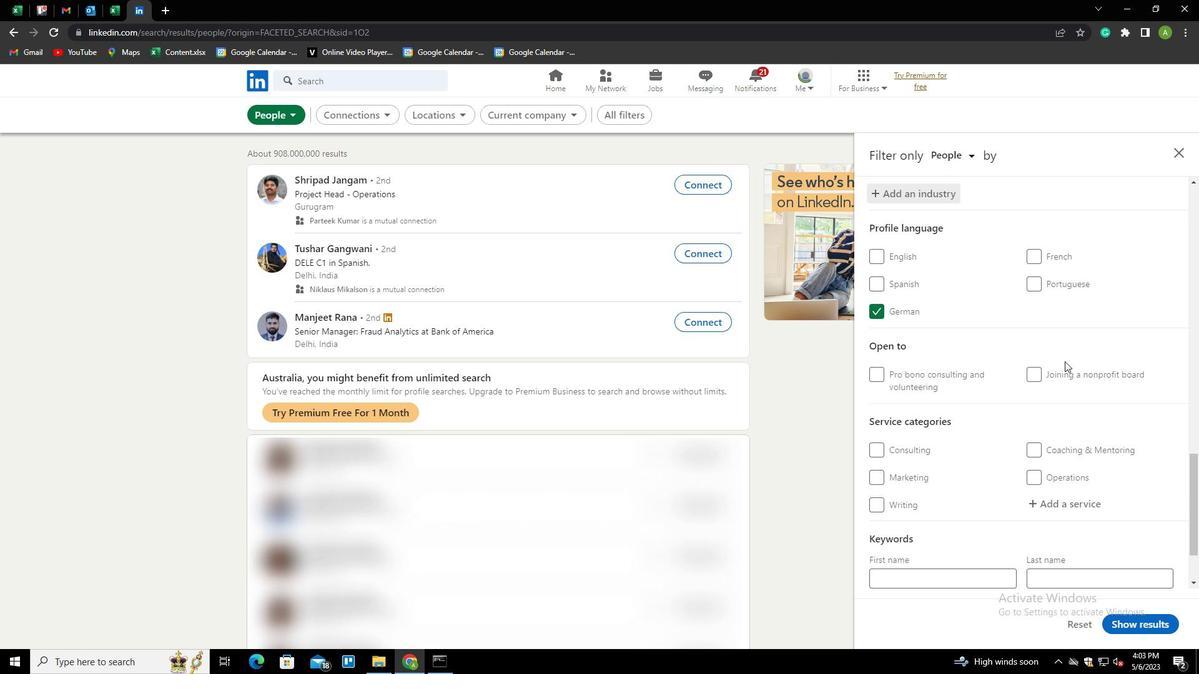 
Action: Mouse moved to (1057, 410)
Screenshot: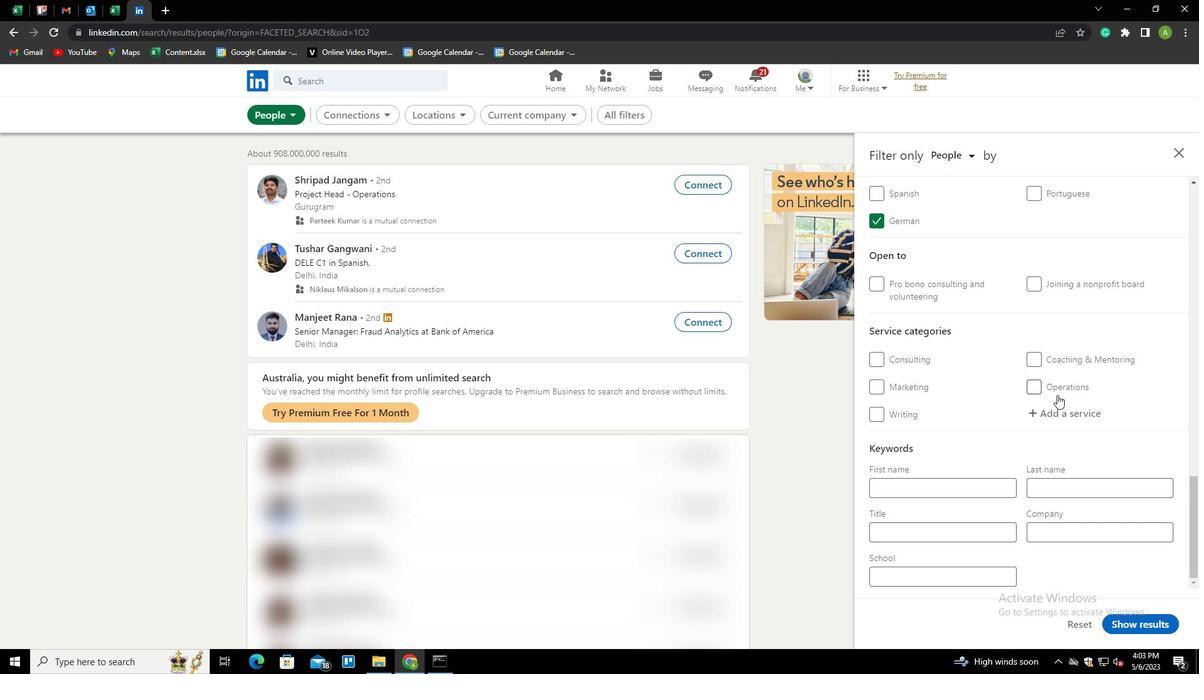 
Action: Mouse pressed left at (1057, 410)
Screenshot: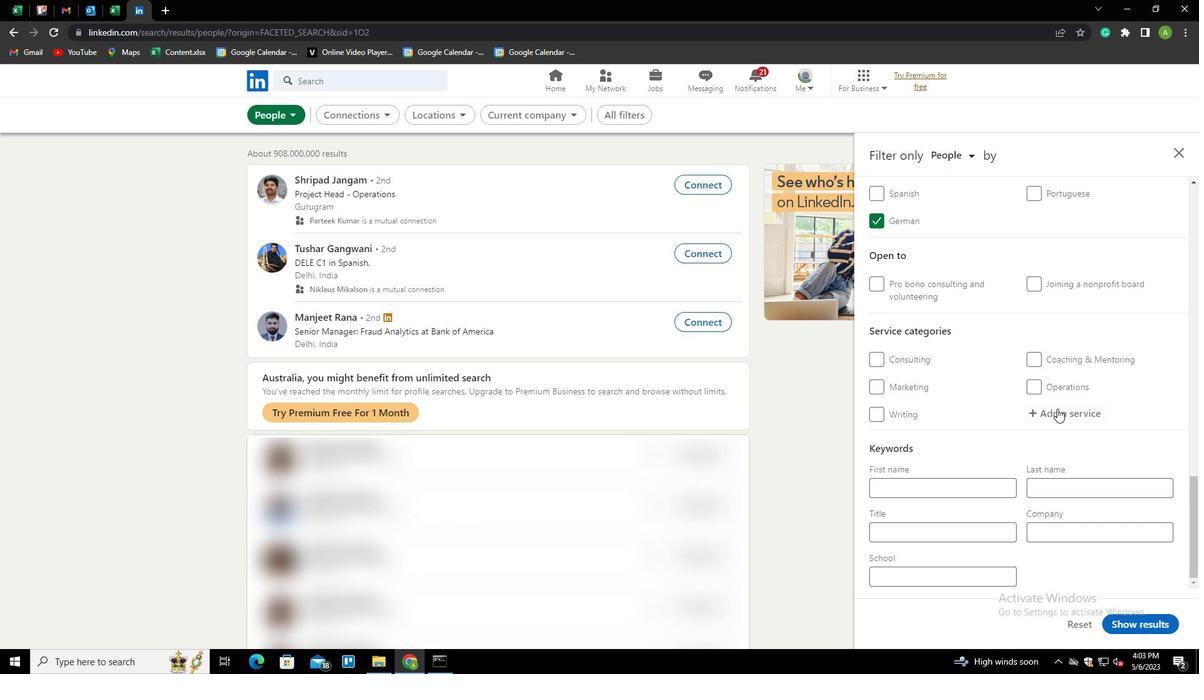 
Action: Mouse moved to (1102, 383)
Screenshot: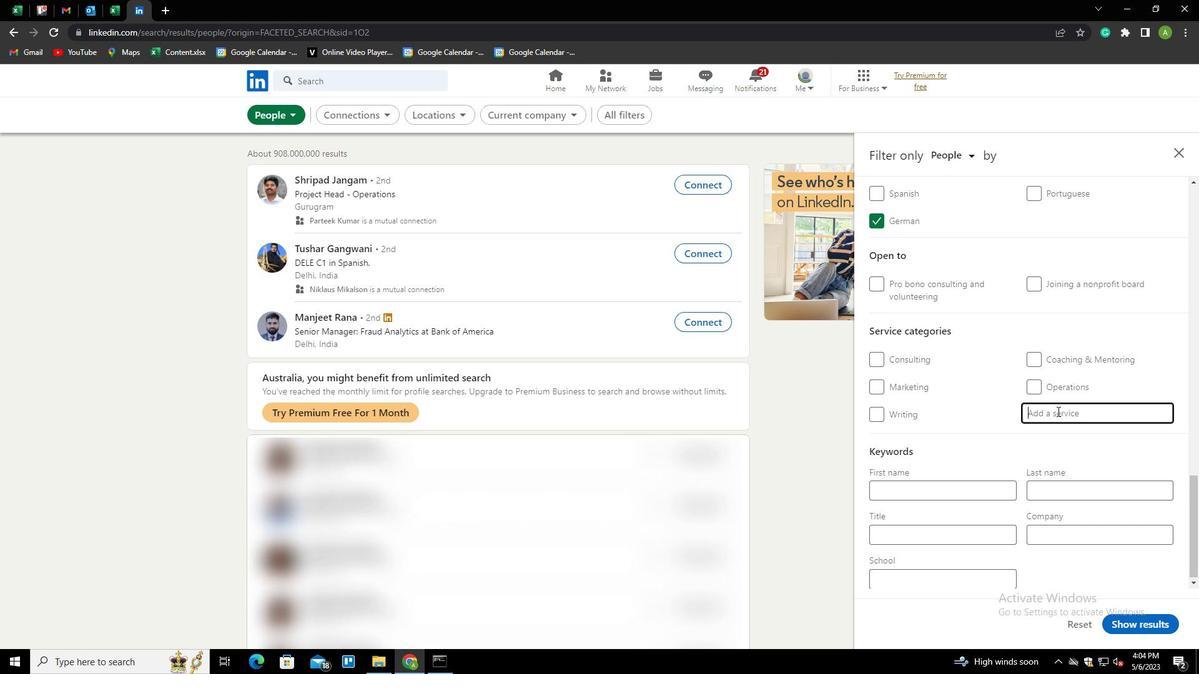 
Action: Key pressed <Key.shift>MA<Key.backspace>ORTA<Key.backspace>GAGE<Key.space><Key.shift>LENDING
Screenshot: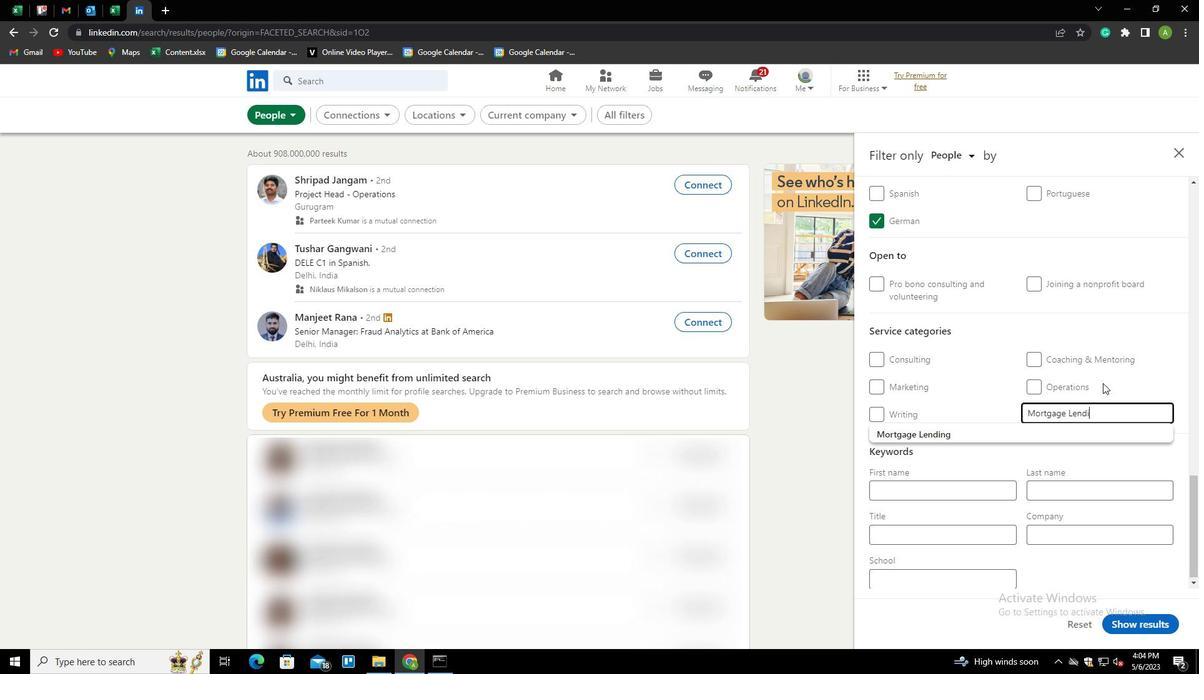 
Action: Mouse moved to (1102, 383)
Screenshot: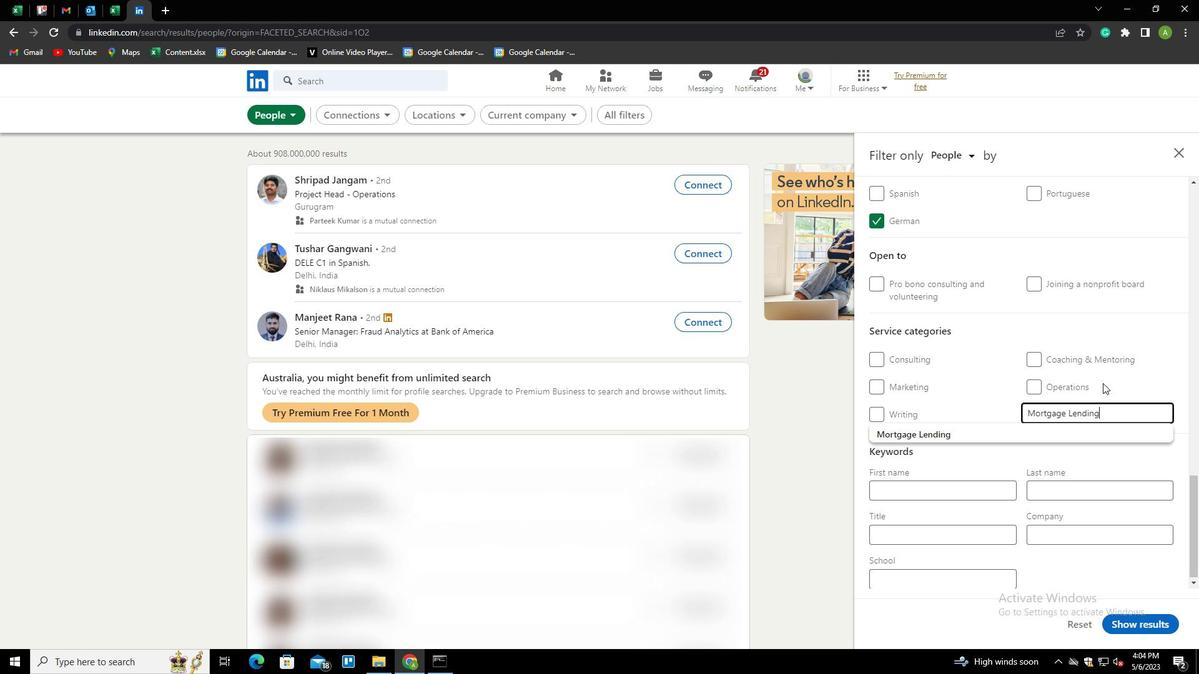 
Action: Key pressed <Key.down><Key.enter>
Screenshot: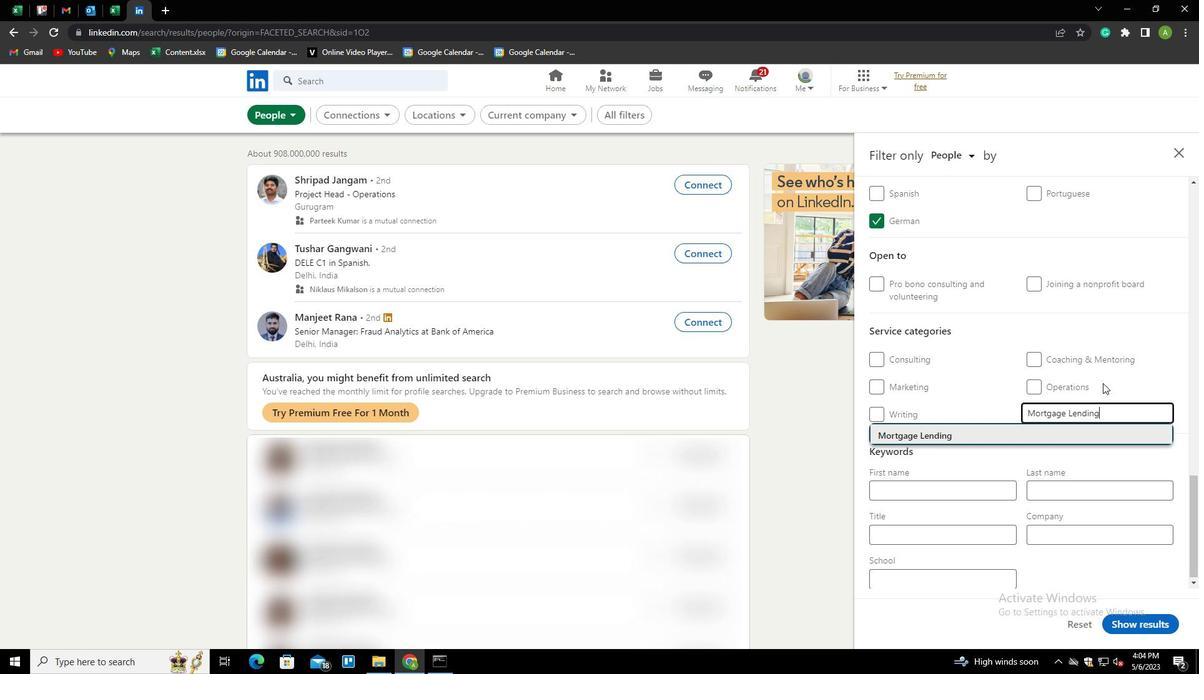 
Action: Mouse scrolled (1102, 382) with delta (0, 0)
Screenshot: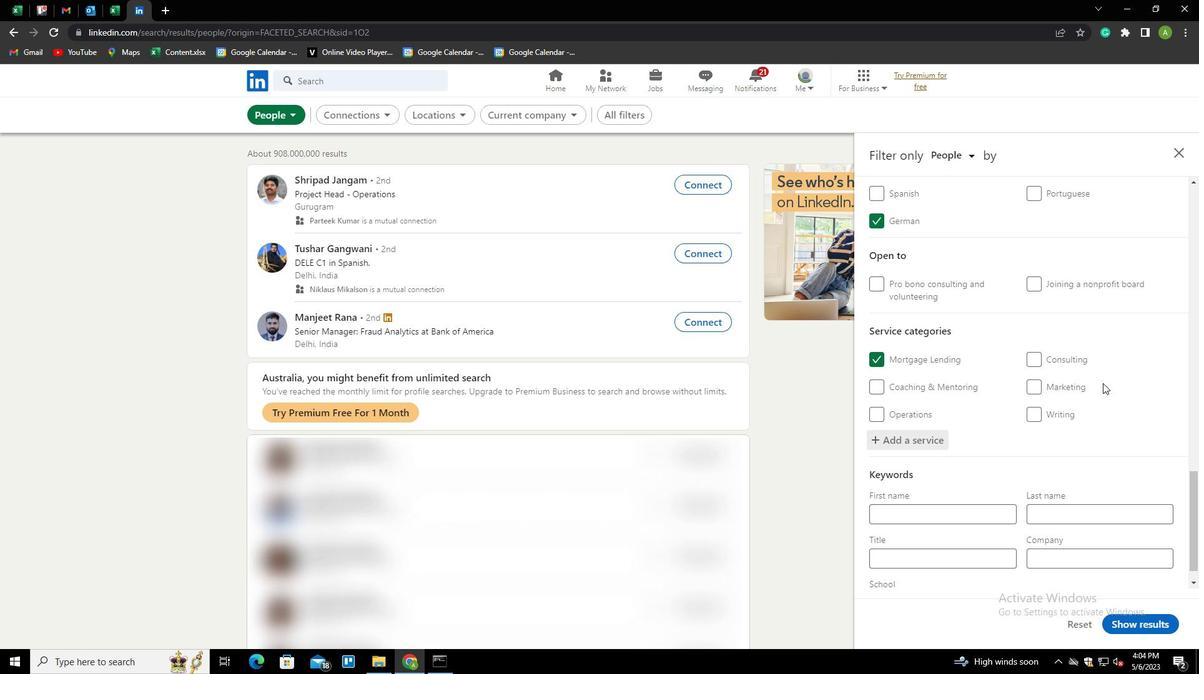 
Action: Mouse scrolled (1102, 382) with delta (0, 0)
Screenshot: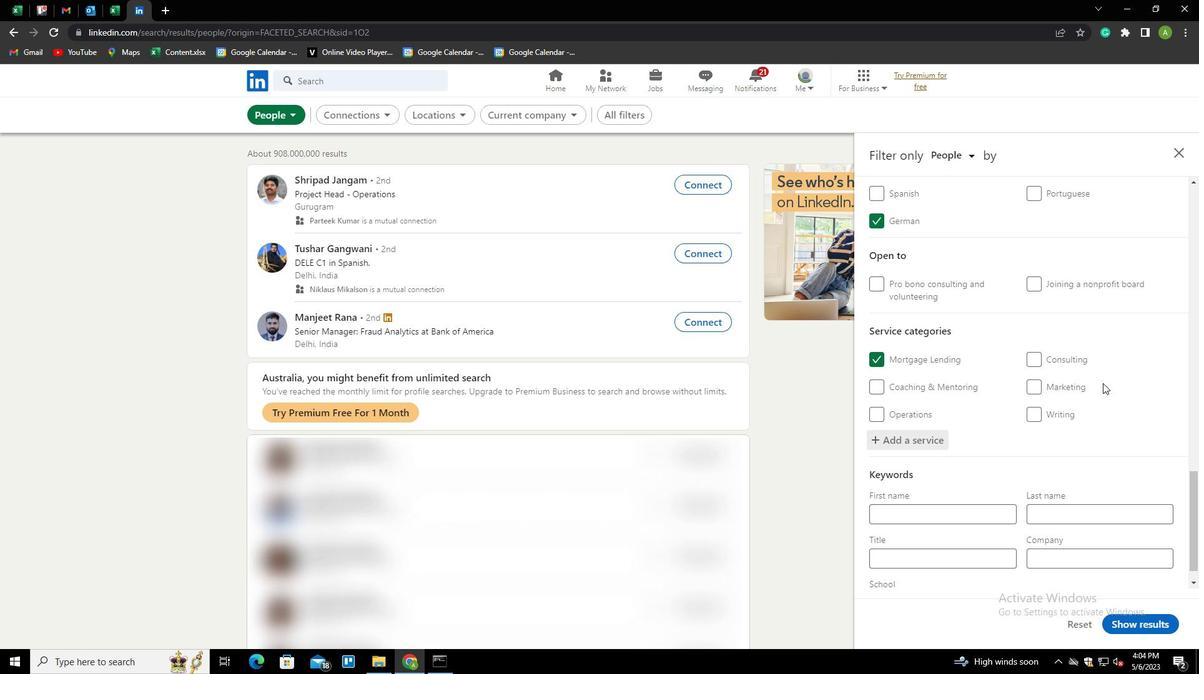 
Action: Mouse scrolled (1102, 382) with delta (0, 0)
Screenshot: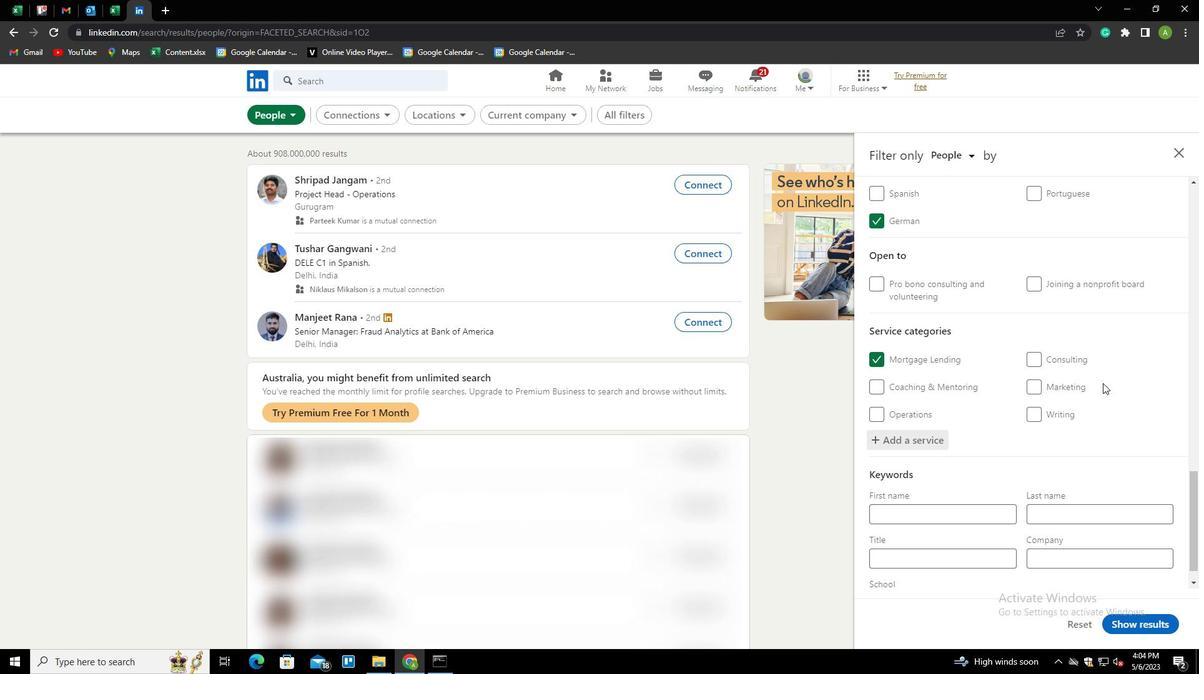 
Action: Mouse moved to (1101, 384)
Screenshot: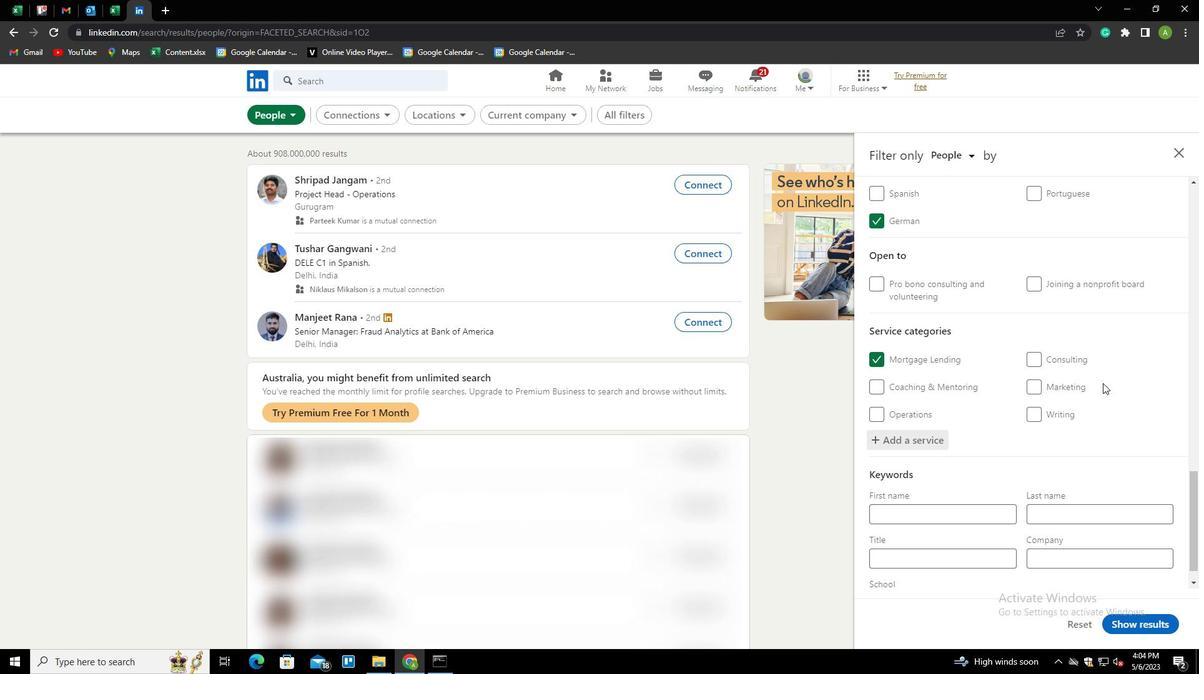 
Action: Mouse scrolled (1101, 383) with delta (0, 0)
Screenshot: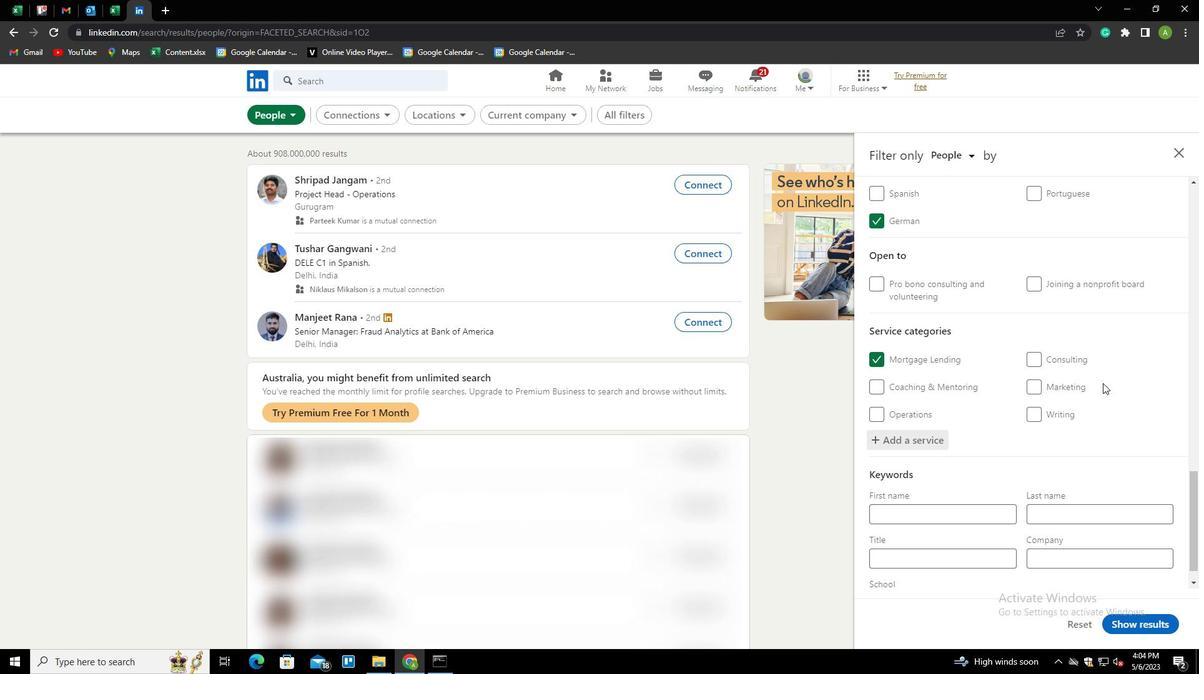 
Action: Mouse moved to (1095, 387)
Screenshot: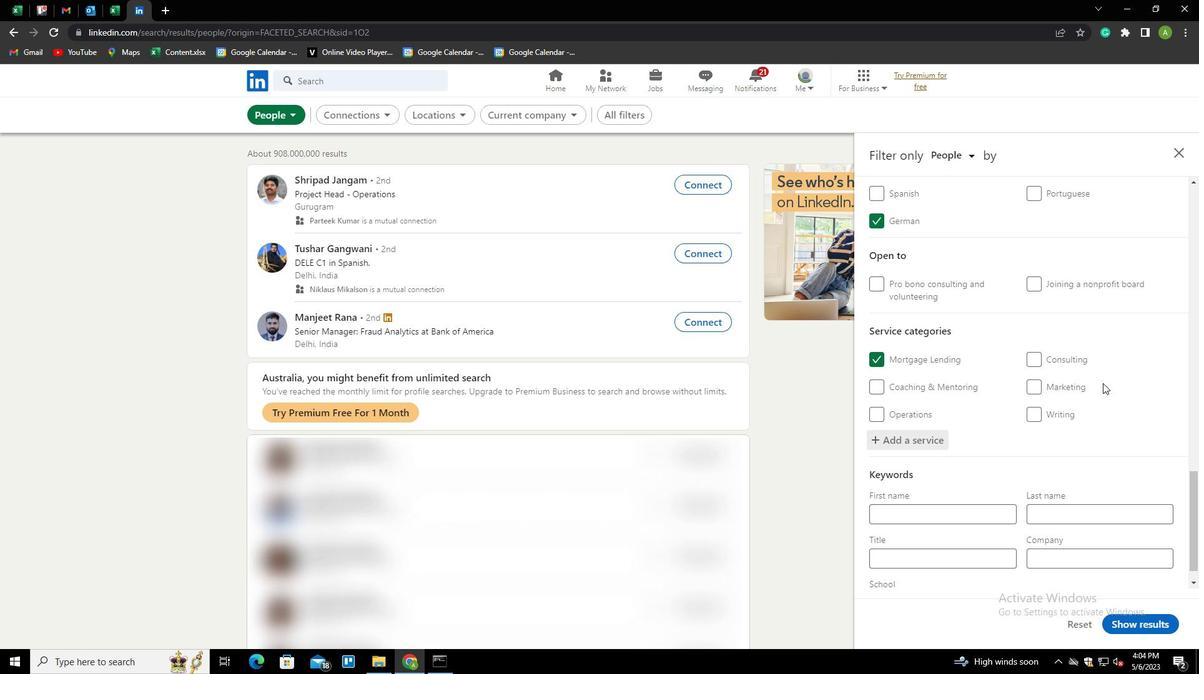 
Action: Mouse scrolled (1095, 387) with delta (0, 0)
Screenshot: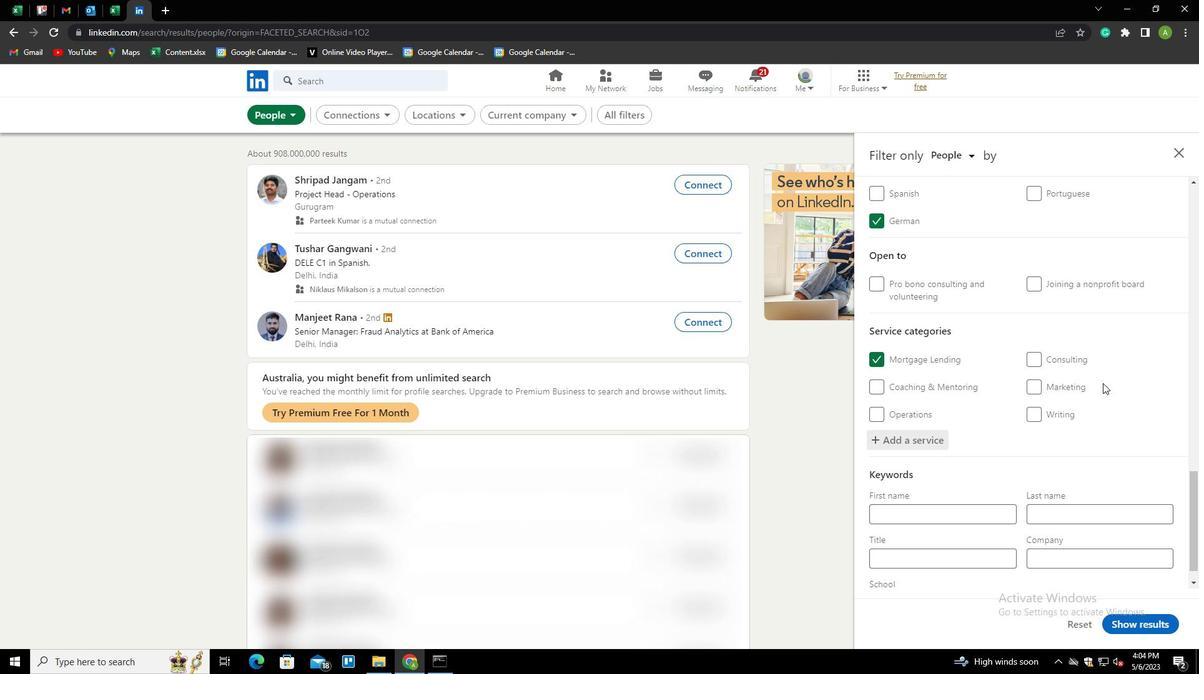 
Action: Mouse moved to (1095, 388)
Screenshot: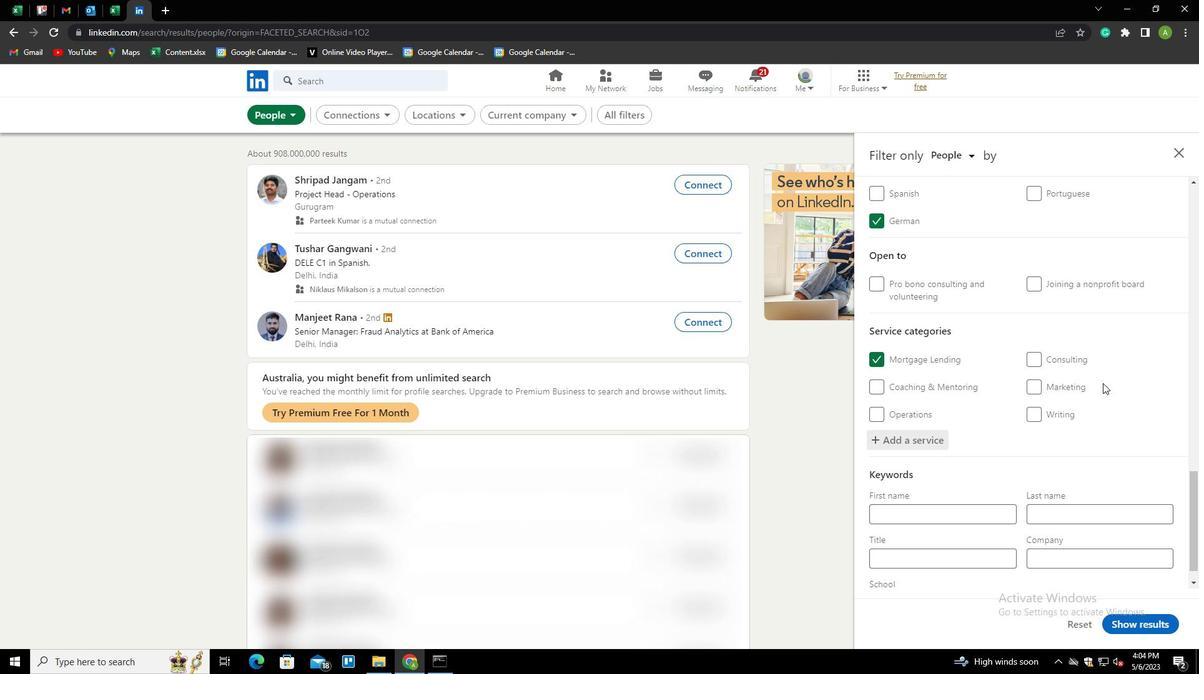 
Action: Mouse scrolled (1095, 387) with delta (0, 0)
Screenshot: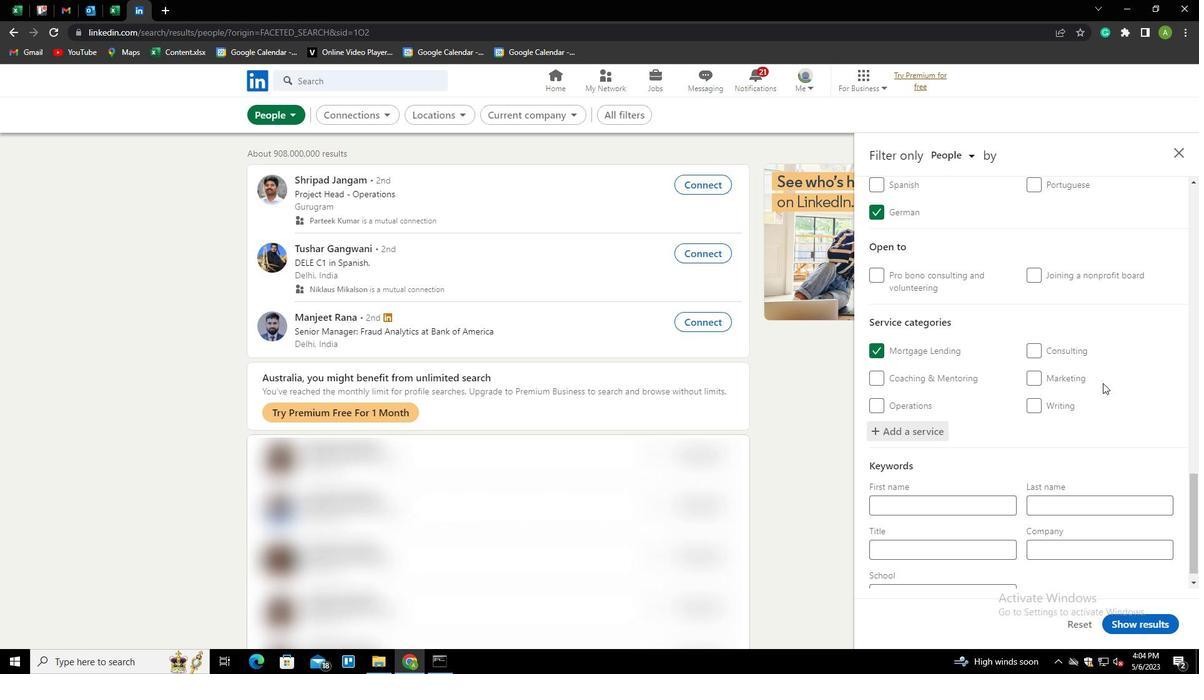 
Action: Mouse moved to (948, 530)
Screenshot: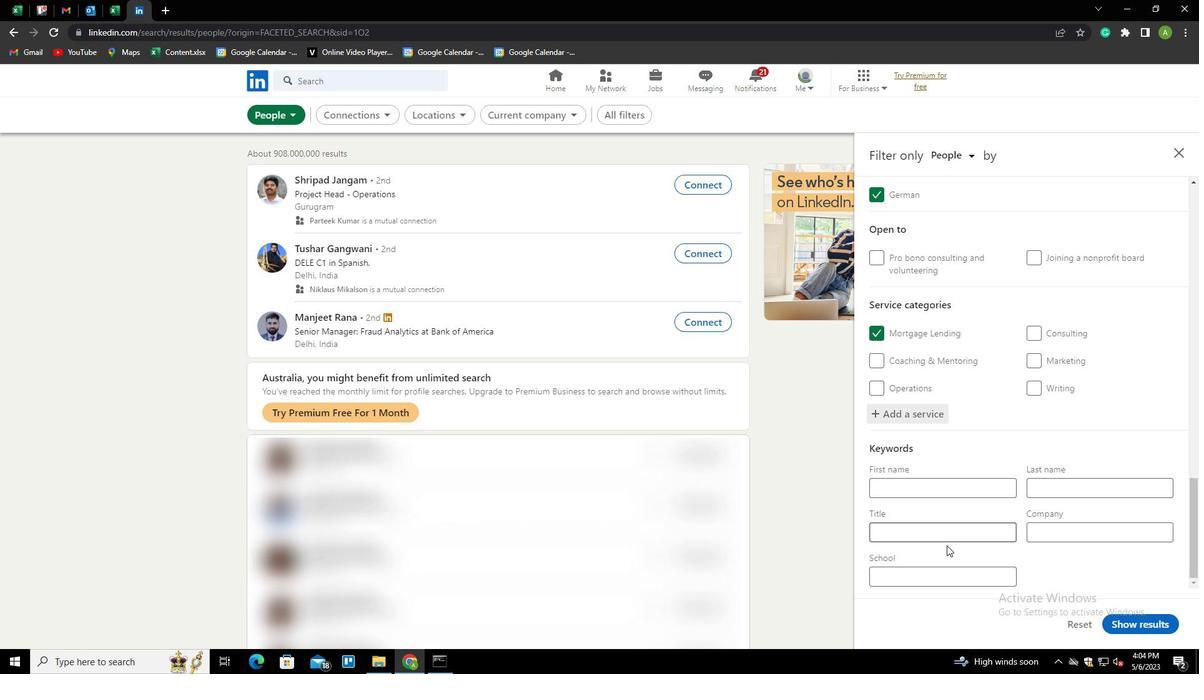 
Action: Mouse pressed left at (948, 530)
Screenshot: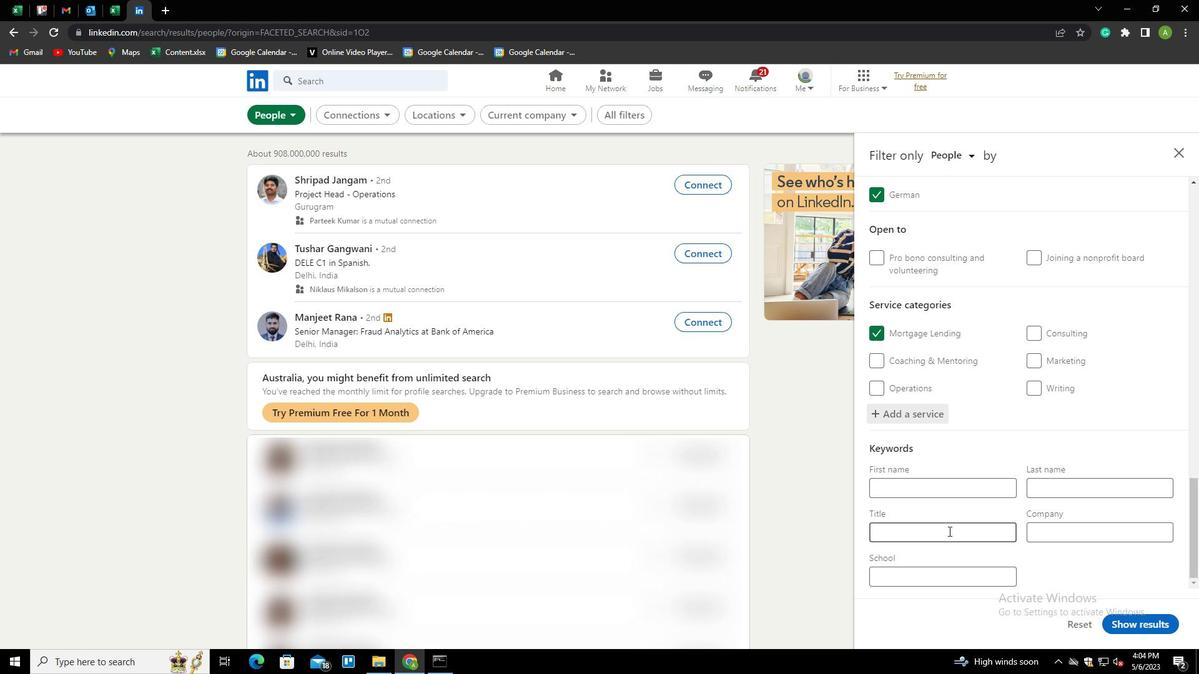 
Action: Mouse moved to (949, 487)
Screenshot: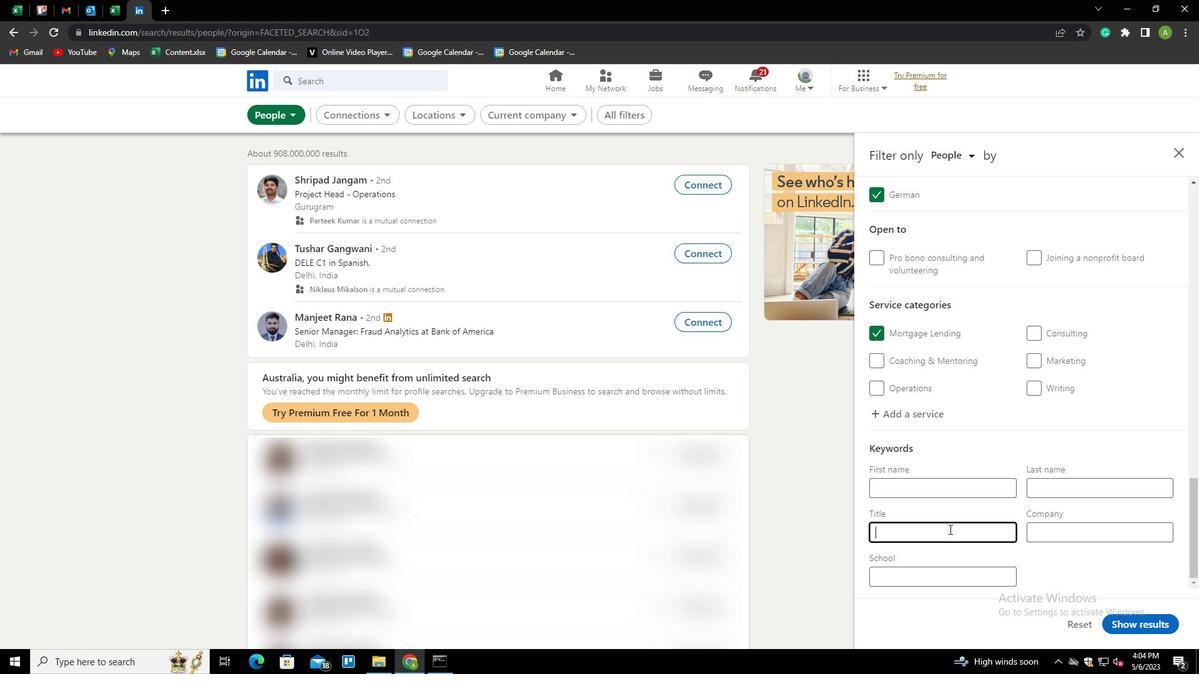 
Action: Key pressed <Key.shift><Key.shift><Key.shift><Key.shift>CUSTOMER<Key.space><Key.shift>CARE<Key.space><Key.shift>ASSOCIATE
Screenshot: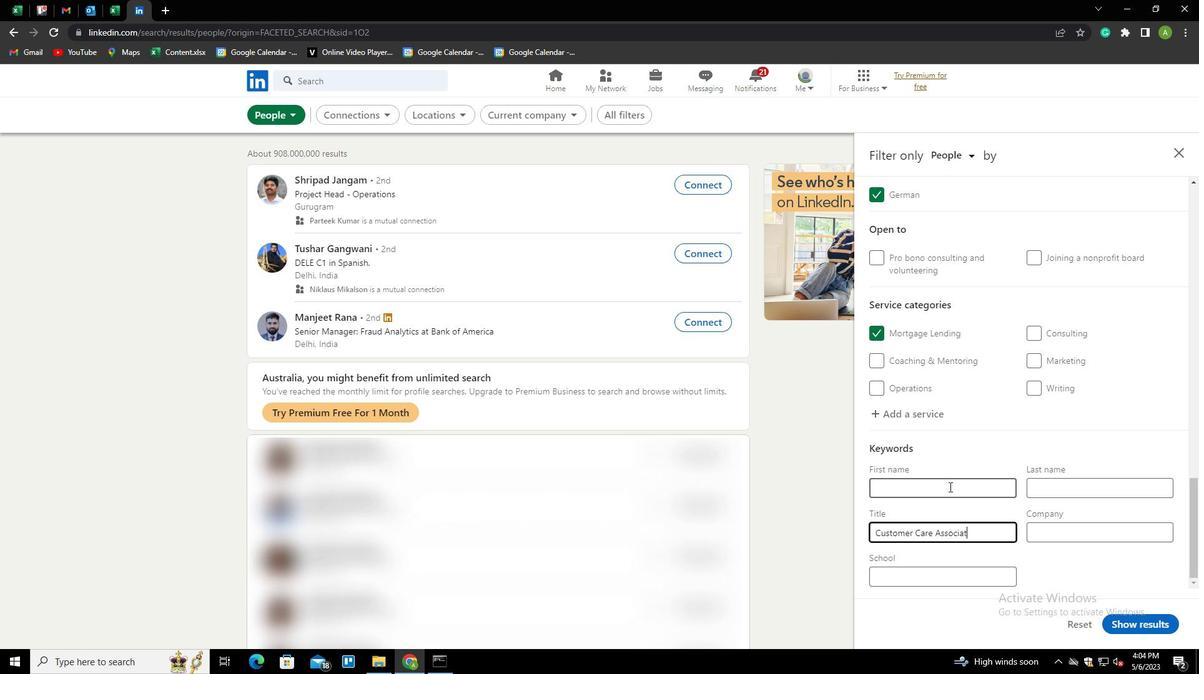 
Action: Mouse moved to (1117, 562)
Screenshot: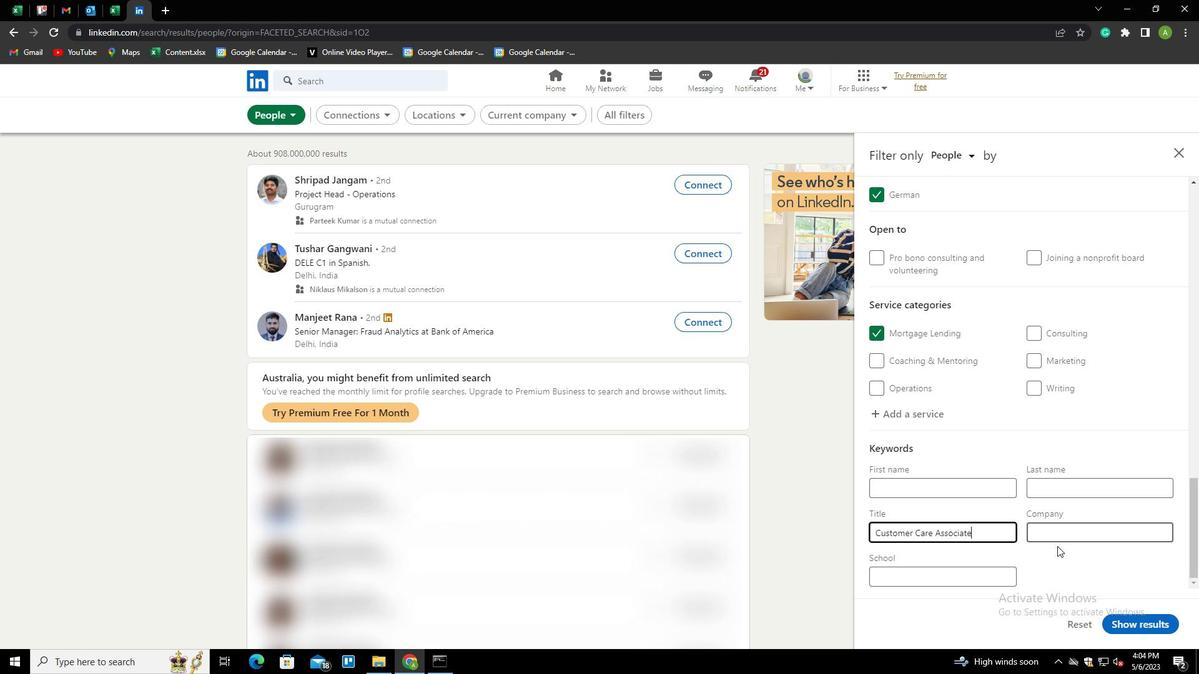 
Action: Mouse pressed left at (1117, 562)
Screenshot: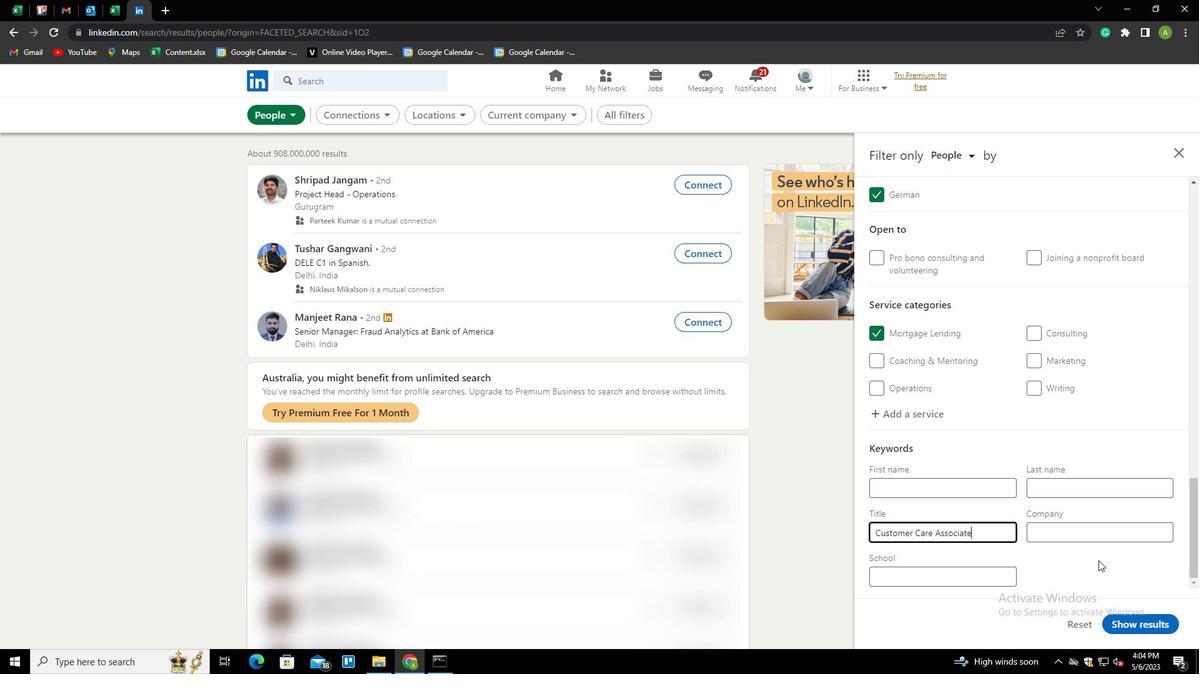 
Action: Mouse moved to (1132, 621)
Screenshot: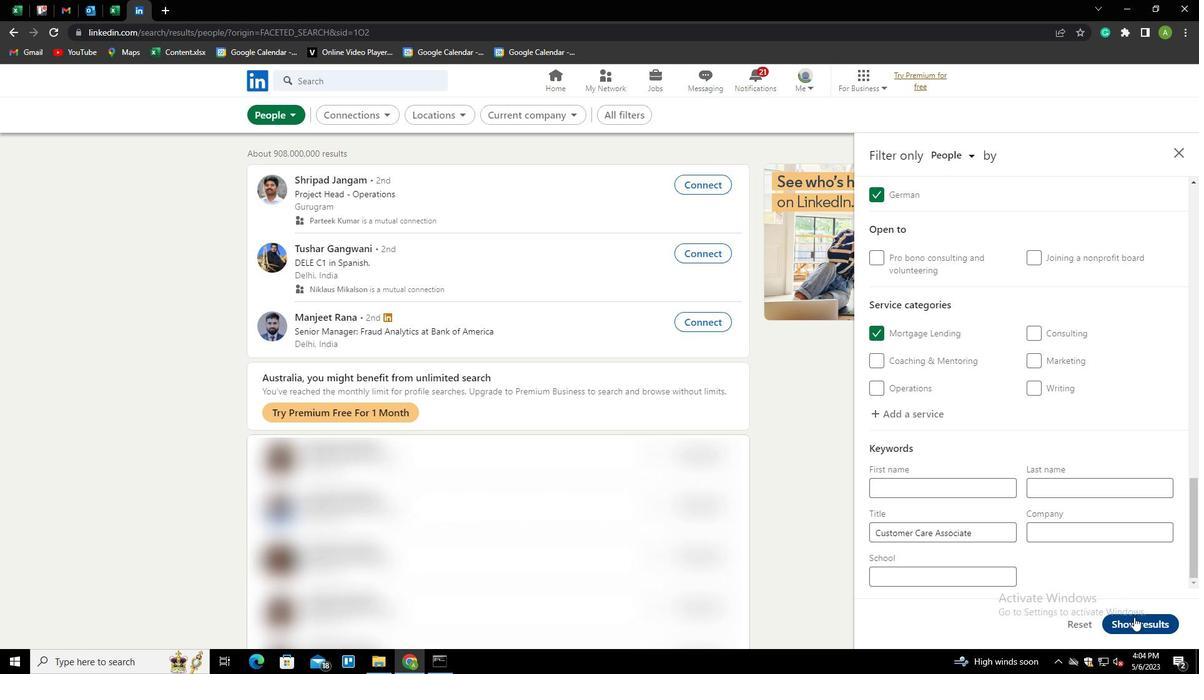 
Action: Mouse pressed left at (1132, 621)
Screenshot: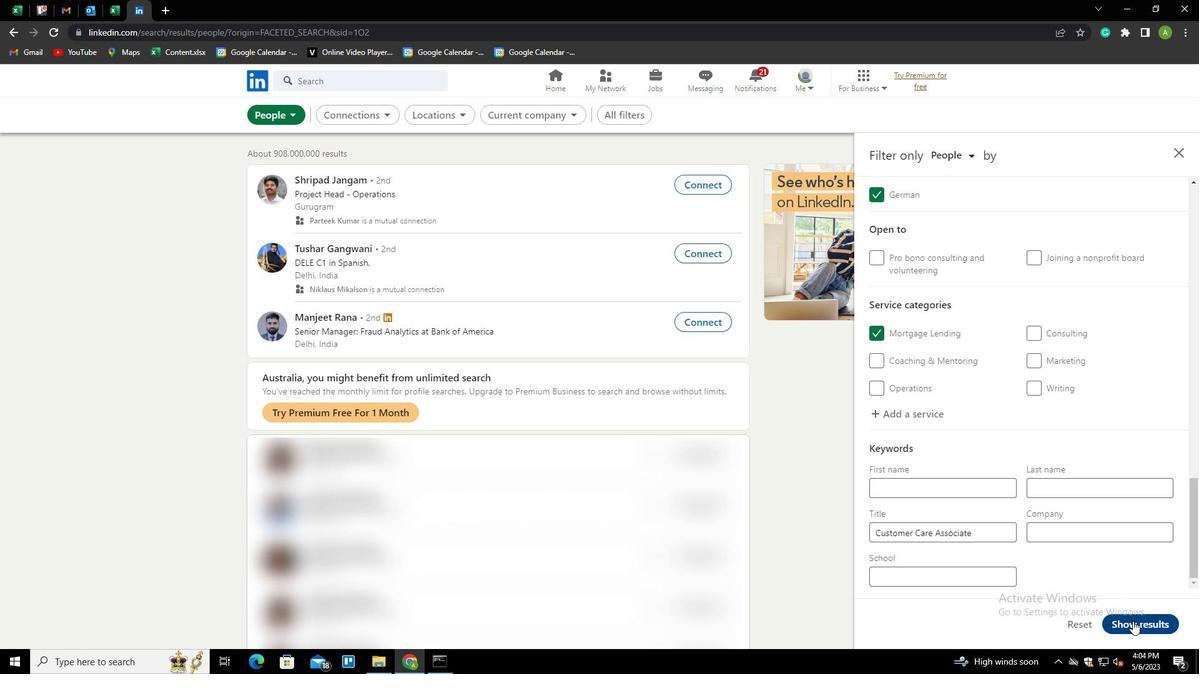 
Action: Mouse moved to (1087, 465)
Screenshot: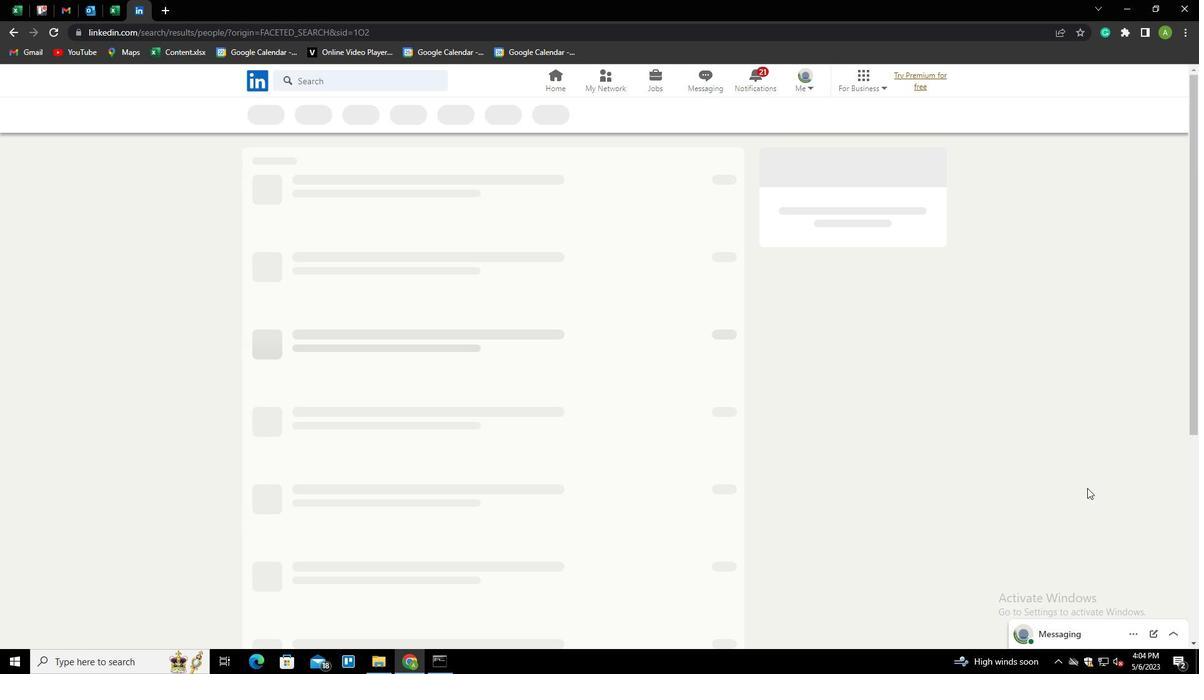 
